 Task: Look for space in Tres Isletas, Argentina from 22nd June, 2023 to 30th June, 2023 for 2 adults in price range Rs.7000 to Rs.15000. Place can be entire place with 1  bedroom having 1 bed and 1 bathroom. Property type can be house, flat, guest house, hotel. Amenities needed are: heating. Booking option can be shelf check-in. Required host language is English.
Action: Mouse moved to (489, 84)
Screenshot: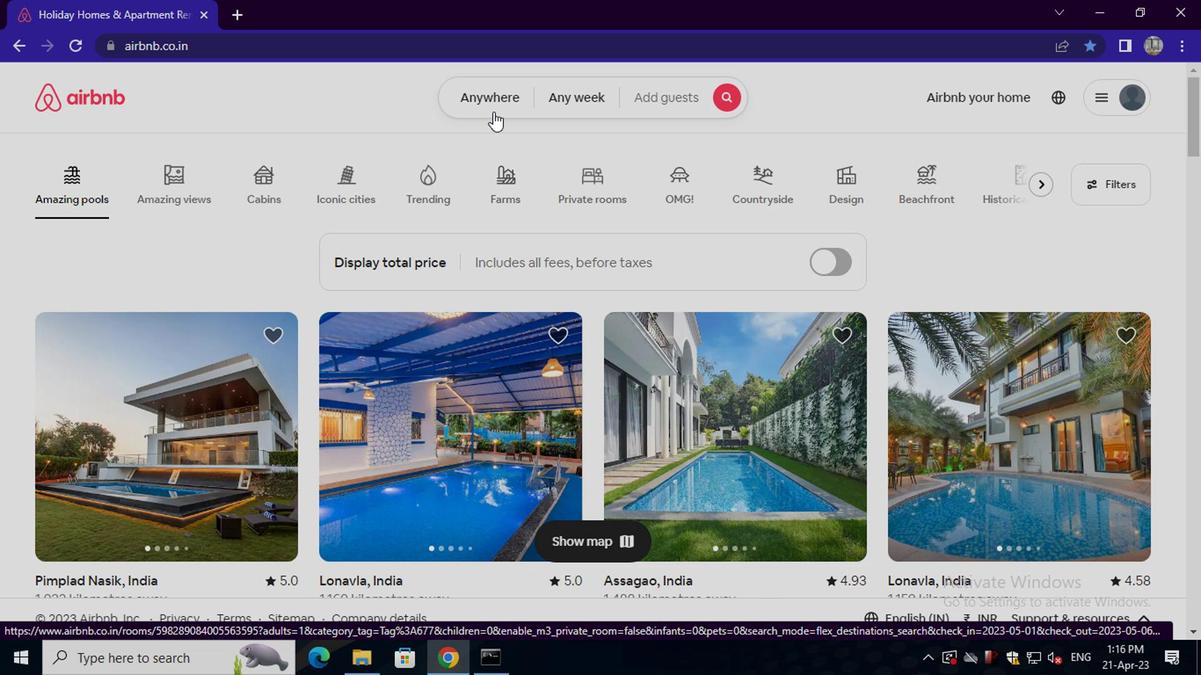 
Action: Mouse pressed left at (489, 84)
Screenshot: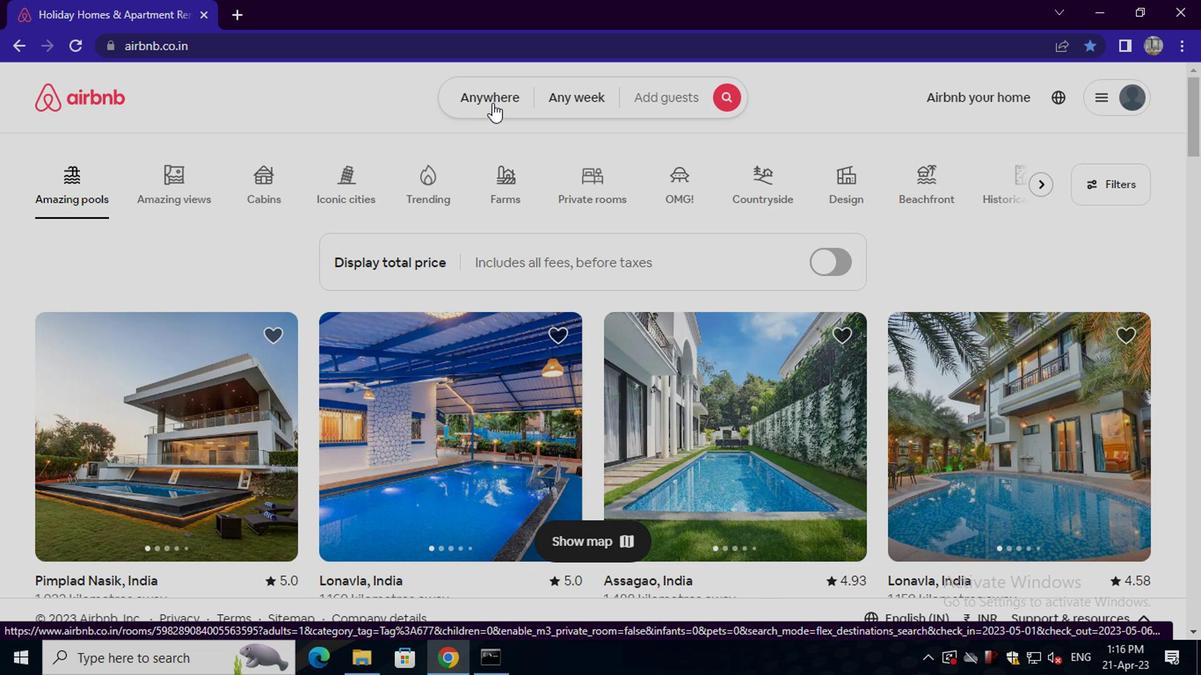 
Action: Mouse moved to (411, 168)
Screenshot: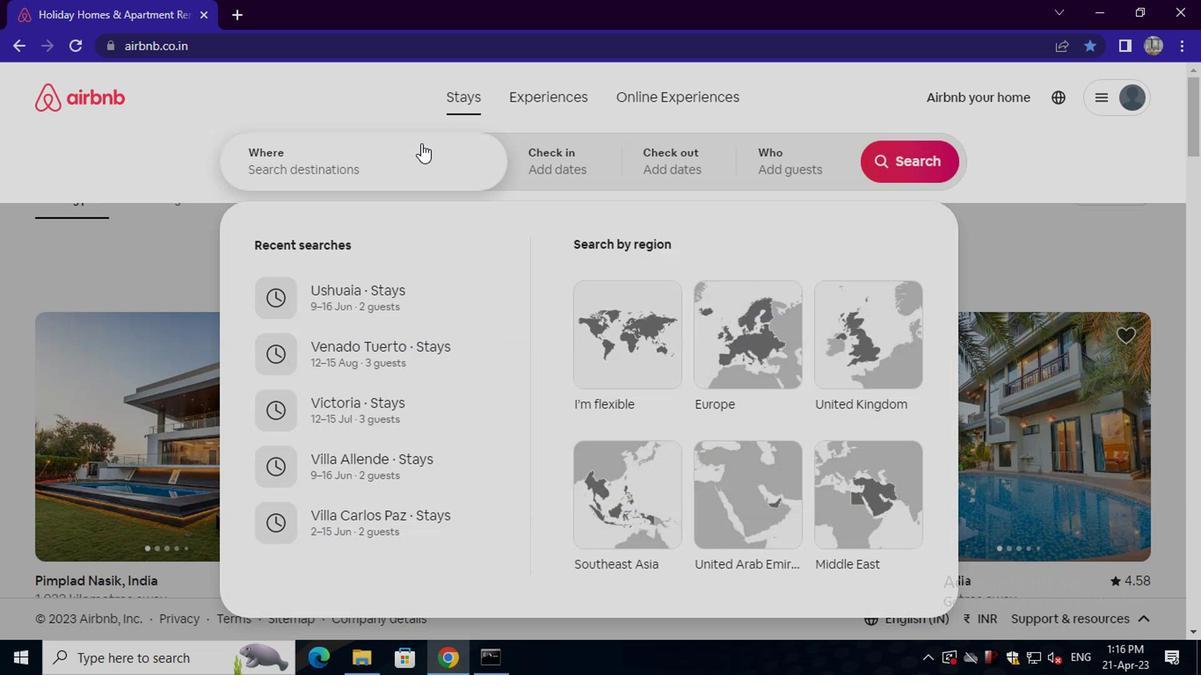 
Action: Mouse pressed left at (411, 168)
Screenshot: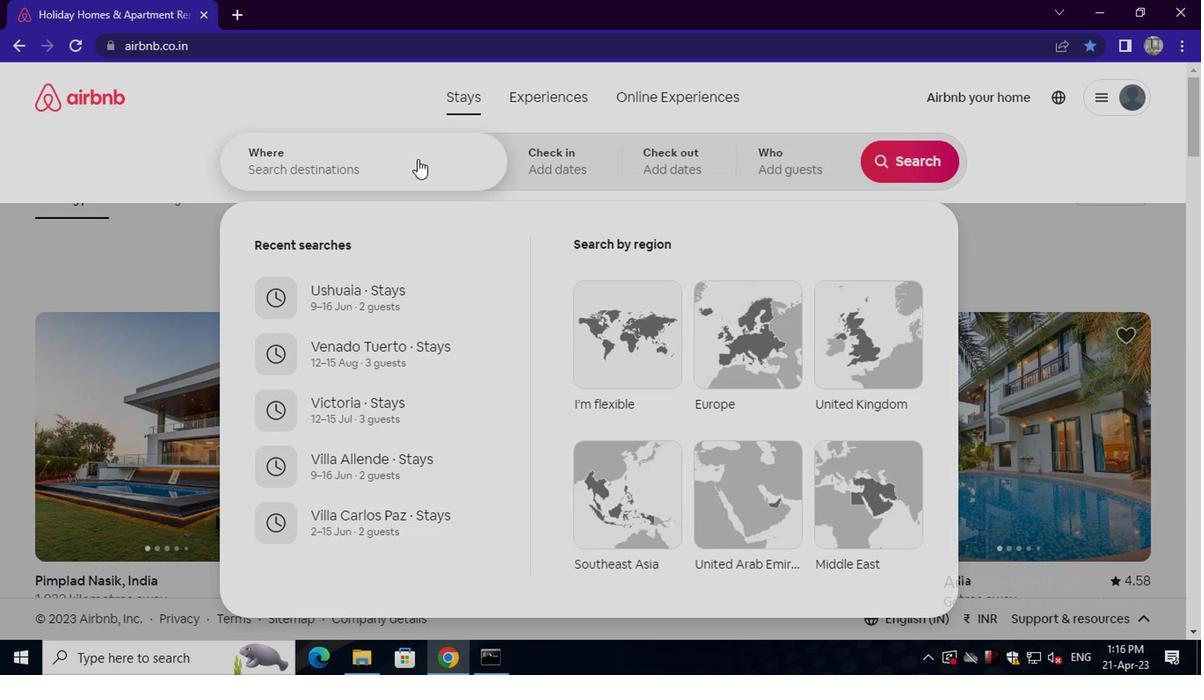 
Action: Key pressed tres<Key.space>isletas,<Key.space>argentina<Key.enter>
Screenshot: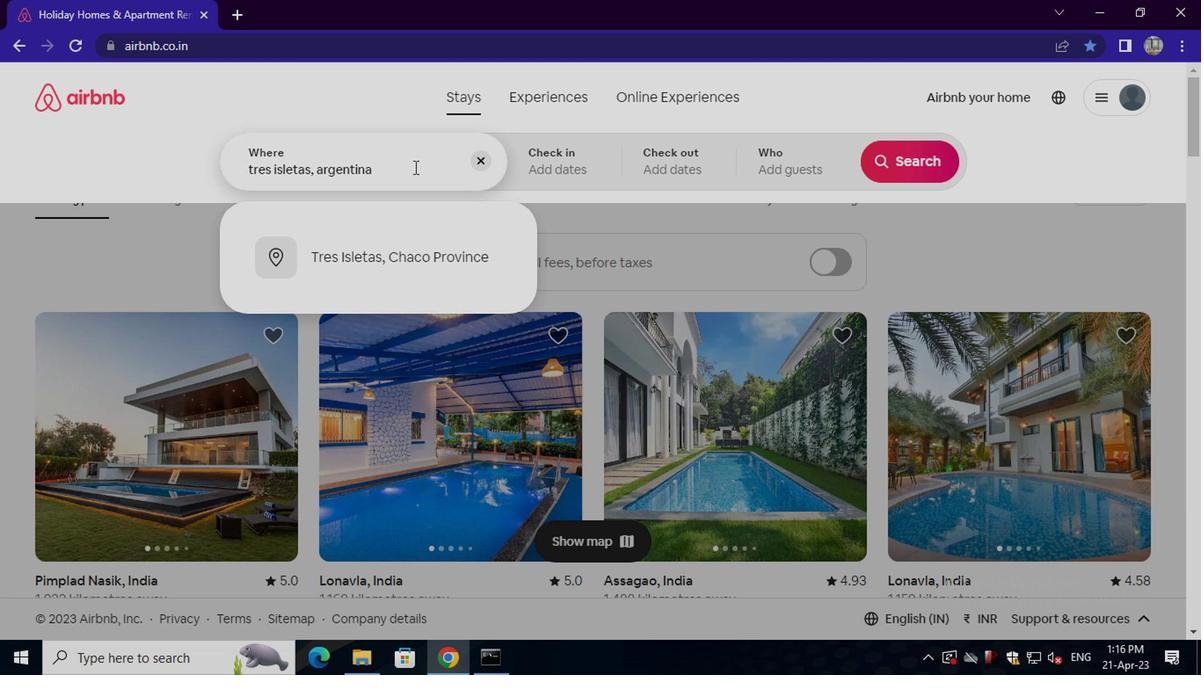 
Action: Mouse moved to (892, 305)
Screenshot: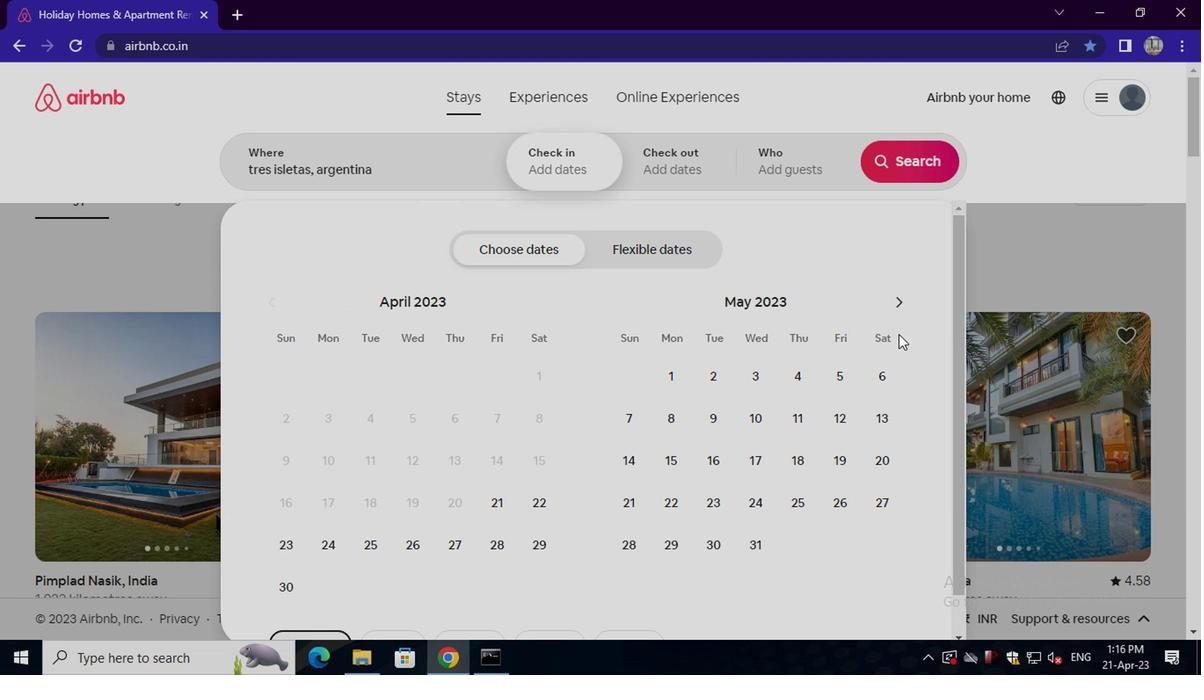 
Action: Mouse pressed left at (892, 305)
Screenshot: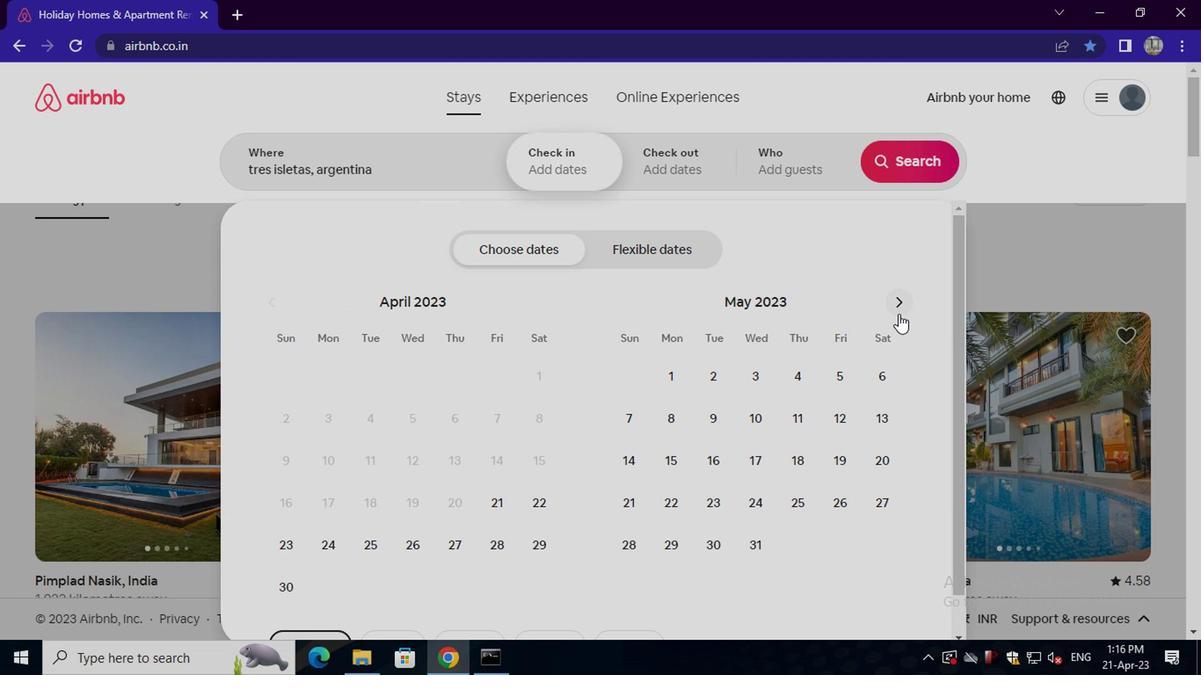 
Action: Mouse moved to (796, 509)
Screenshot: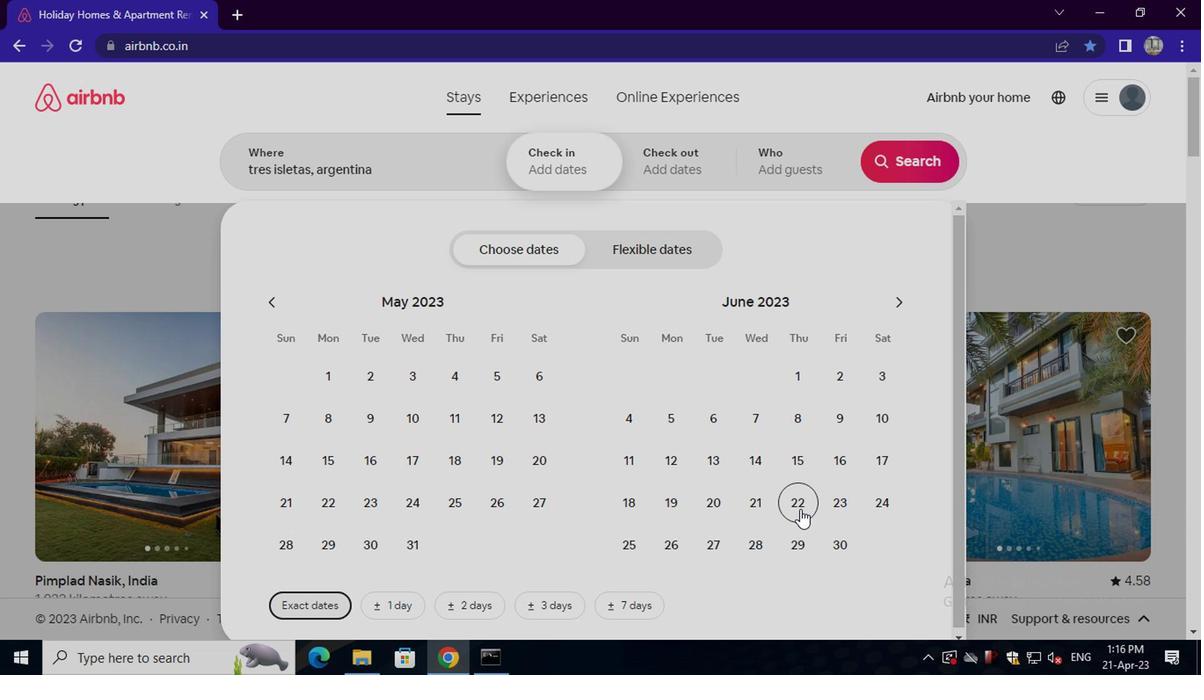 
Action: Mouse pressed left at (796, 509)
Screenshot: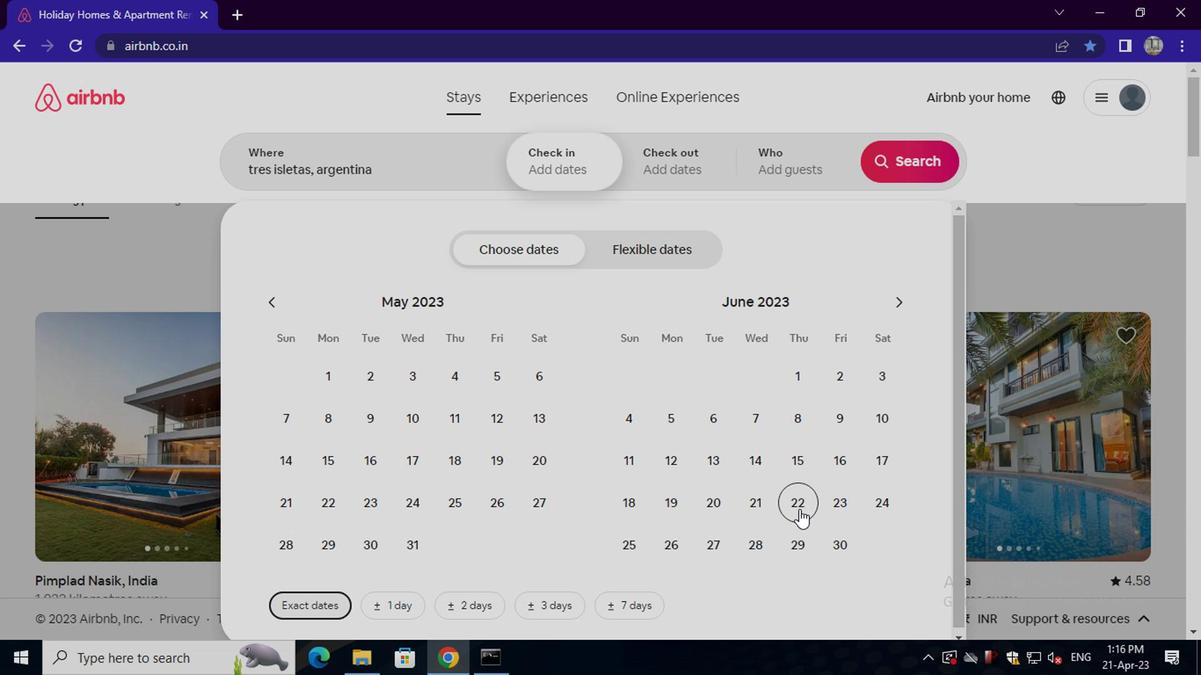 
Action: Mouse moved to (824, 546)
Screenshot: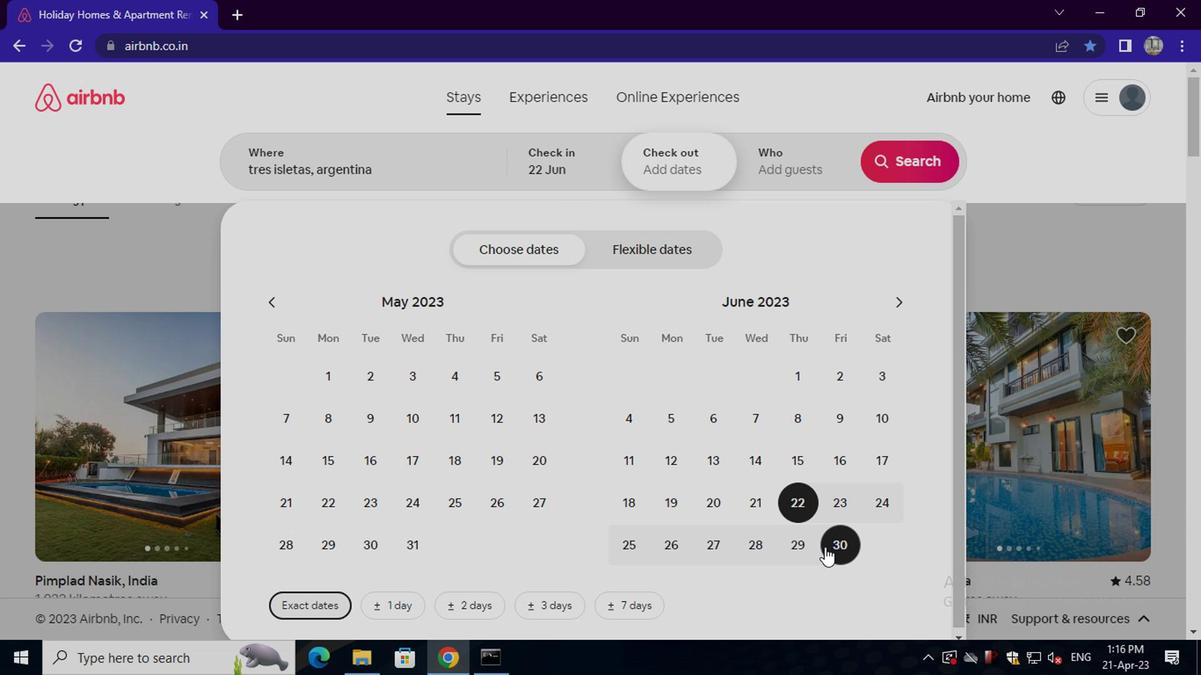 
Action: Mouse pressed left at (824, 546)
Screenshot: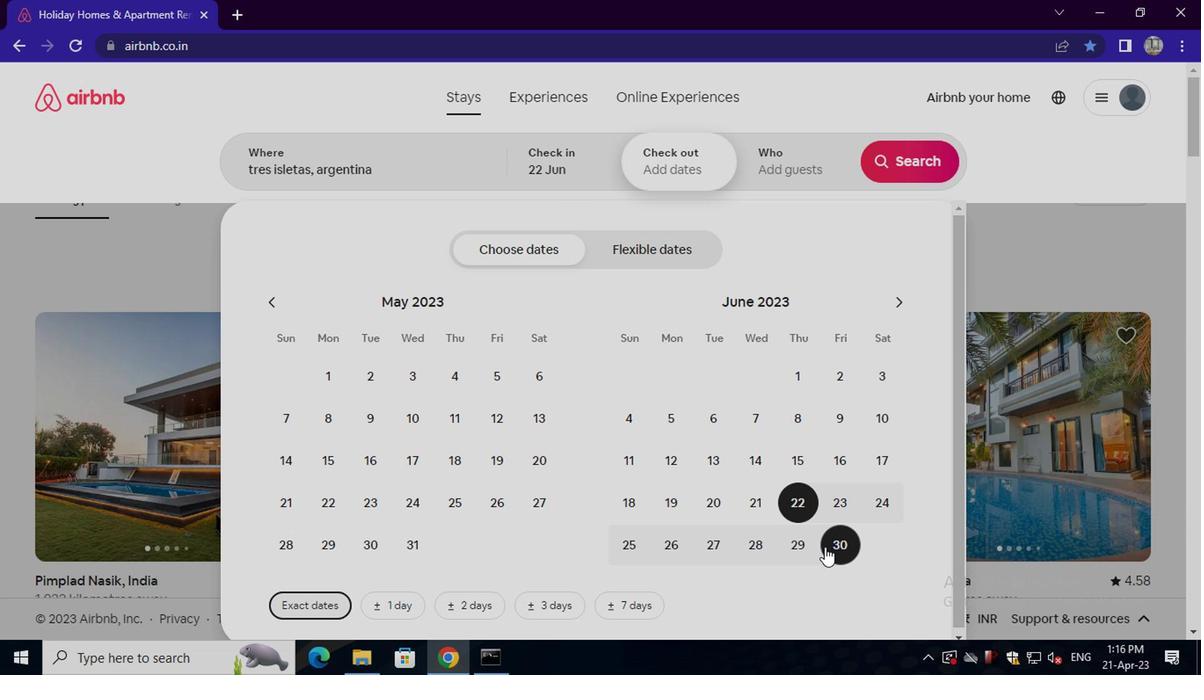
Action: Mouse moved to (805, 167)
Screenshot: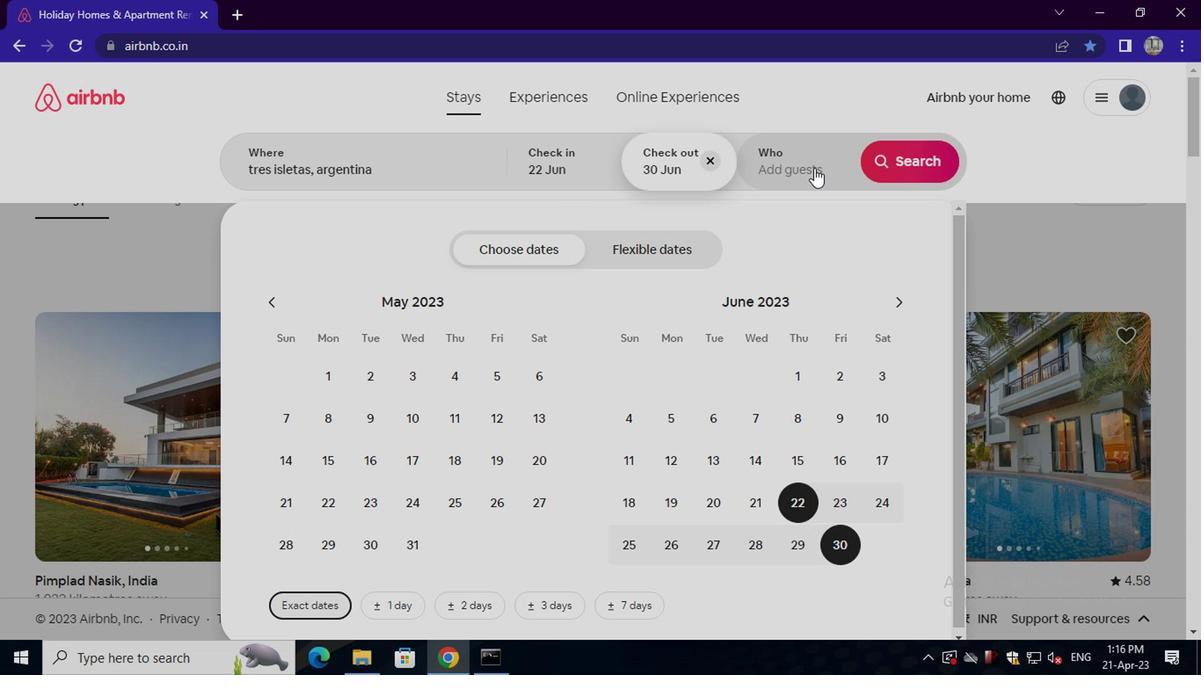
Action: Mouse pressed left at (805, 167)
Screenshot: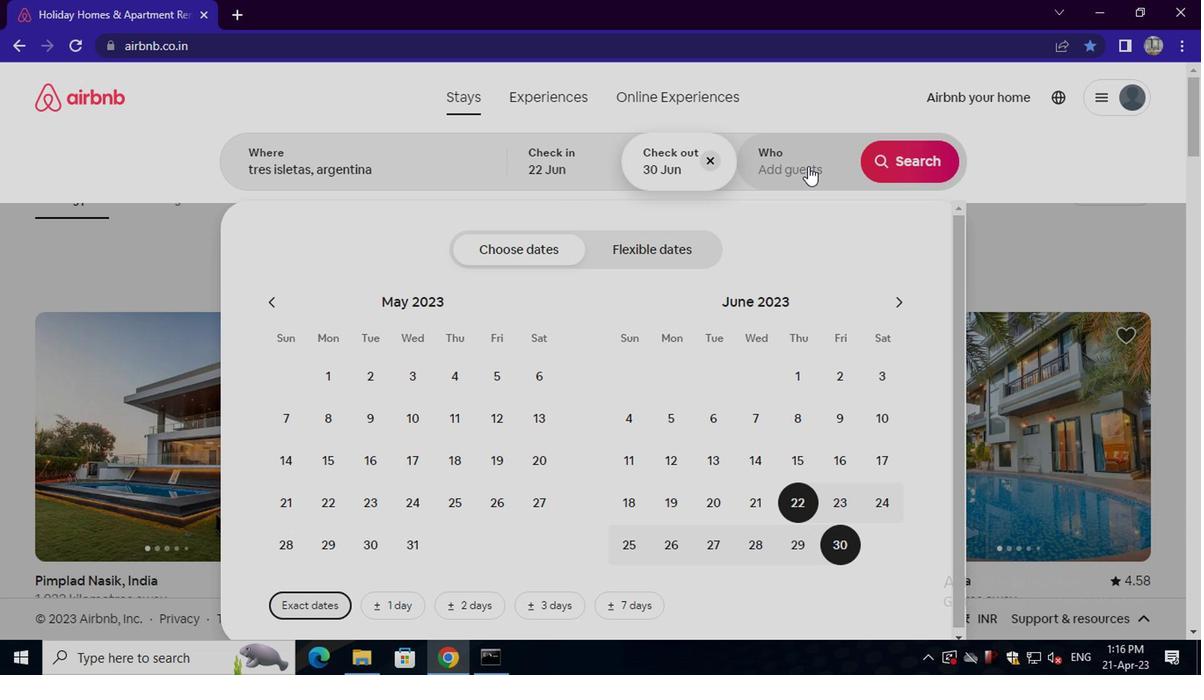 
Action: Mouse moved to (918, 257)
Screenshot: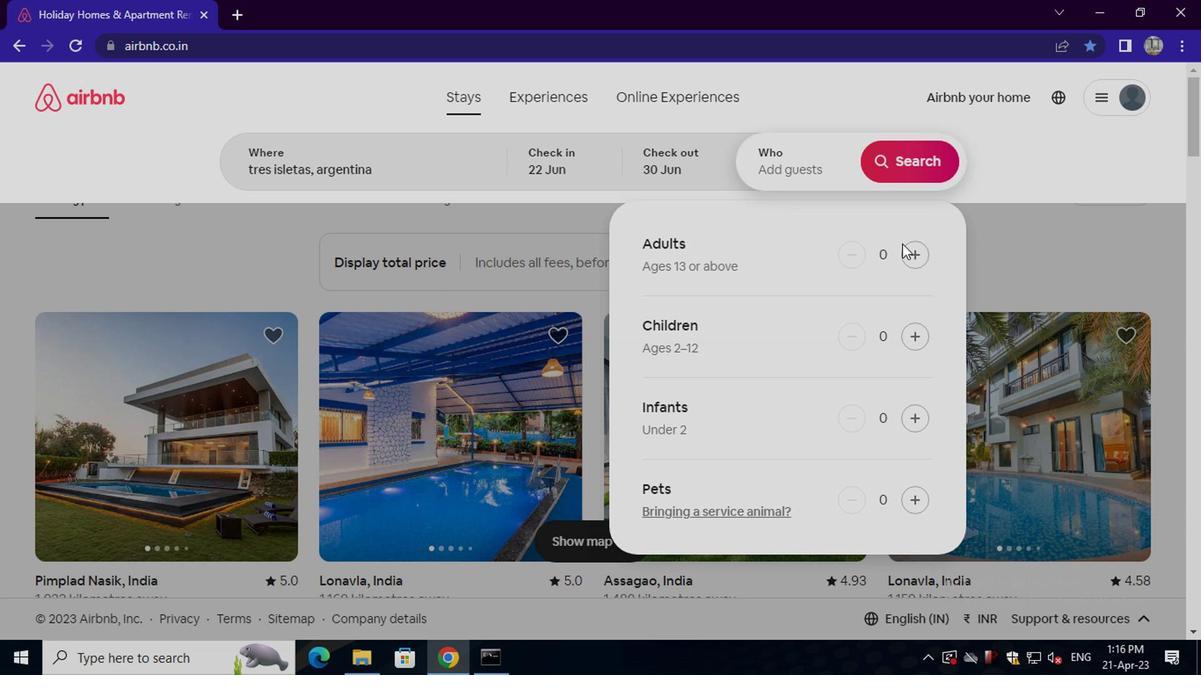 
Action: Mouse pressed left at (918, 257)
Screenshot: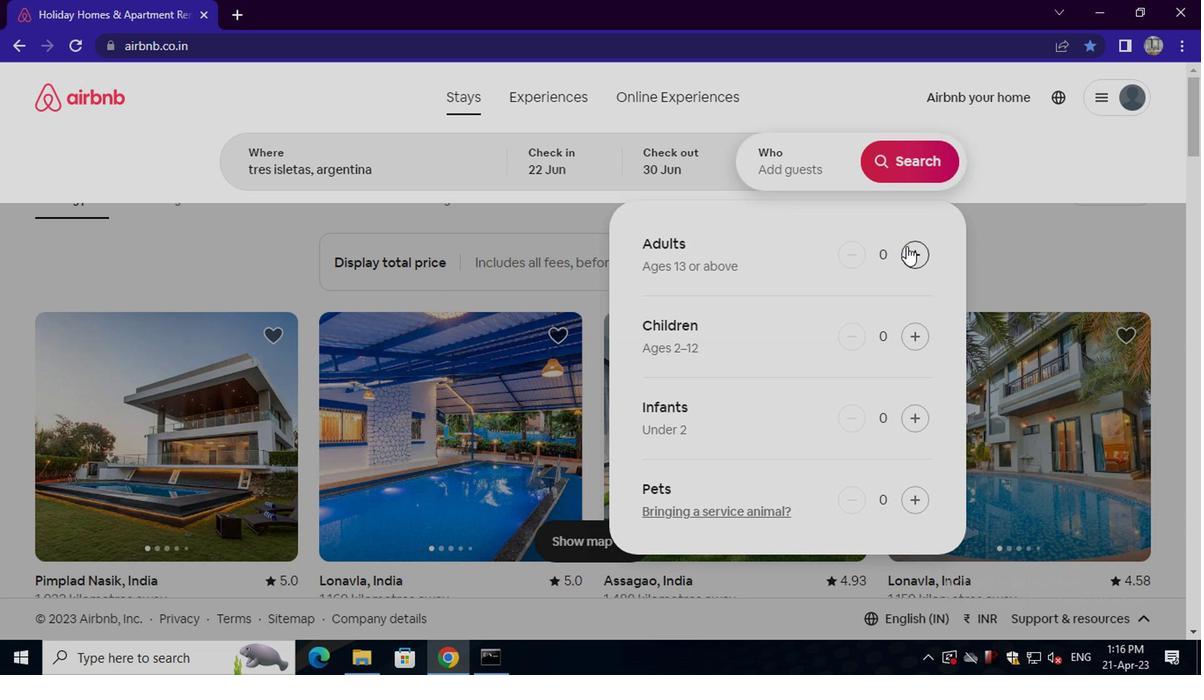 
Action: Mouse pressed left at (918, 257)
Screenshot: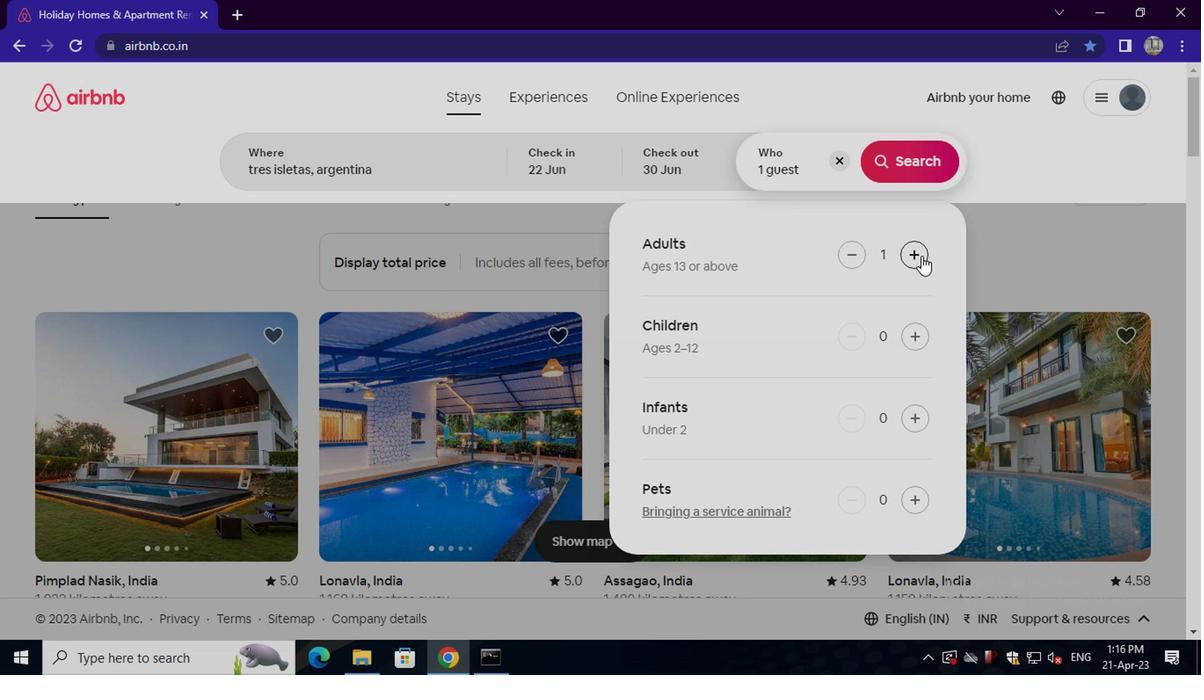 
Action: Mouse moved to (900, 170)
Screenshot: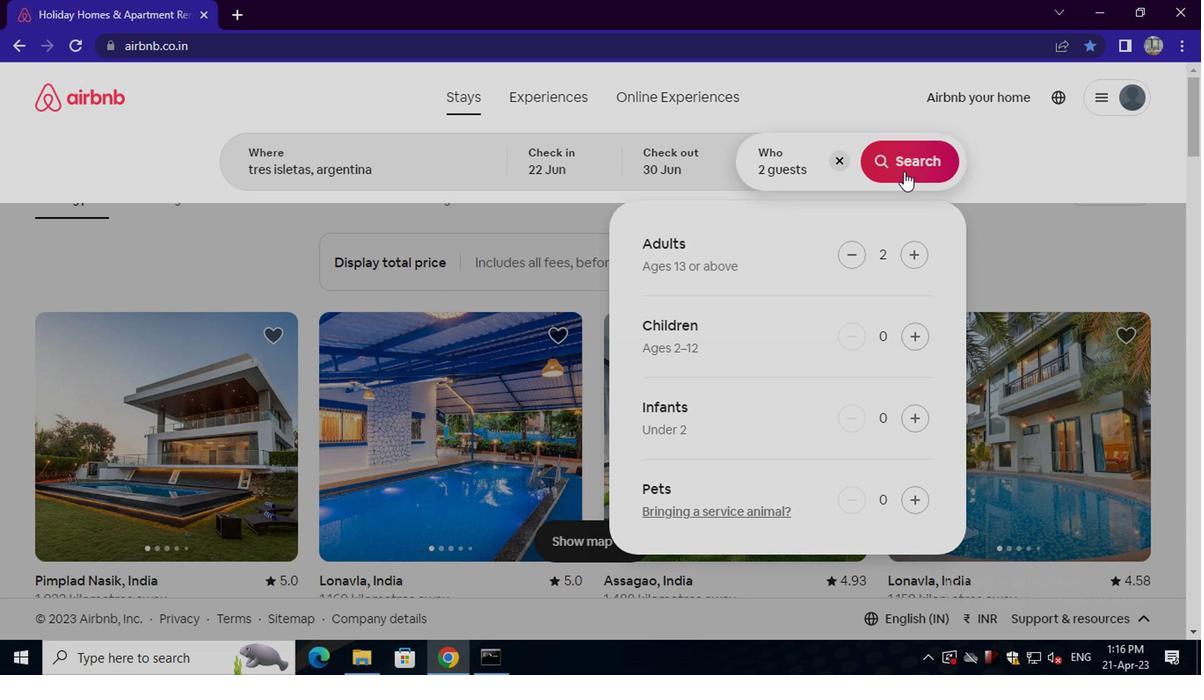 
Action: Mouse pressed left at (900, 170)
Screenshot: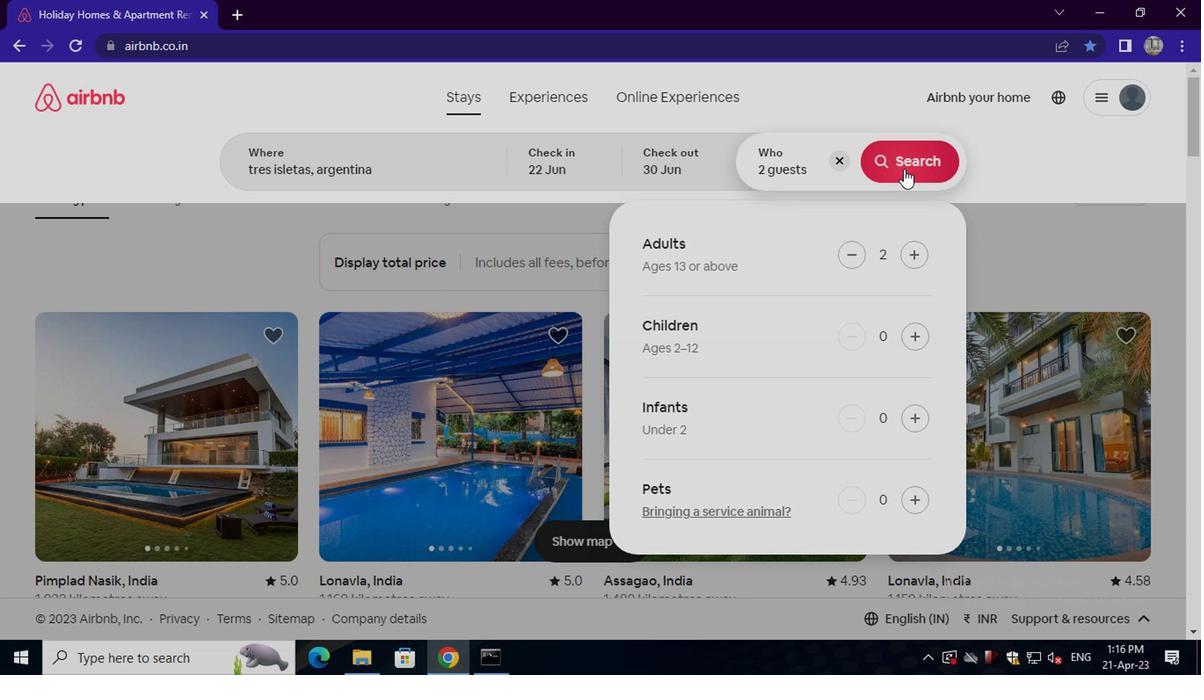 
Action: Mouse moved to (1091, 170)
Screenshot: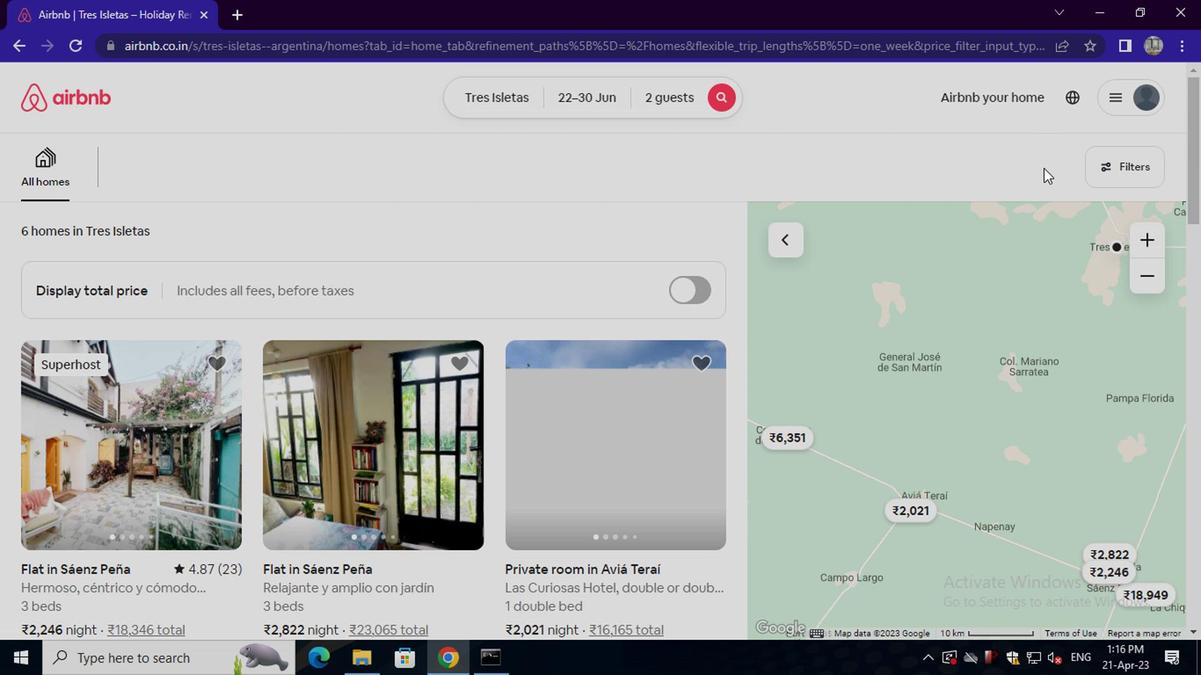 
Action: Mouse pressed left at (1091, 170)
Screenshot: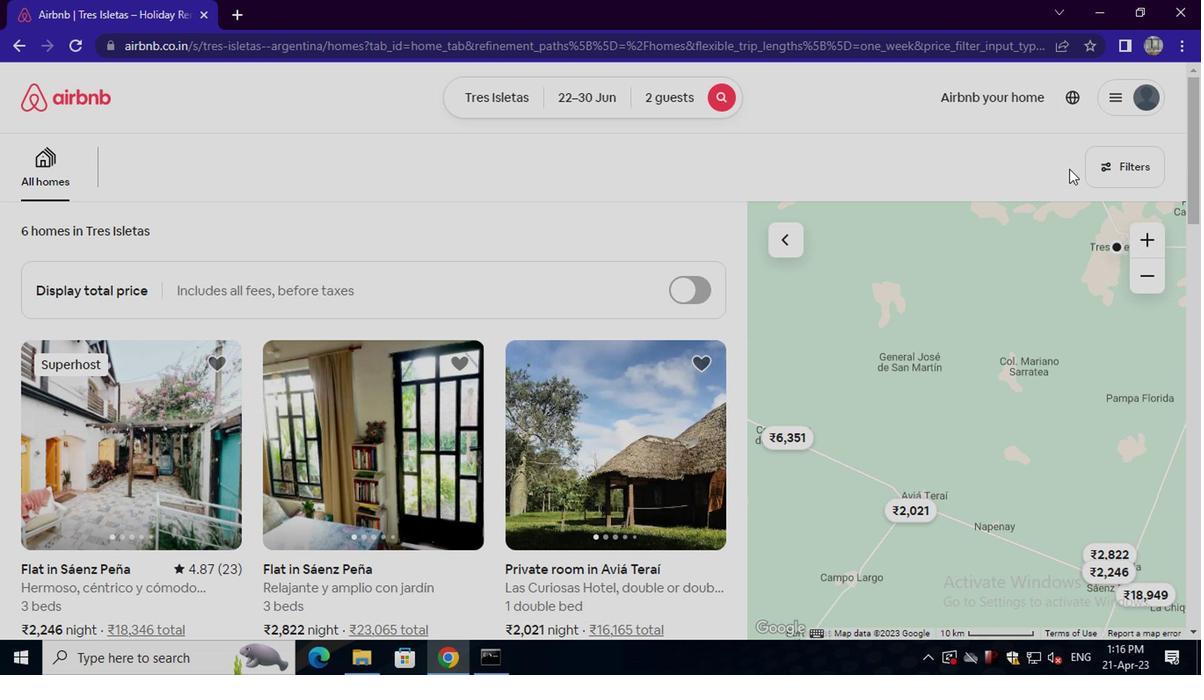 
Action: Mouse moved to (522, 397)
Screenshot: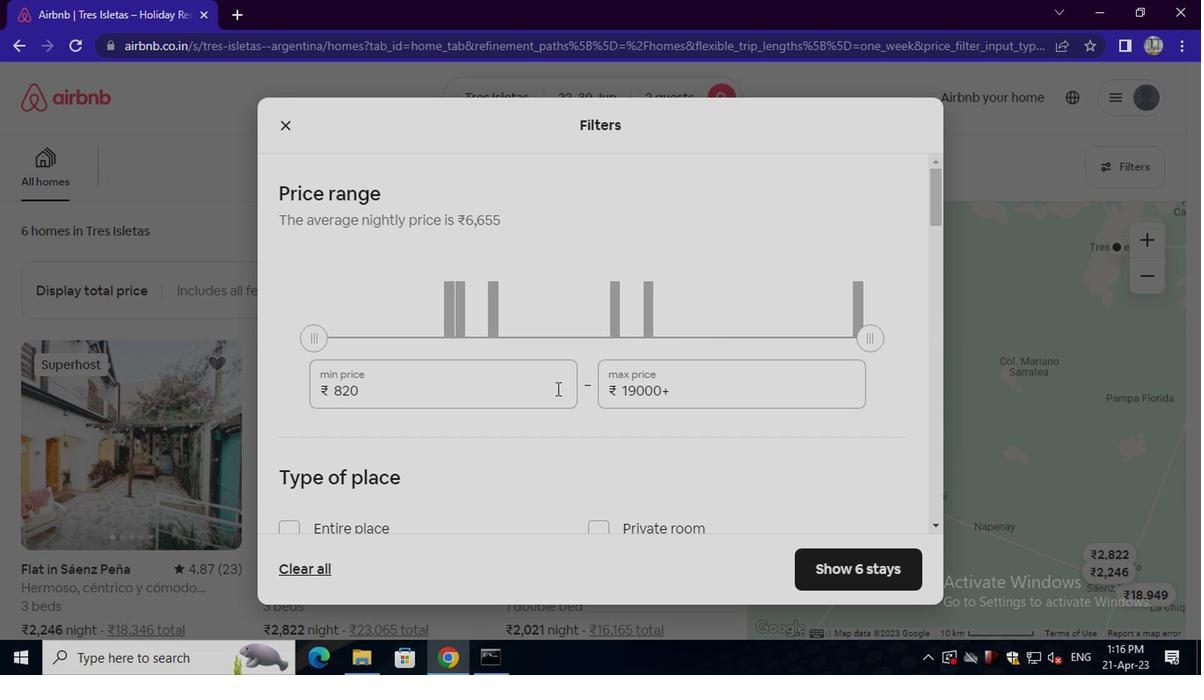 
Action: Mouse pressed left at (522, 397)
Screenshot: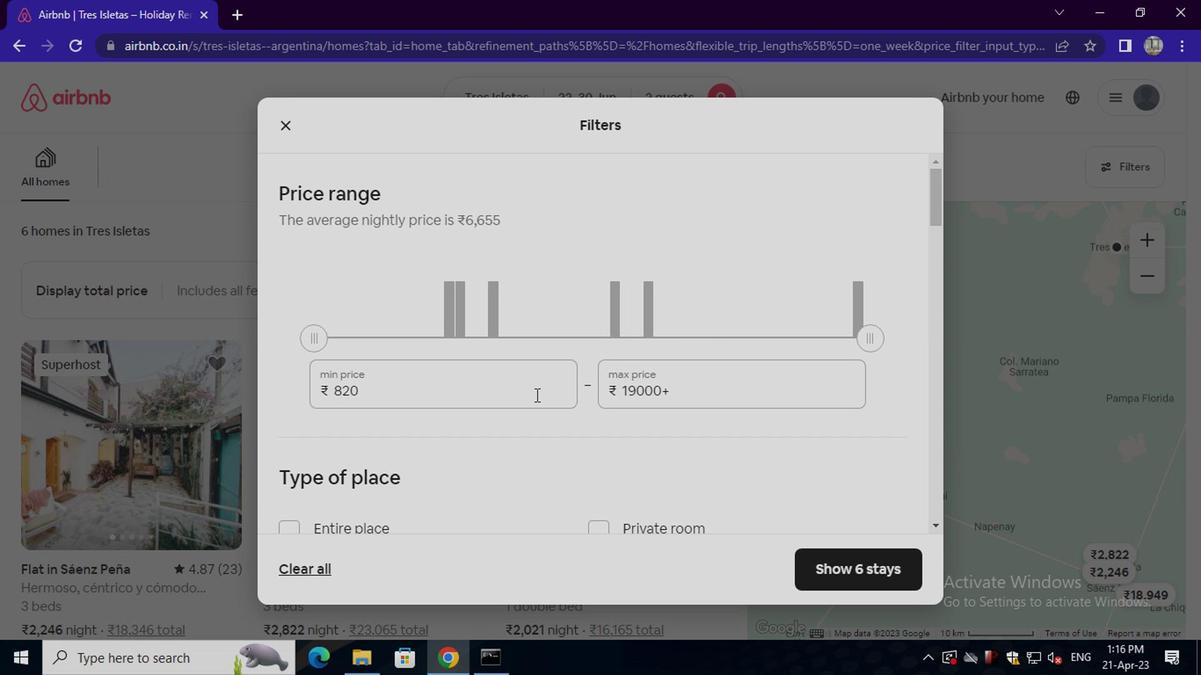 
Action: Key pressed <Key.backspace><Key.backspace><Key.backspace><Key.backspace><Key.backspace><Key.backspace><Key.backspace><Key.backspace><Key.backspace><Key.backspace><Key.backspace>7000
Screenshot: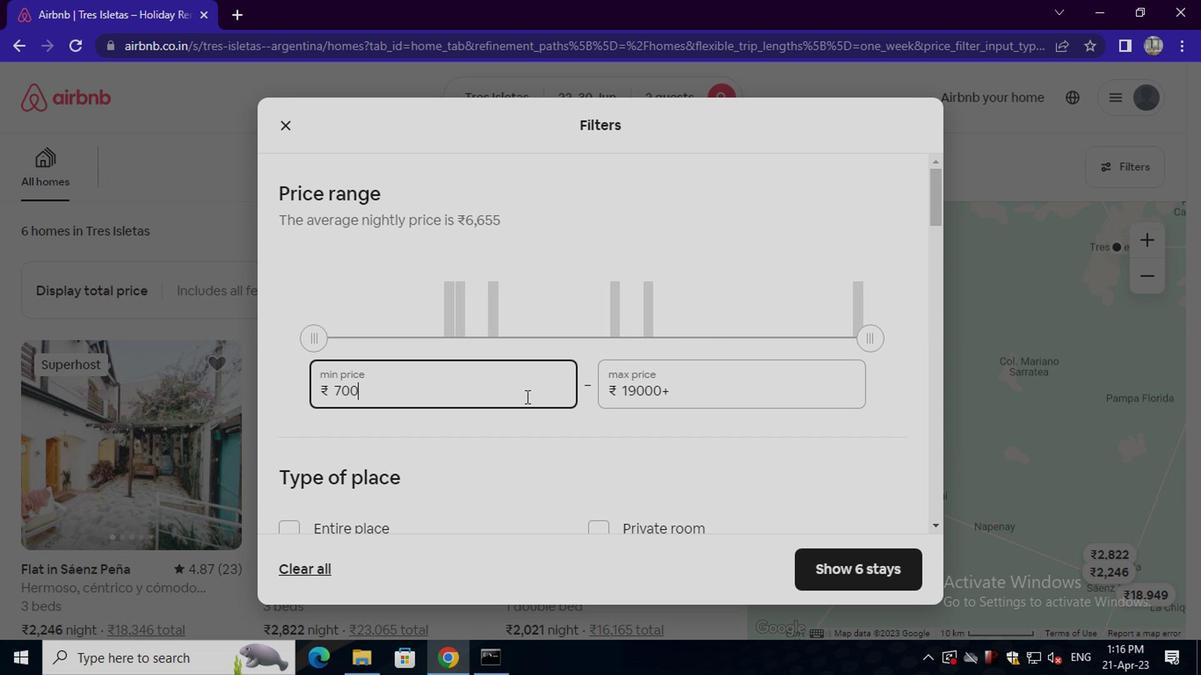 
Action: Mouse moved to (691, 395)
Screenshot: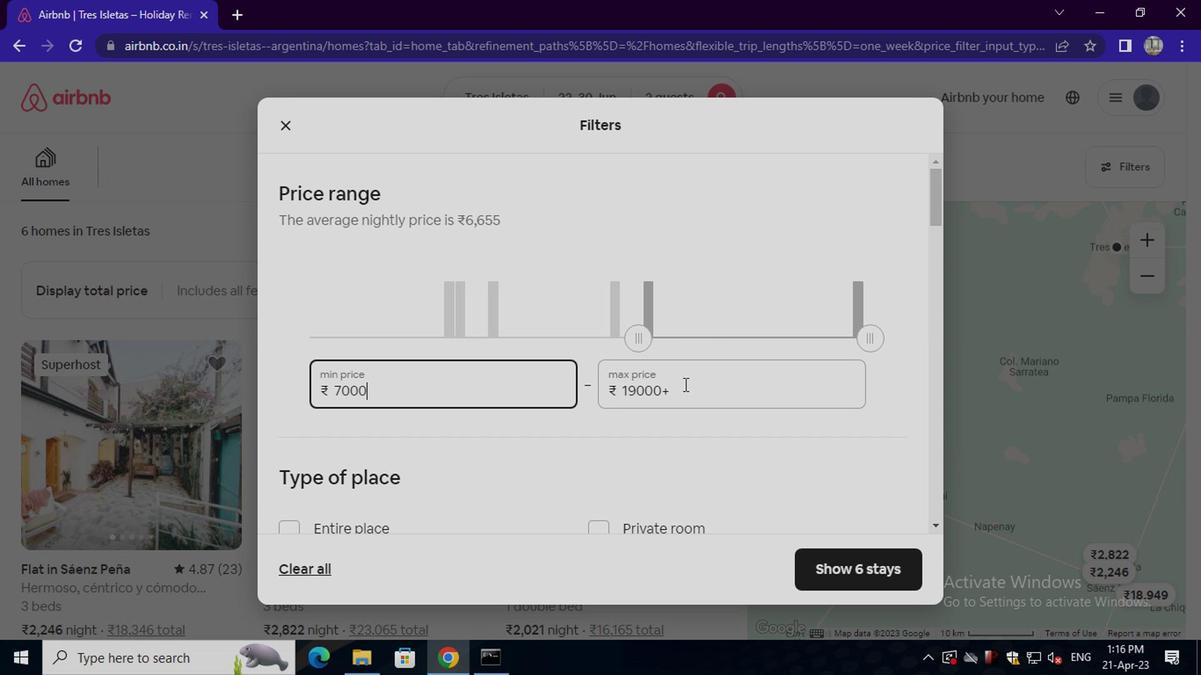 
Action: Mouse pressed left at (691, 395)
Screenshot: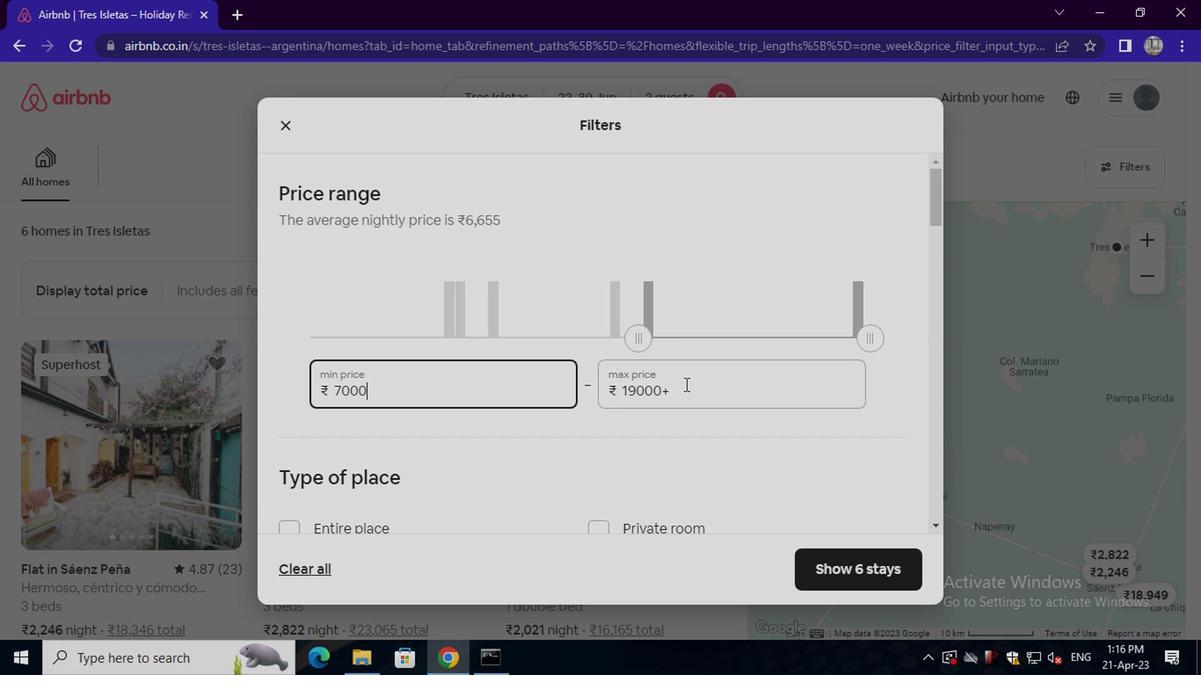
Action: Key pressed <Key.backspace><Key.backspace><Key.backspace><Key.backspace><Key.backspace><Key.backspace><Key.backspace><Key.backspace><Key.backspace><Key.backspace><Key.backspace><Key.backspace>15000
Screenshot: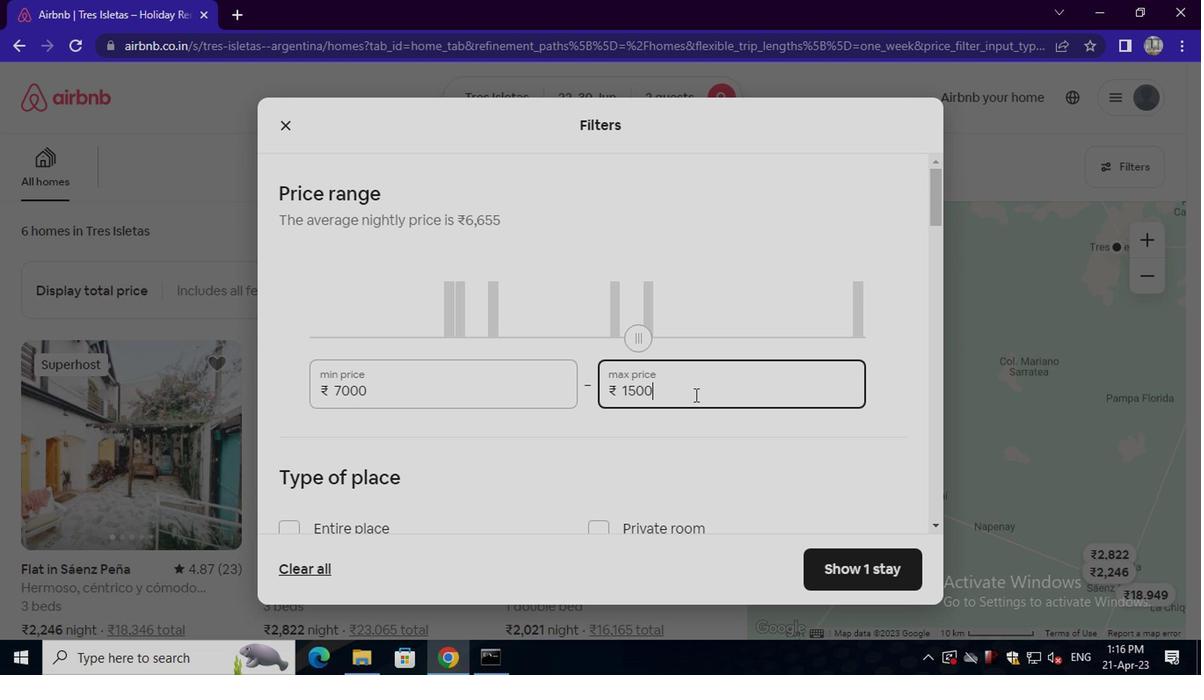 
Action: Mouse moved to (653, 410)
Screenshot: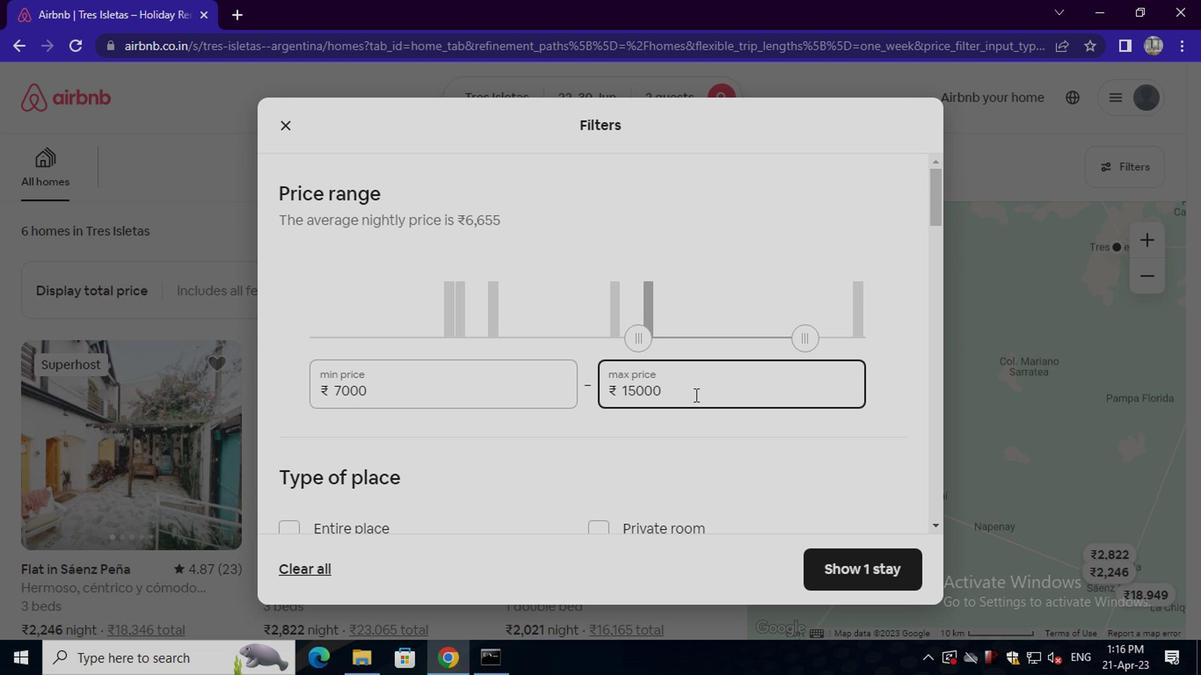 
Action: Mouse scrolled (653, 409) with delta (0, -1)
Screenshot: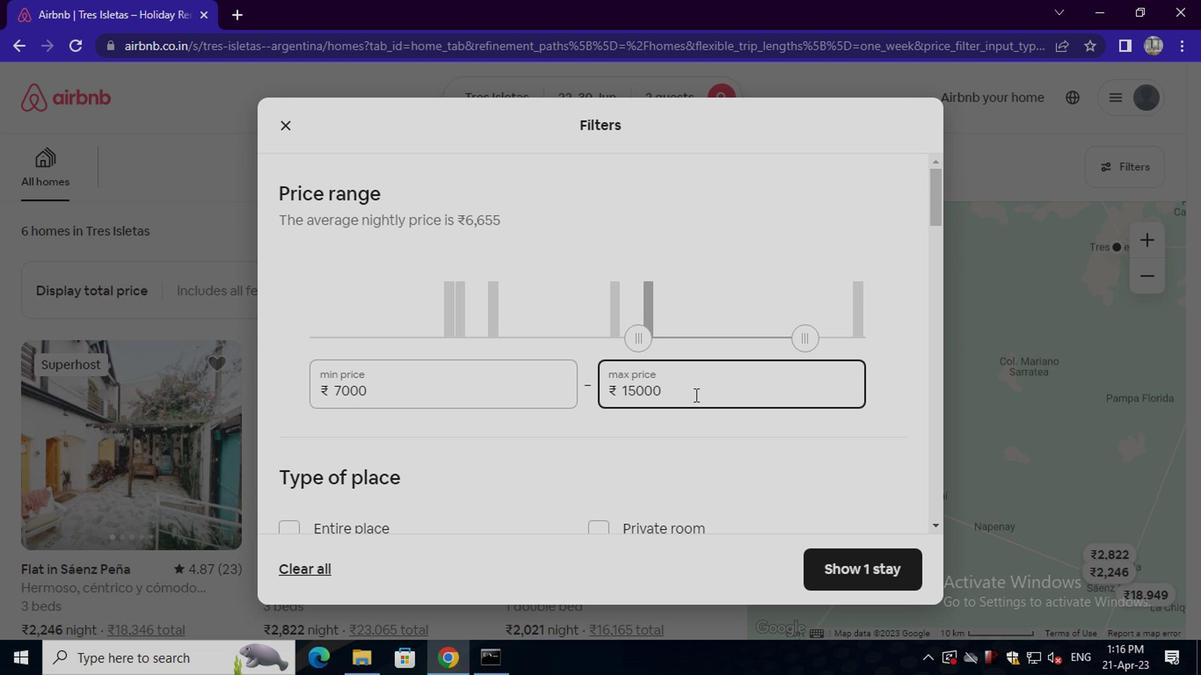 
Action: Mouse moved to (650, 411)
Screenshot: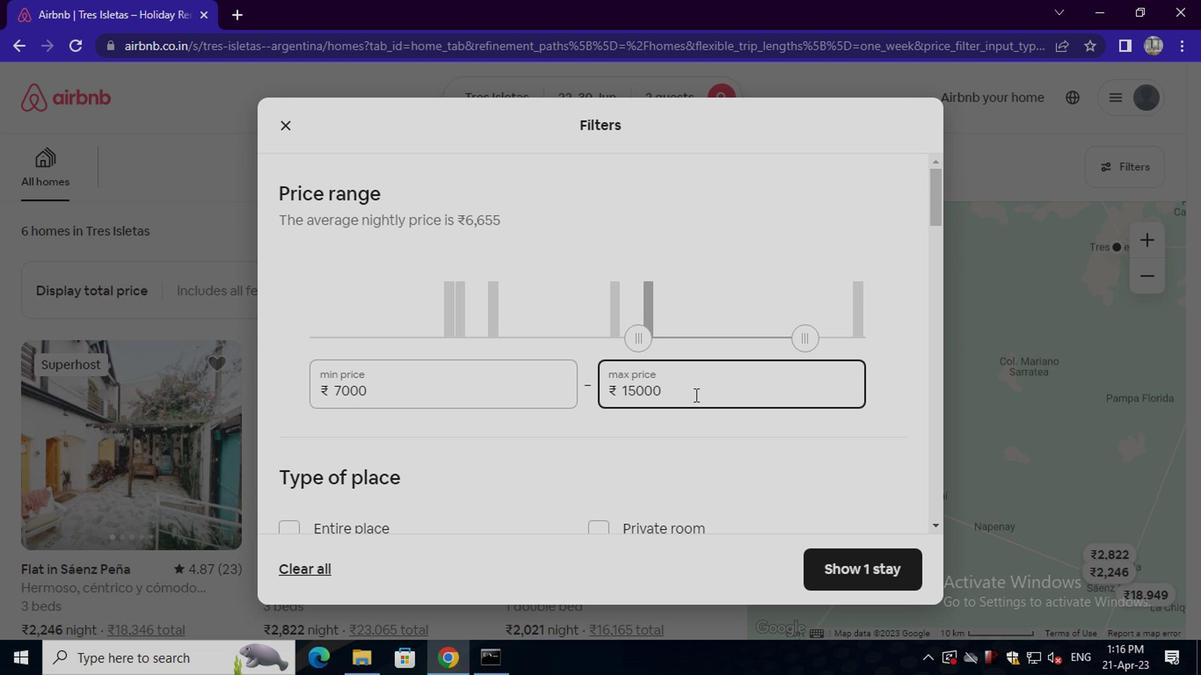 
Action: Mouse scrolled (650, 411) with delta (0, 0)
Screenshot: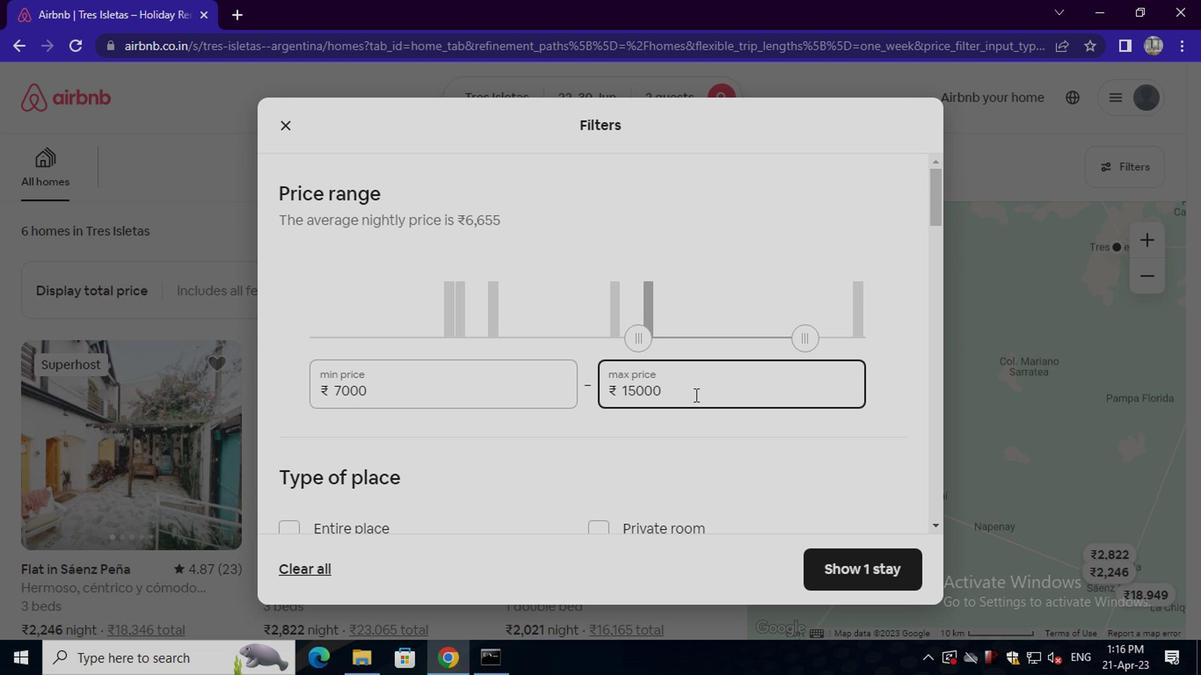 
Action: Mouse moved to (649, 412)
Screenshot: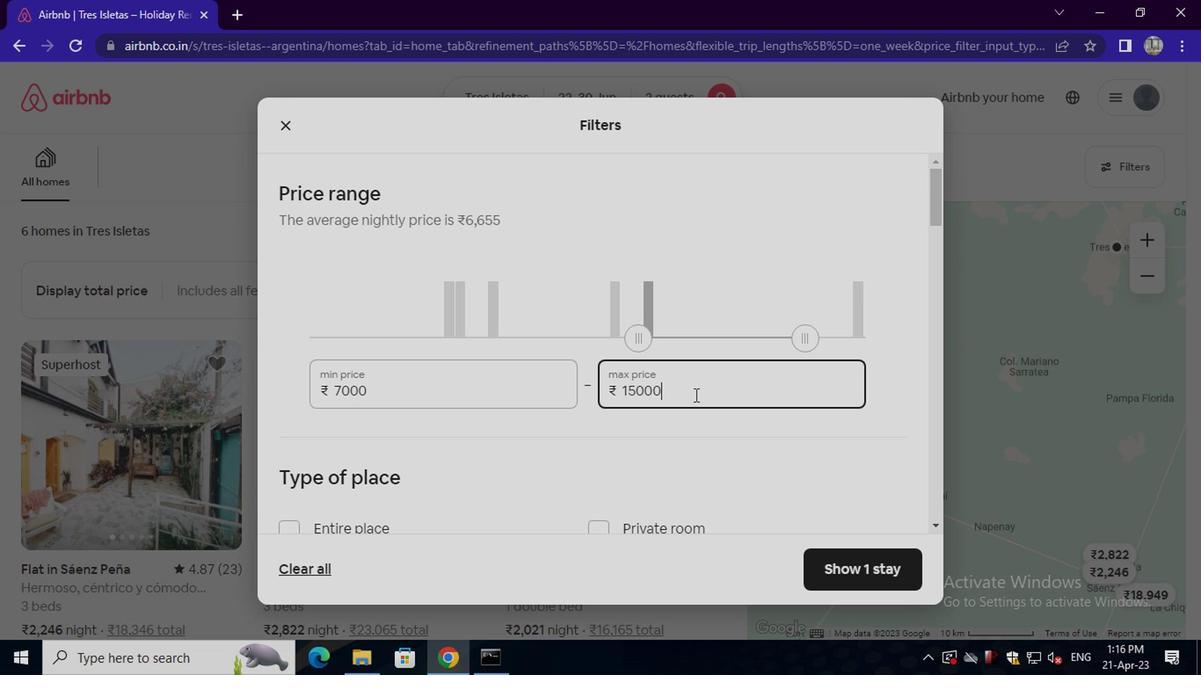 
Action: Mouse scrolled (649, 411) with delta (0, -1)
Screenshot: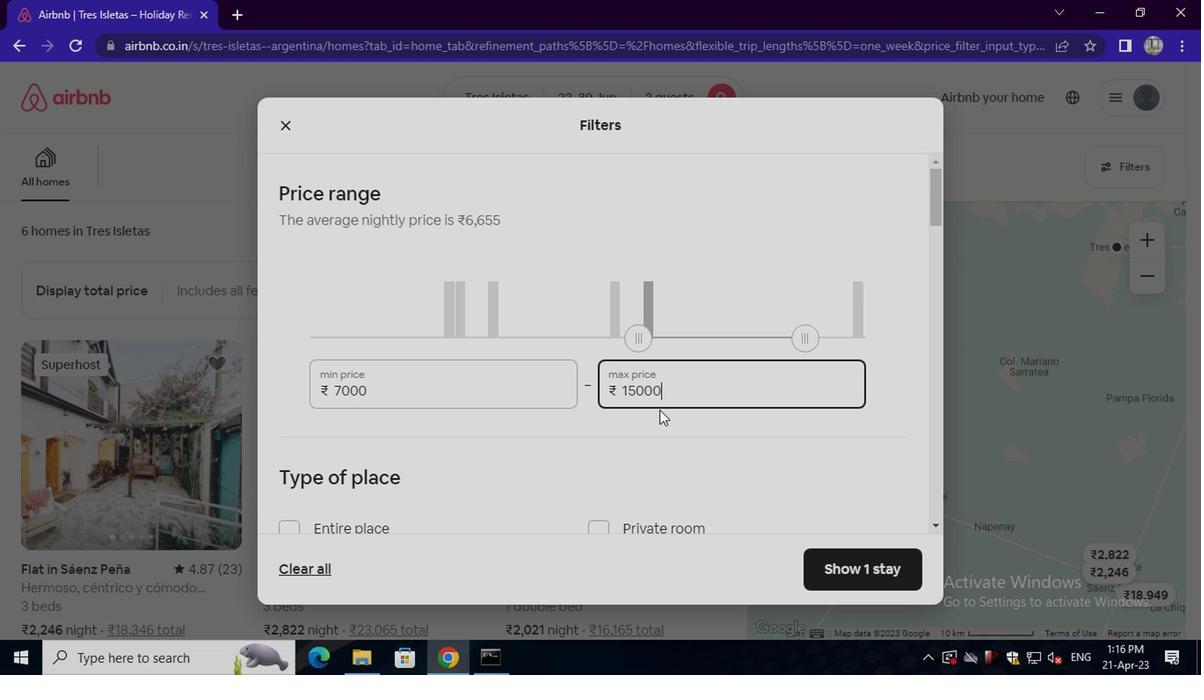 
Action: Mouse moved to (283, 274)
Screenshot: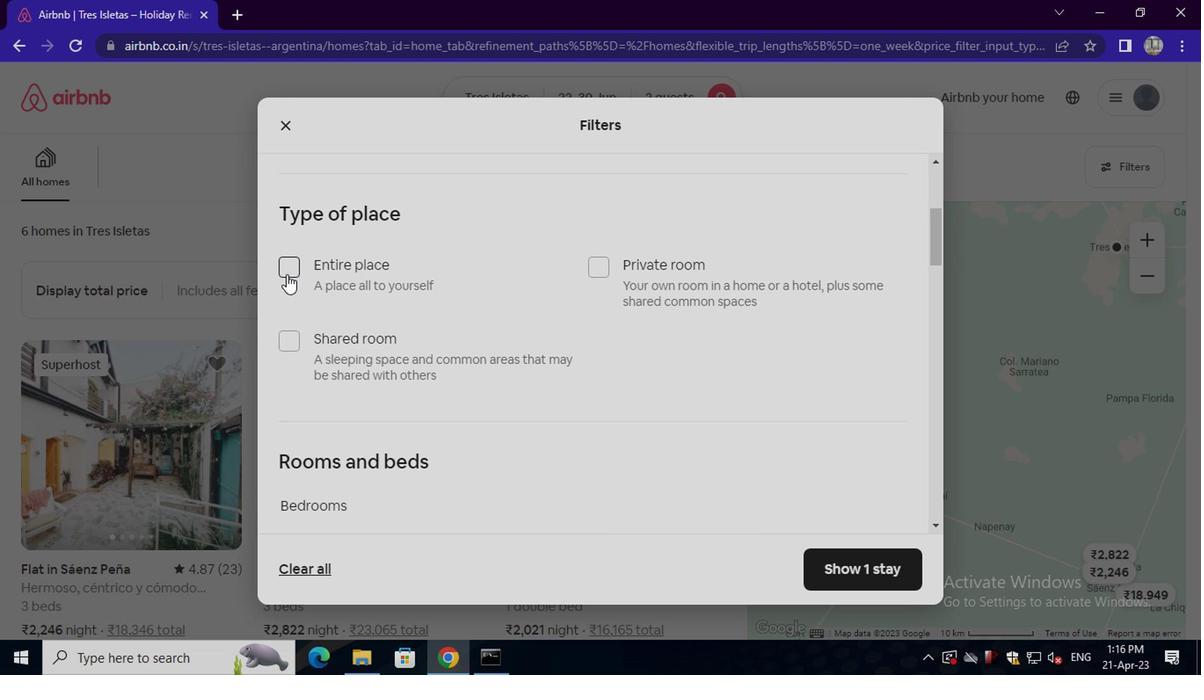 
Action: Mouse pressed left at (283, 274)
Screenshot: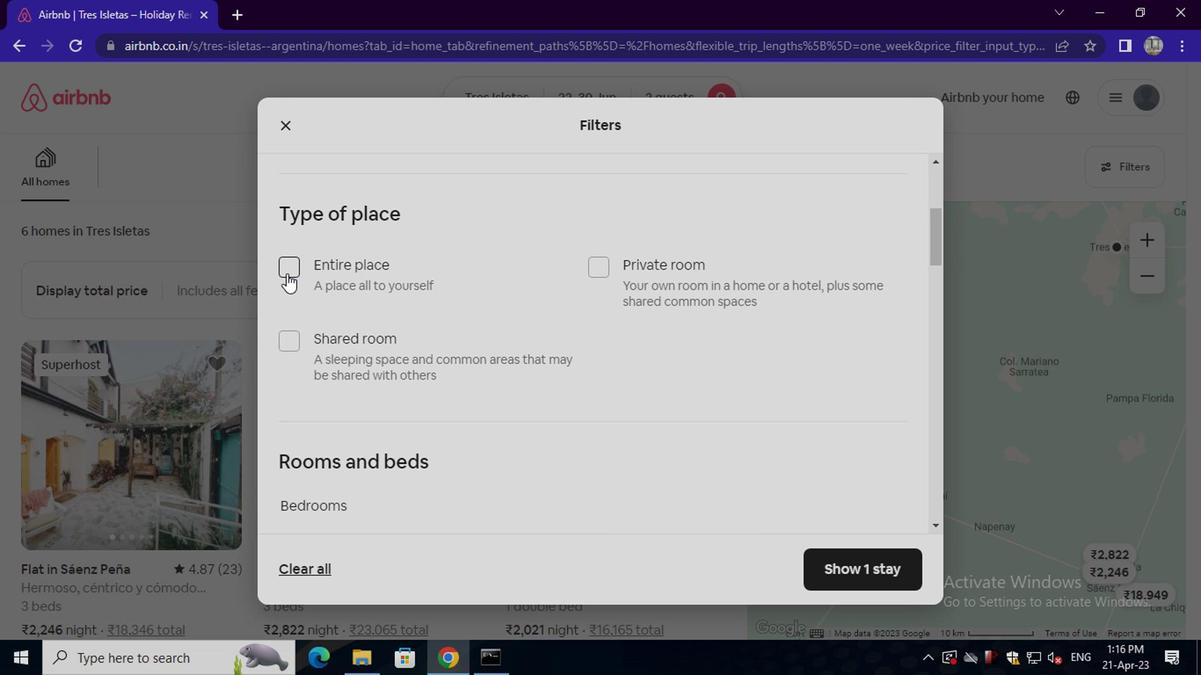 
Action: Mouse moved to (374, 322)
Screenshot: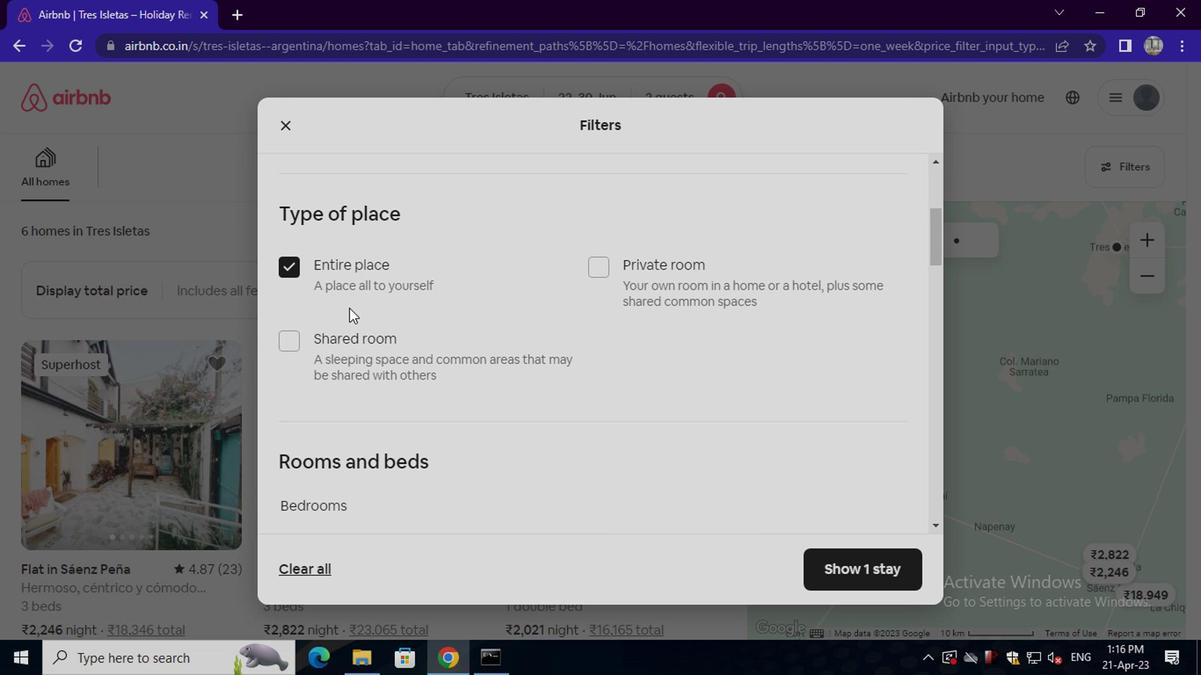 
Action: Mouse scrolled (374, 321) with delta (0, -1)
Screenshot: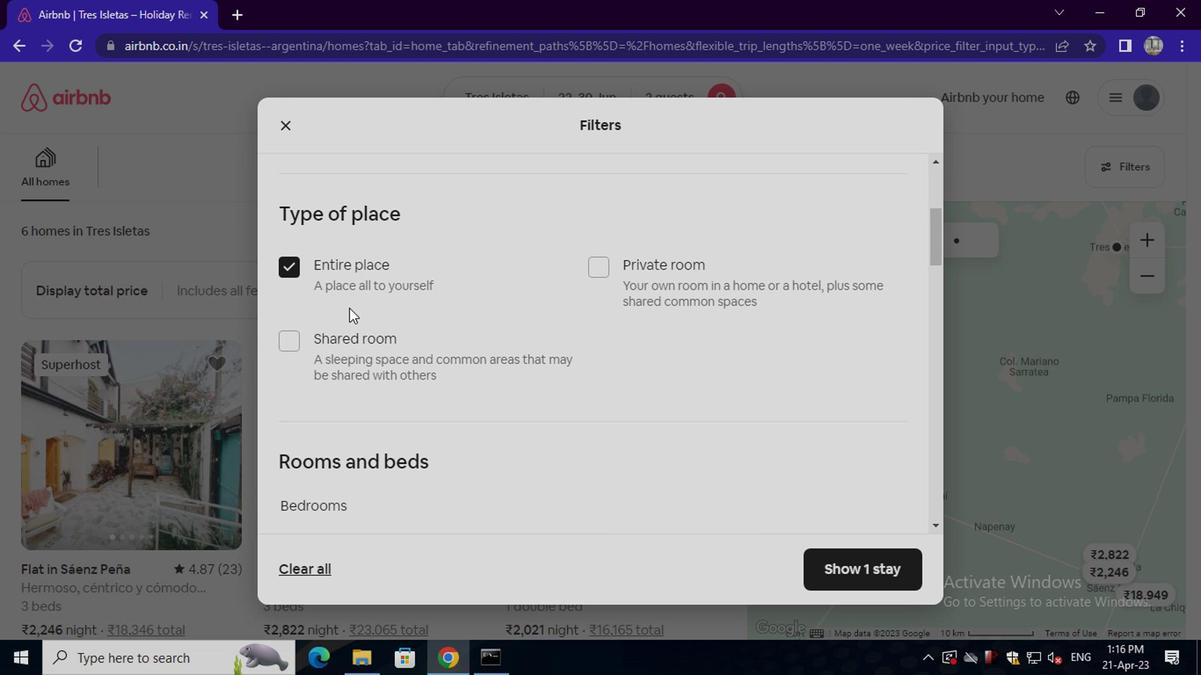 
Action: Mouse moved to (375, 322)
Screenshot: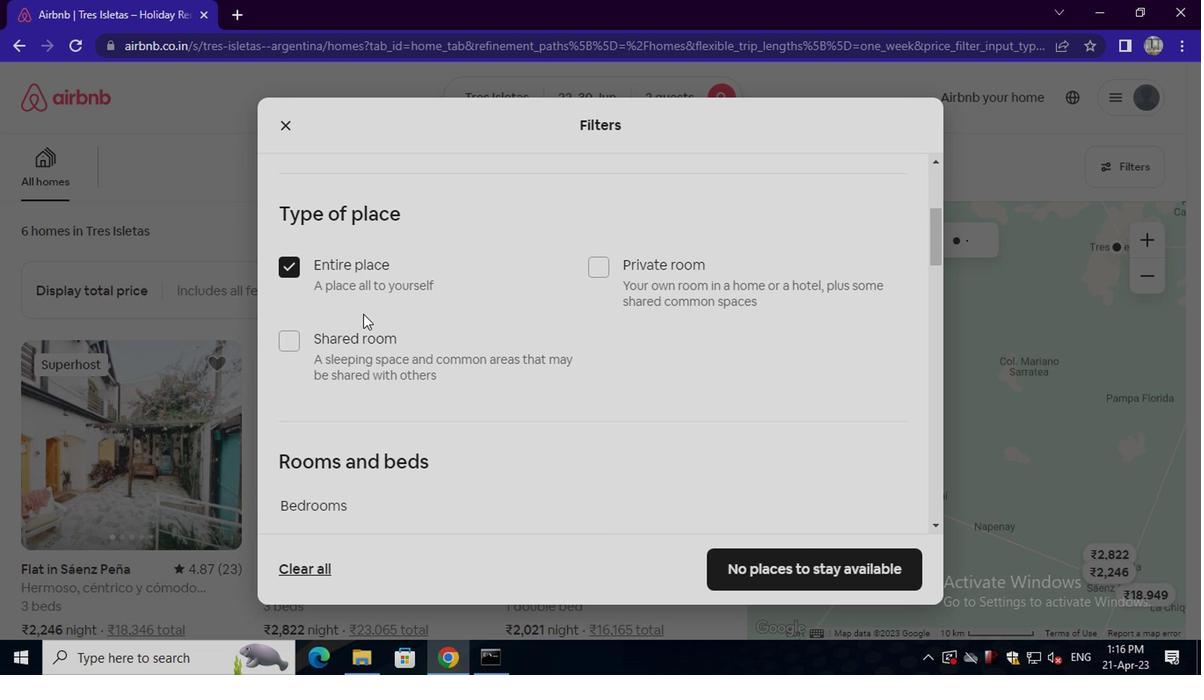 
Action: Mouse scrolled (375, 321) with delta (0, -1)
Screenshot: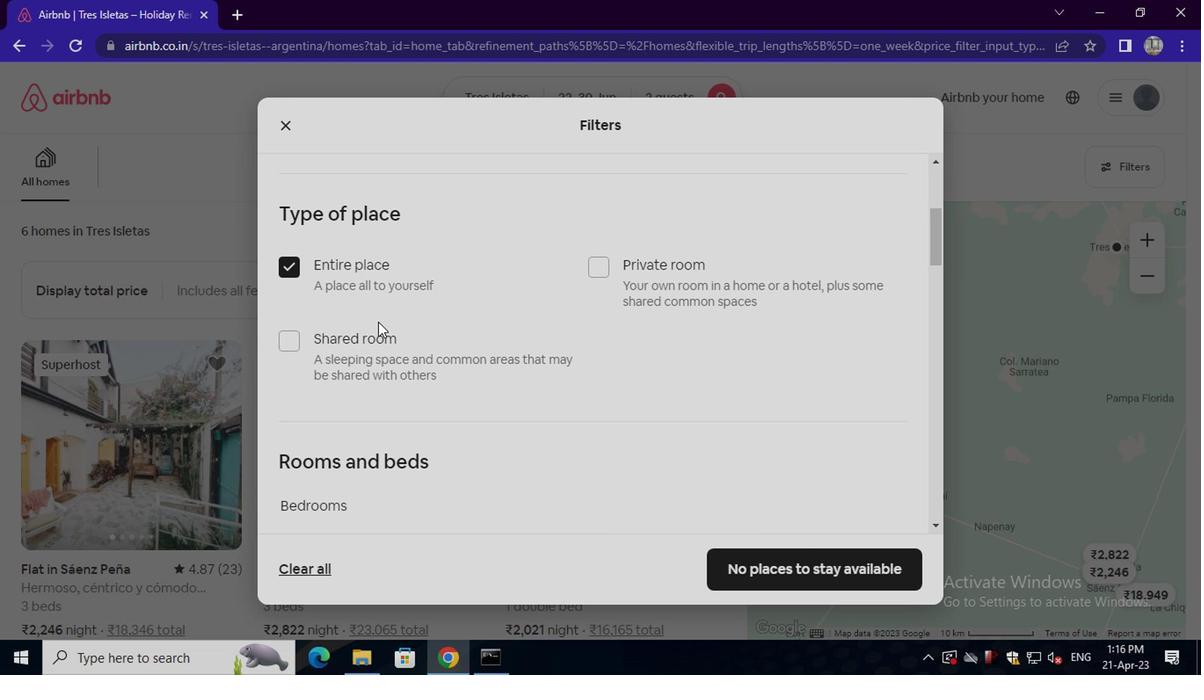 
Action: Mouse moved to (368, 371)
Screenshot: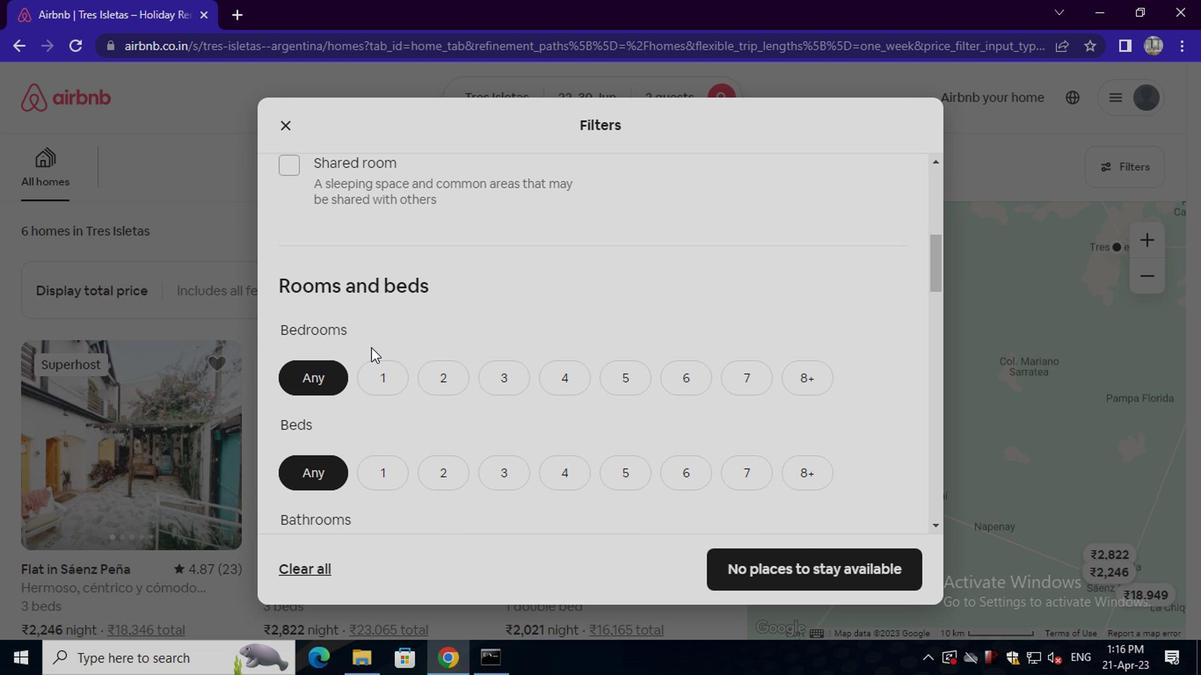 
Action: Mouse pressed left at (368, 371)
Screenshot: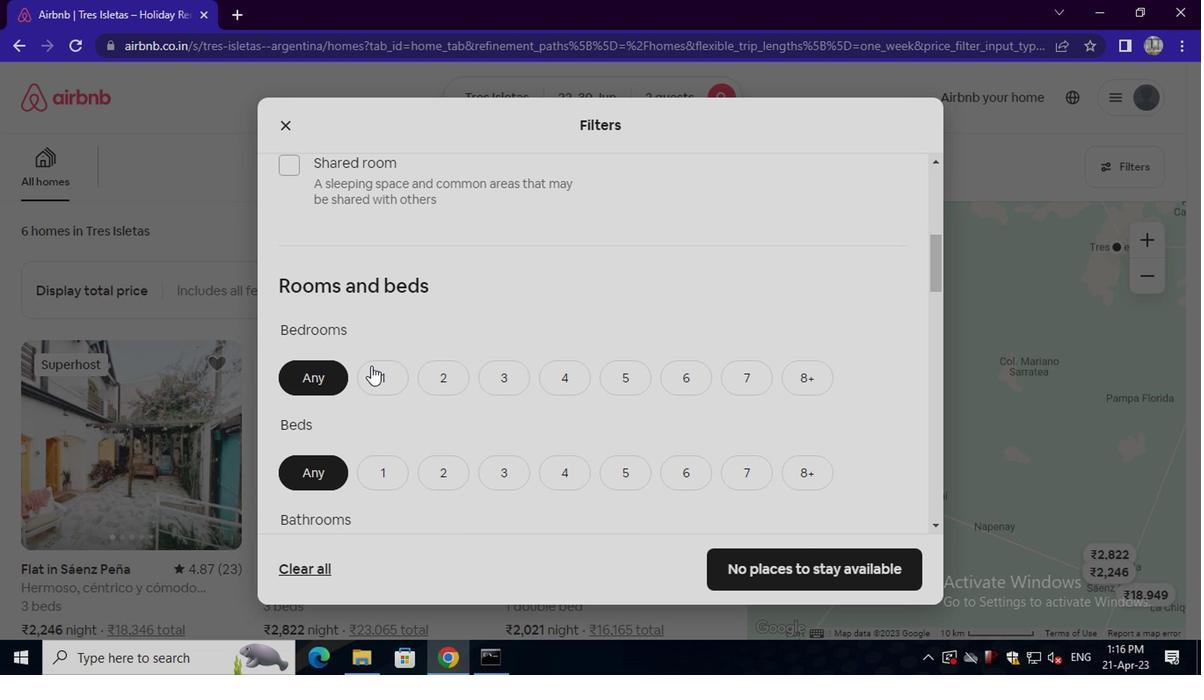 
Action: Mouse moved to (371, 377)
Screenshot: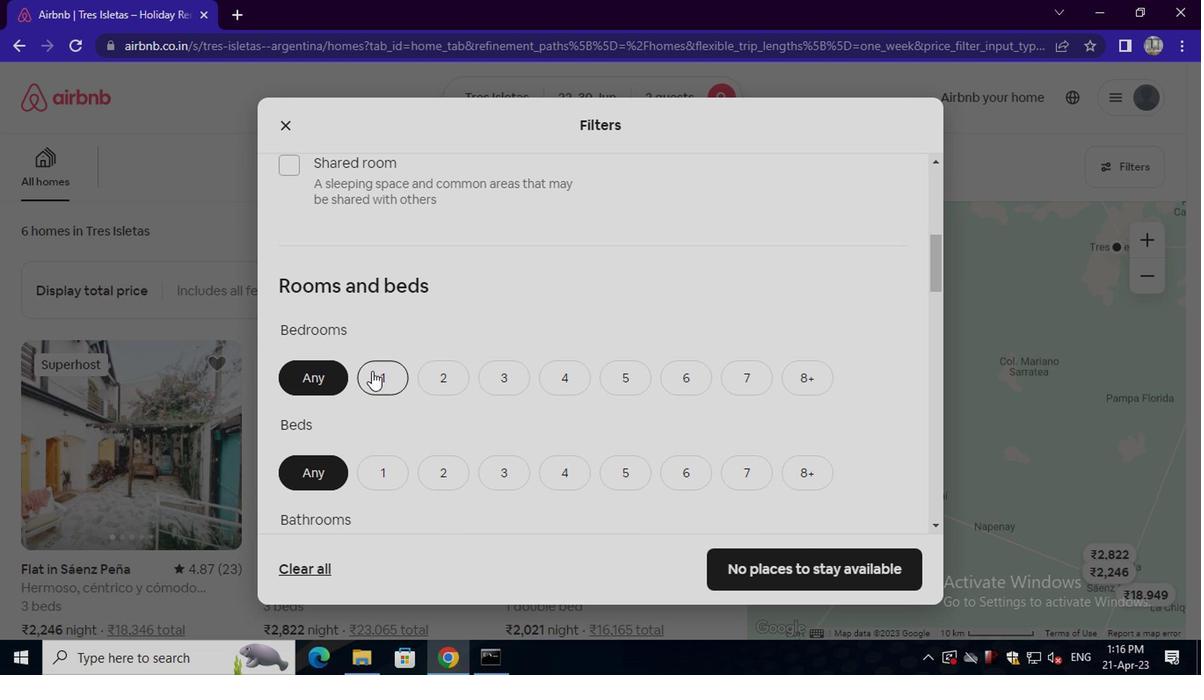 
Action: Mouse scrolled (371, 376) with delta (0, -1)
Screenshot: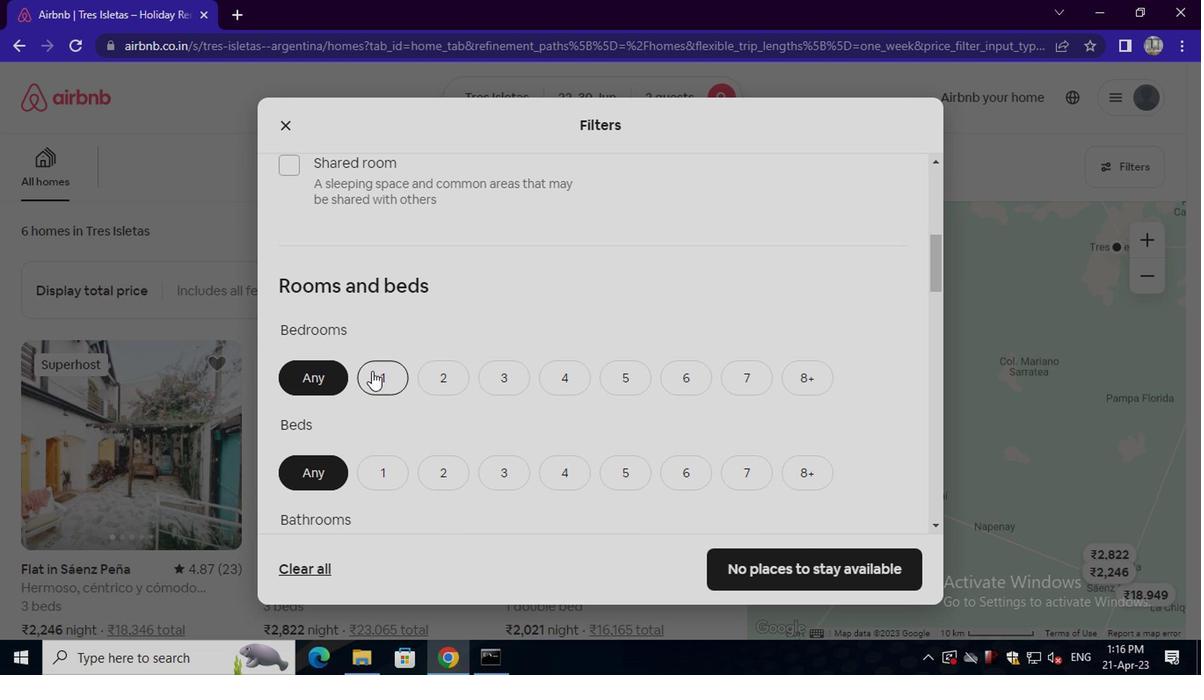 
Action: Mouse scrolled (371, 376) with delta (0, -1)
Screenshot: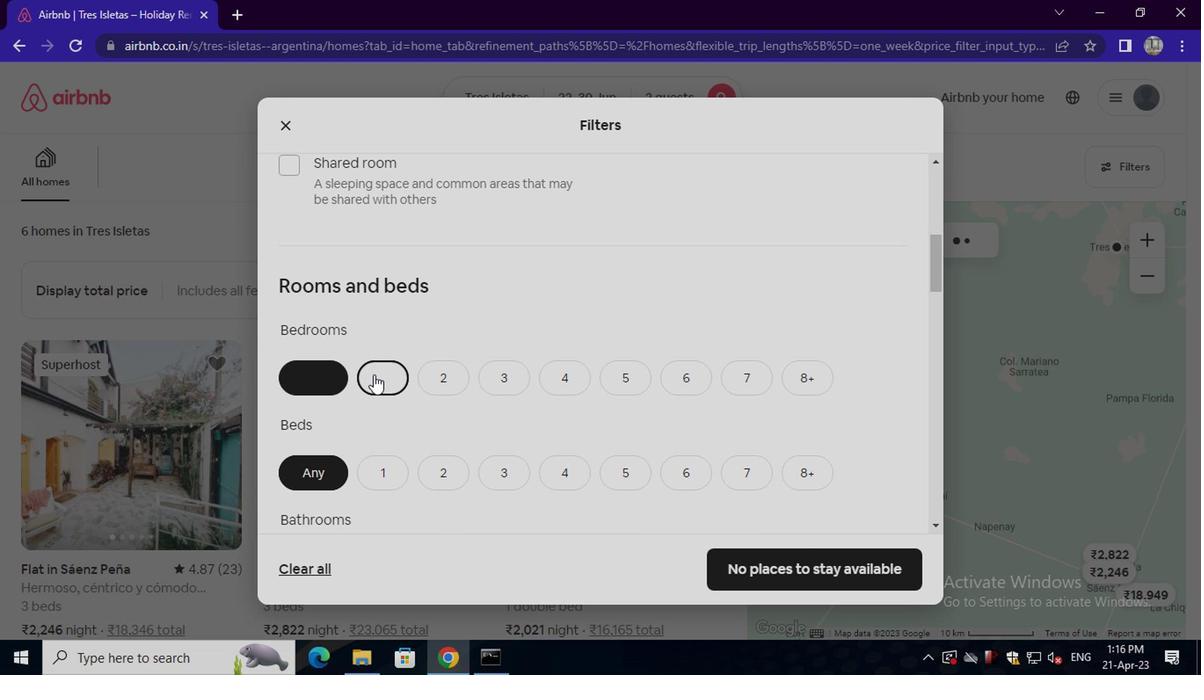 
Action: Mouse moved to (381, 285)
Screenshot: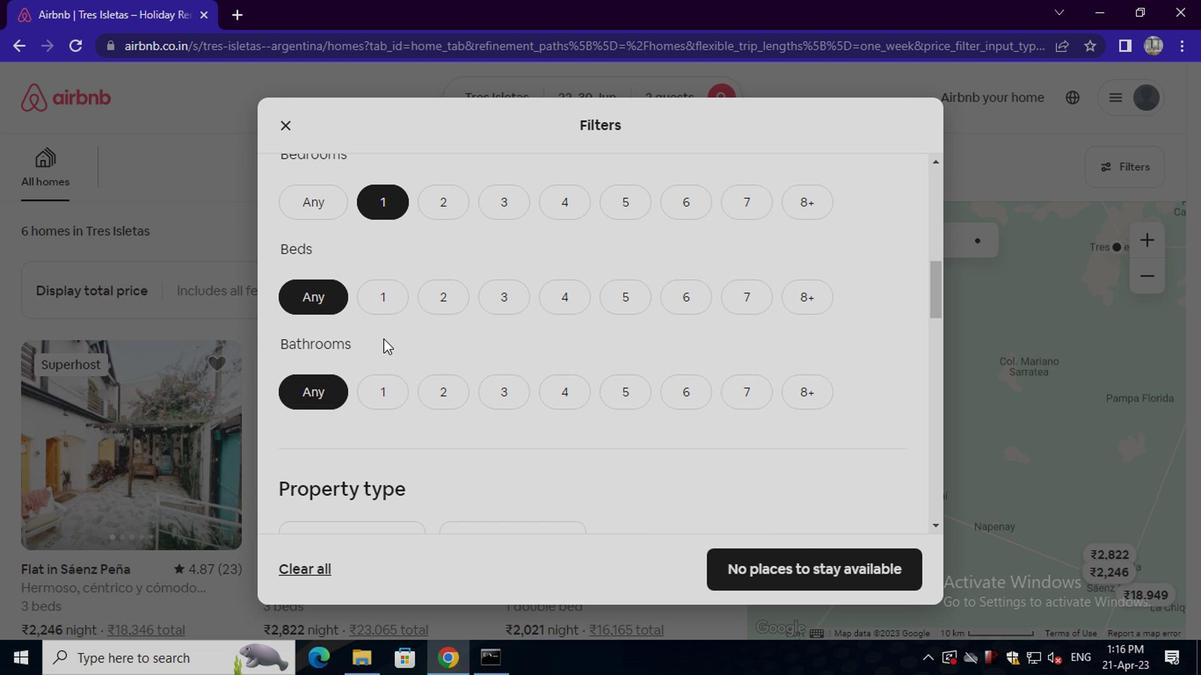 
Action: Mouse pressed left at (381, 285)
Screenshot: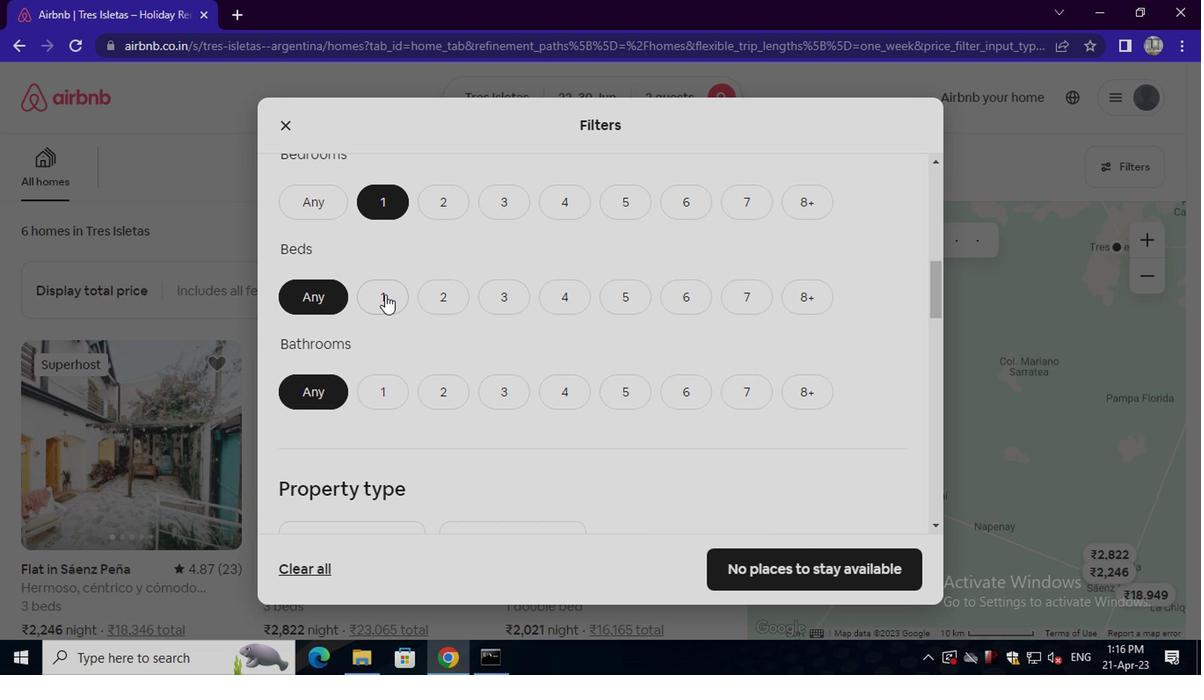 
Action: Mouse moved to (385, 387)
Screenshot: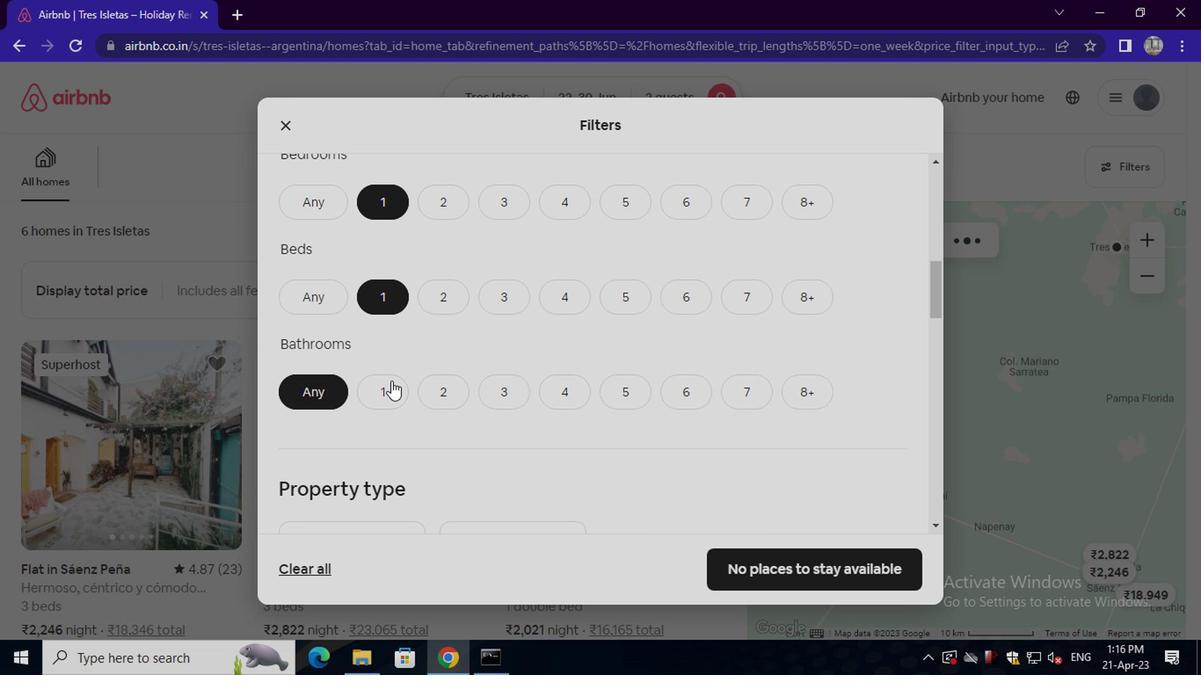 
Action: Mouse pressed left at (385, 387)
Screenshot: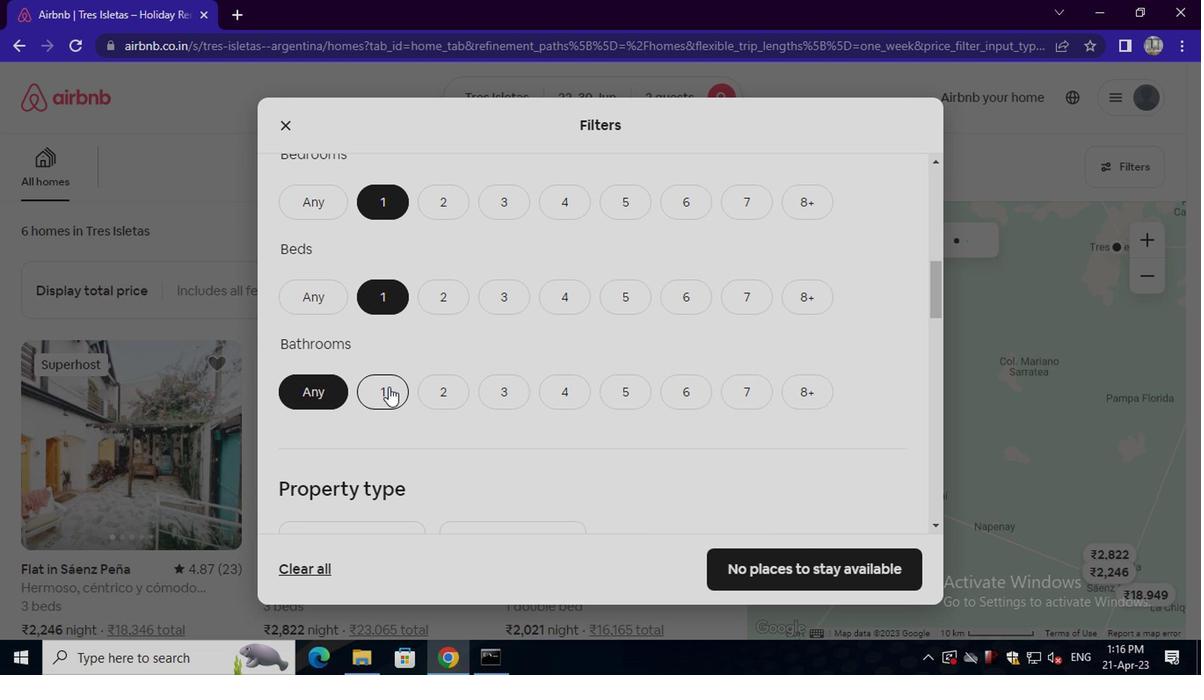 
Action: Mouse scrolled (385, 386) with delta (0, 0)
Screenshot: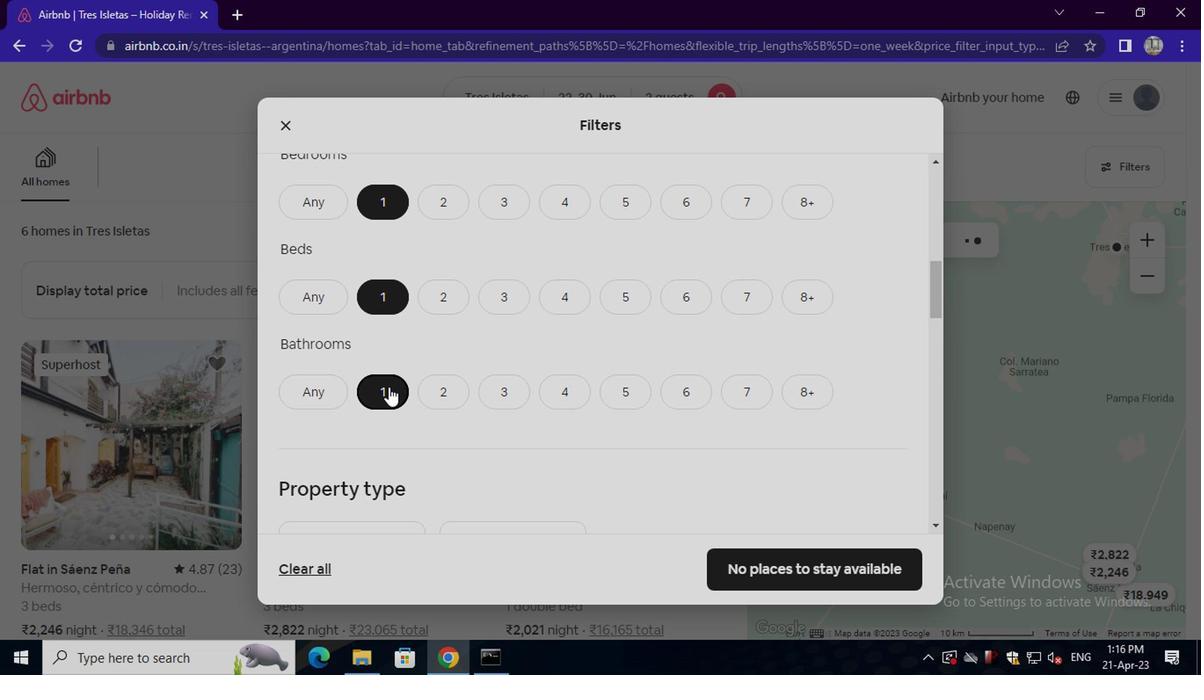 
Action: Mouse scrolled (385, 386) with delta (0, 0)
Screenshot: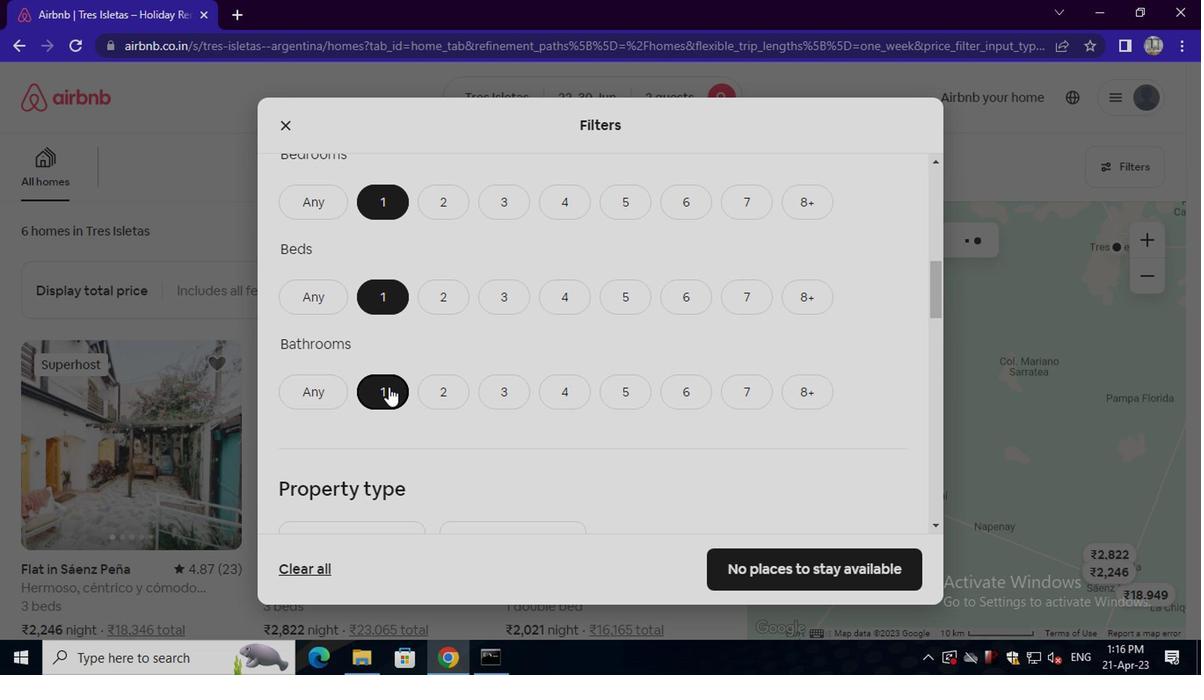 
Action: Mouse scrolled (385, 386) with delta (0, 0)
Screenshot: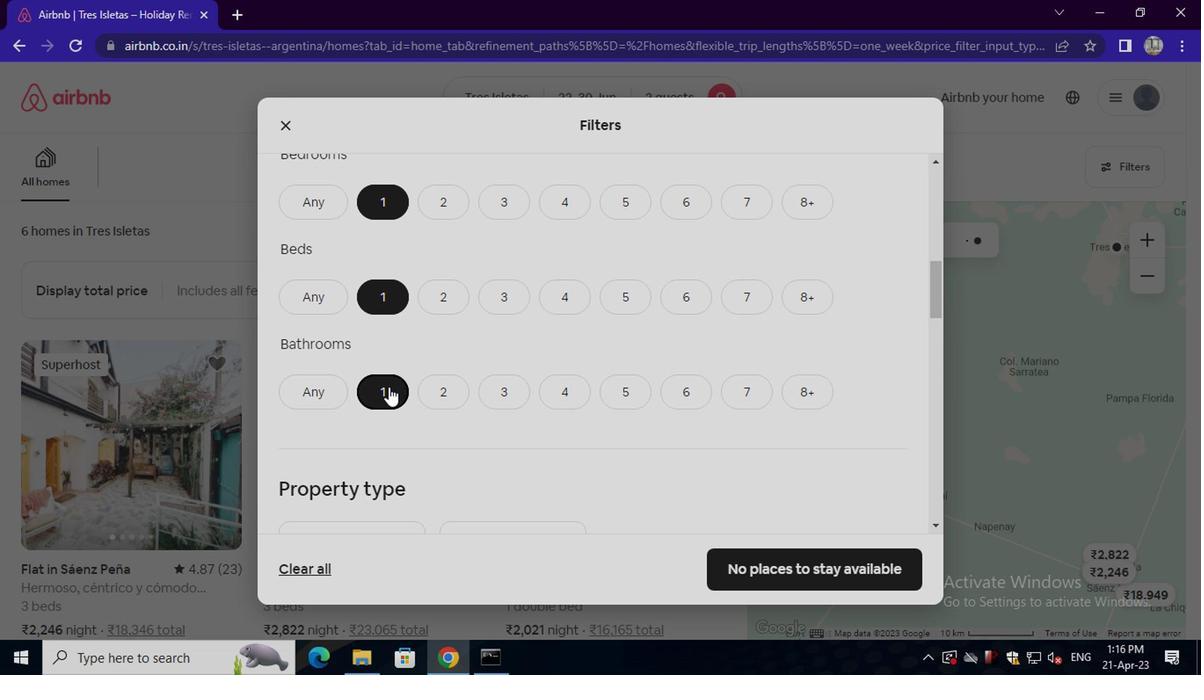 
Action: Mouse moved to (351, 345)
Screenshot: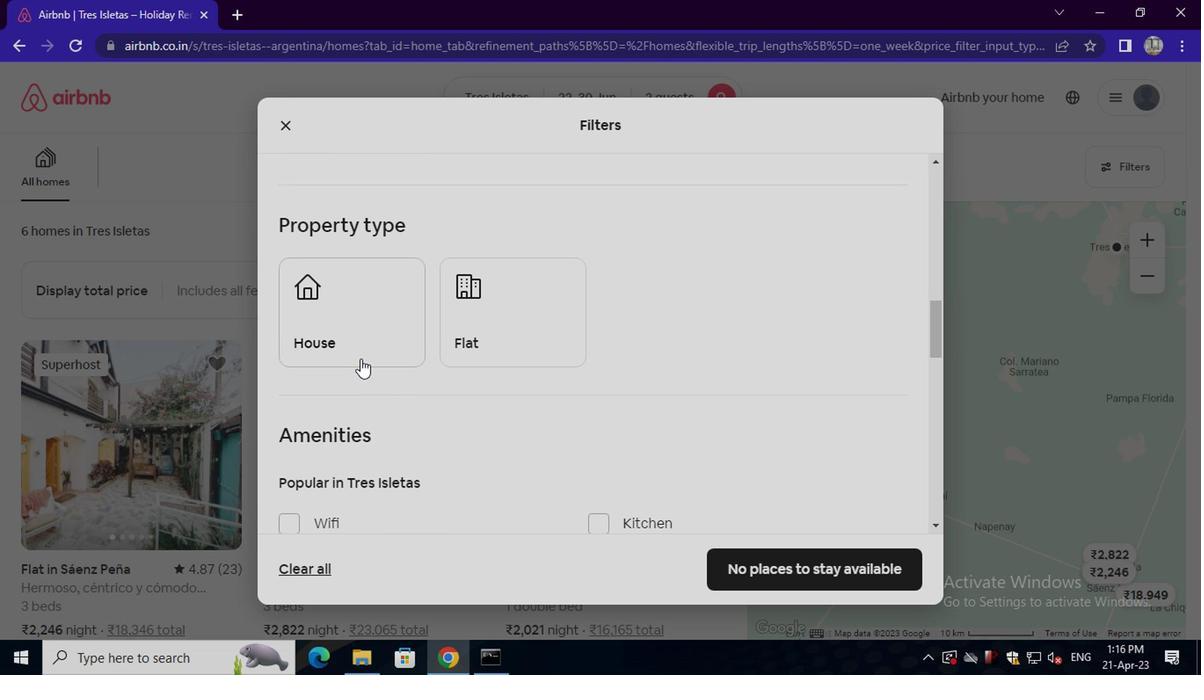 
Action: Mouse pressed left at (351, 345)
Screenshot: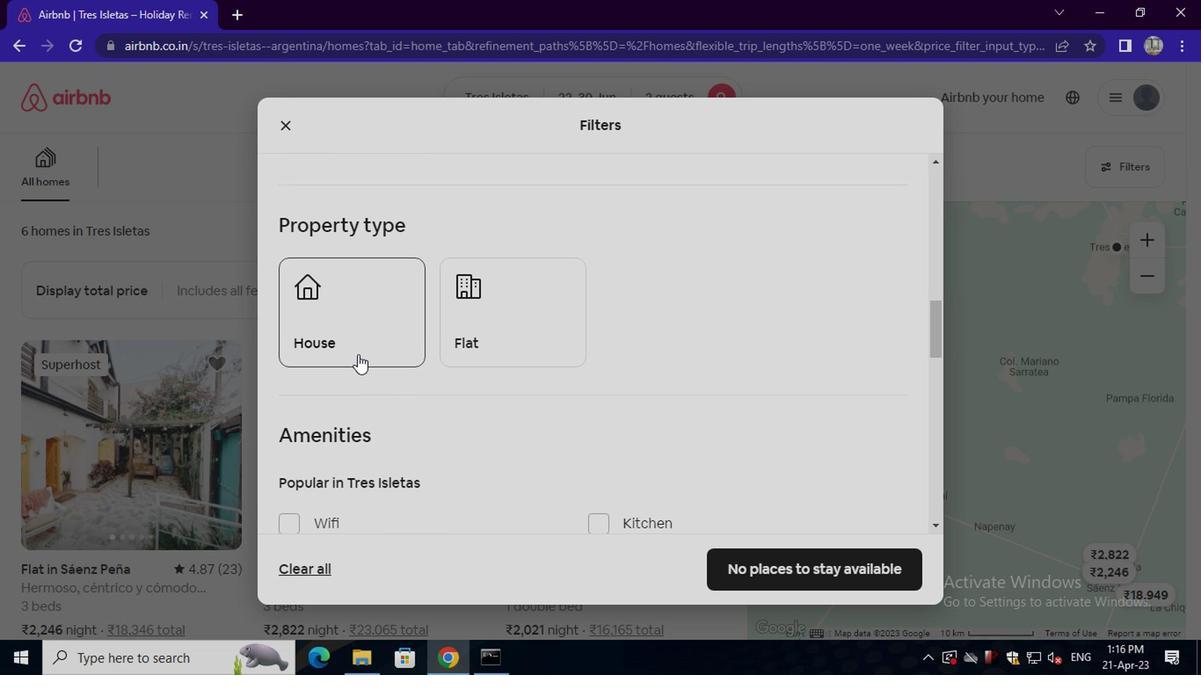 
Action: Mouse moved to (470, 340)
Screenshot: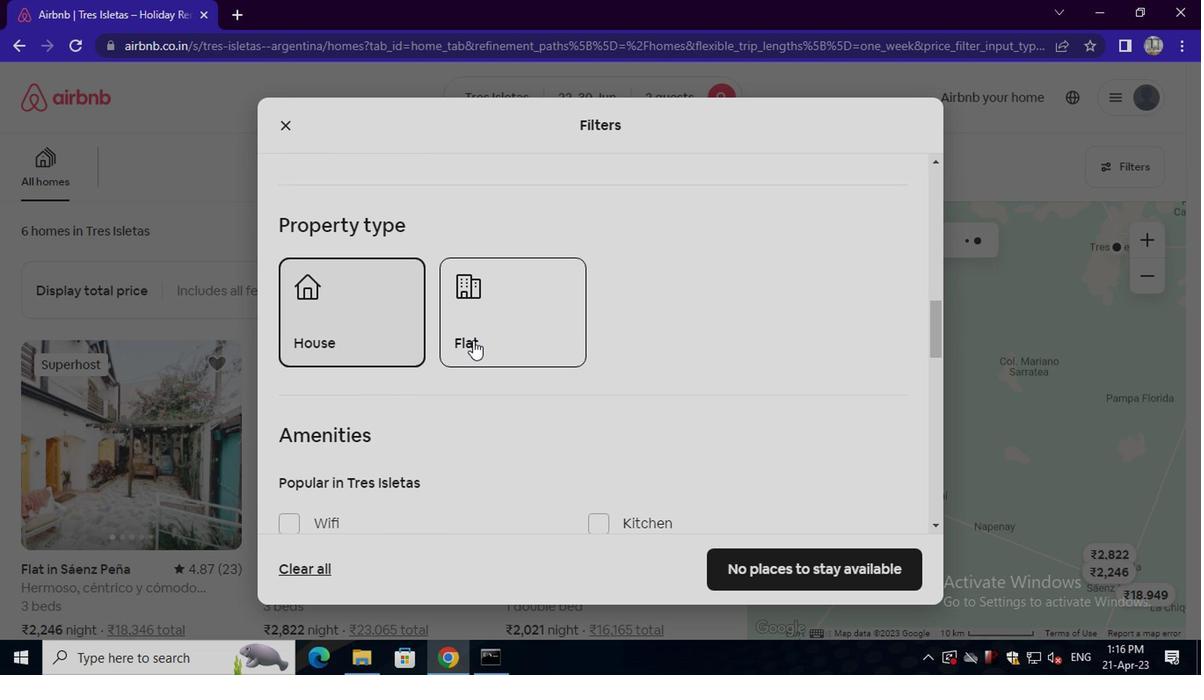 
Action: Mouse pressed left at (470, 340)
Screenshot: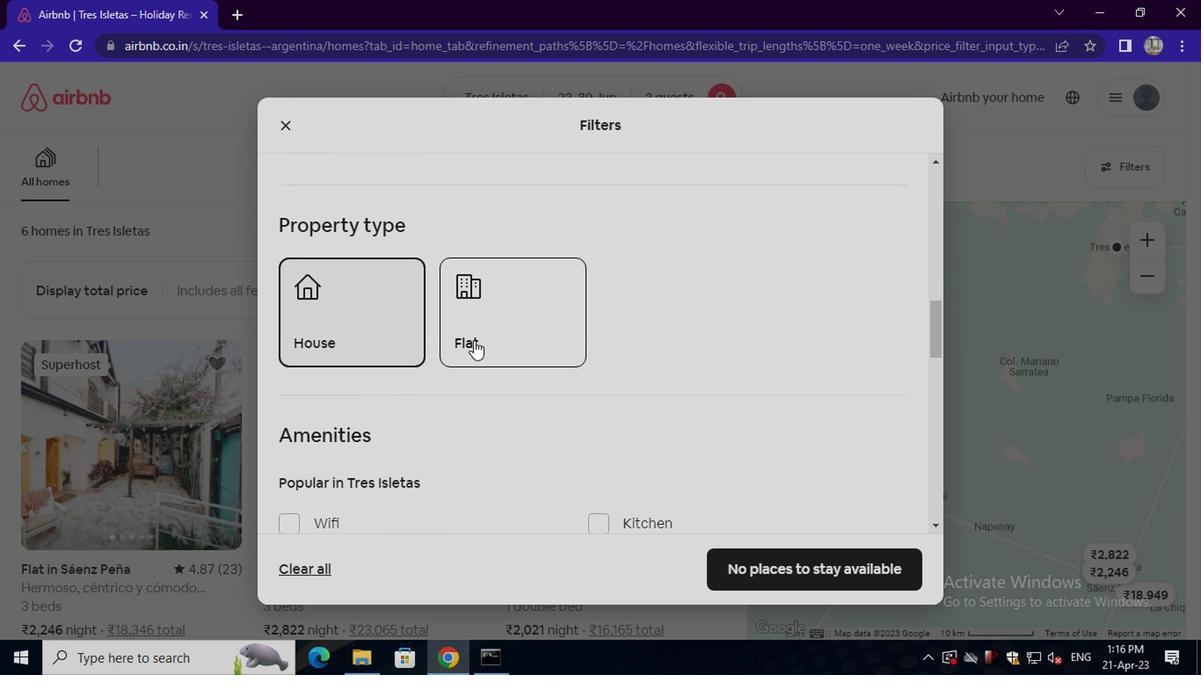 
Action: Mouse scrolled (470, 340) with delta (0, 0)
Screenshot: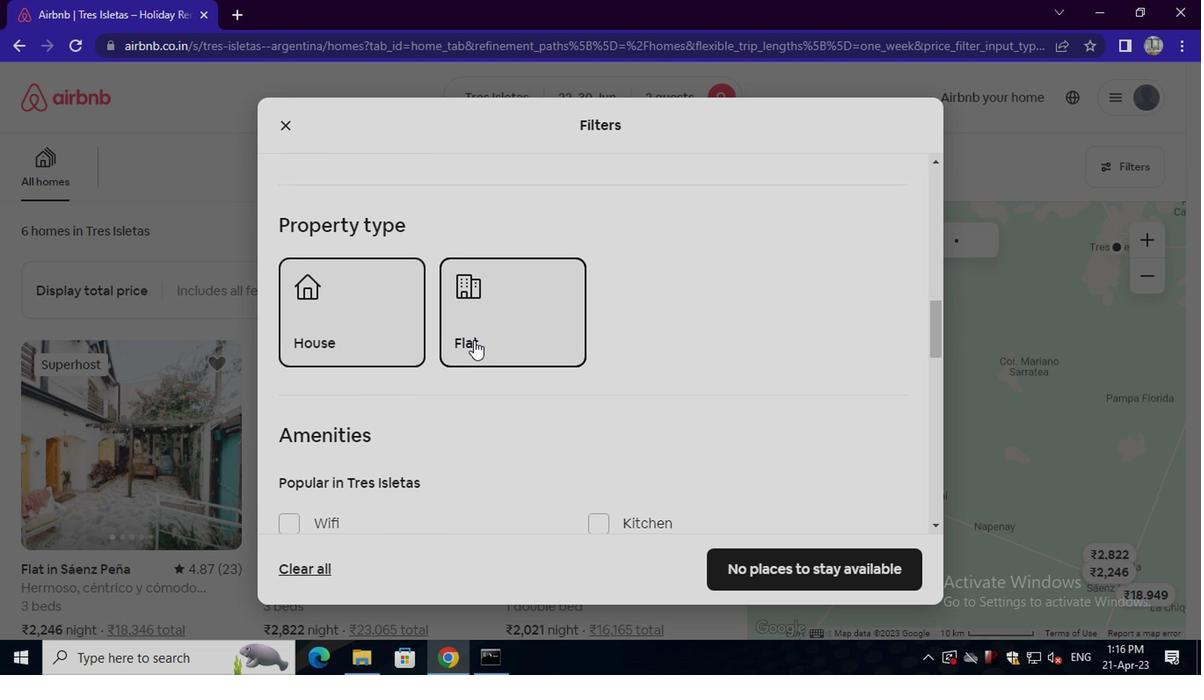 
Action: Mouse scrolled (470, 340) with delta (0, 0)
Screenshot: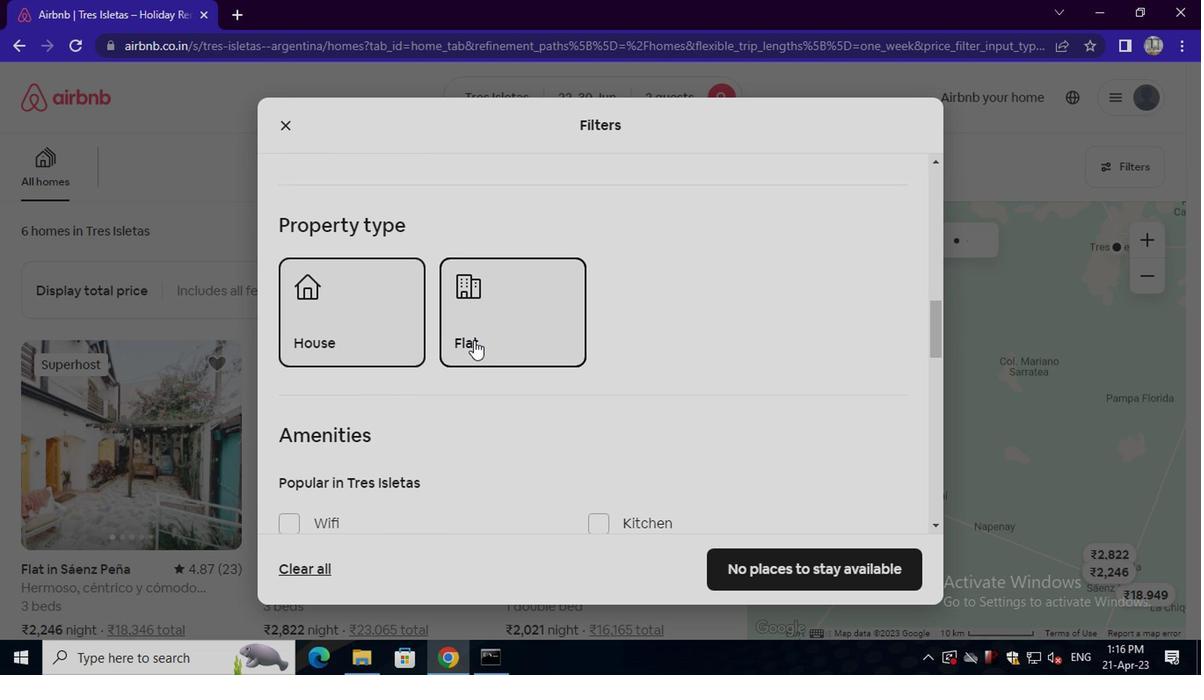 
Action: Mouse scrolled (470, 340) with delta (0, 0)
Screenshot: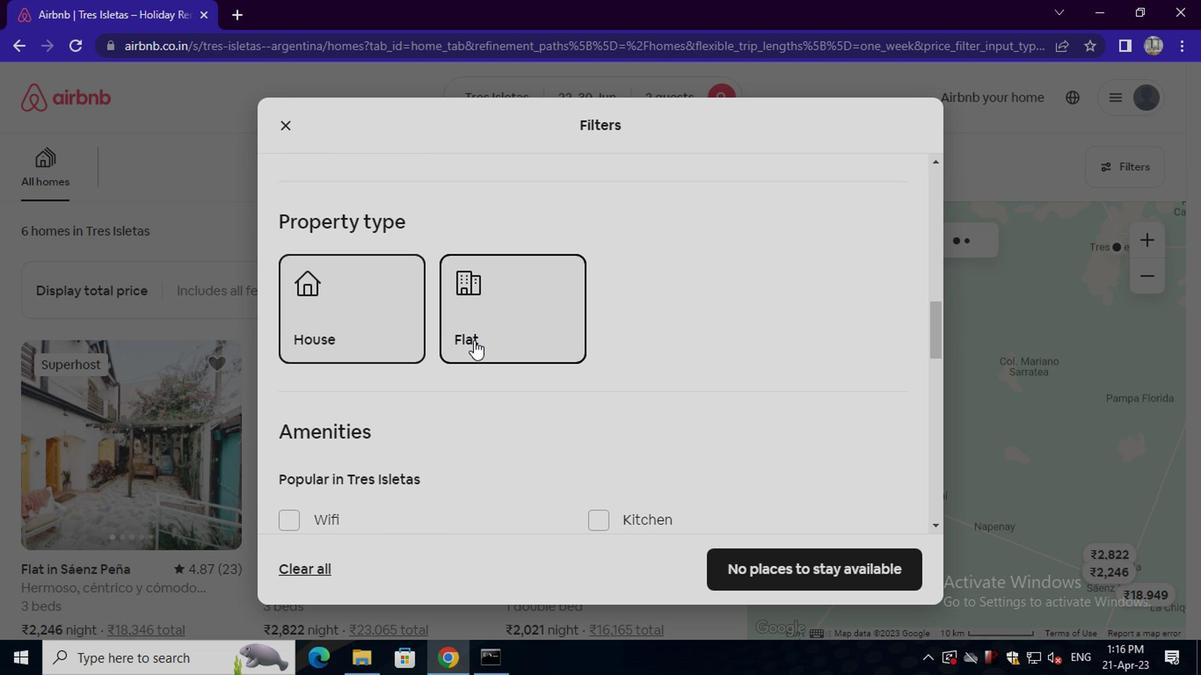 
Action: Mouse moved to (340, 379)
Screenshot: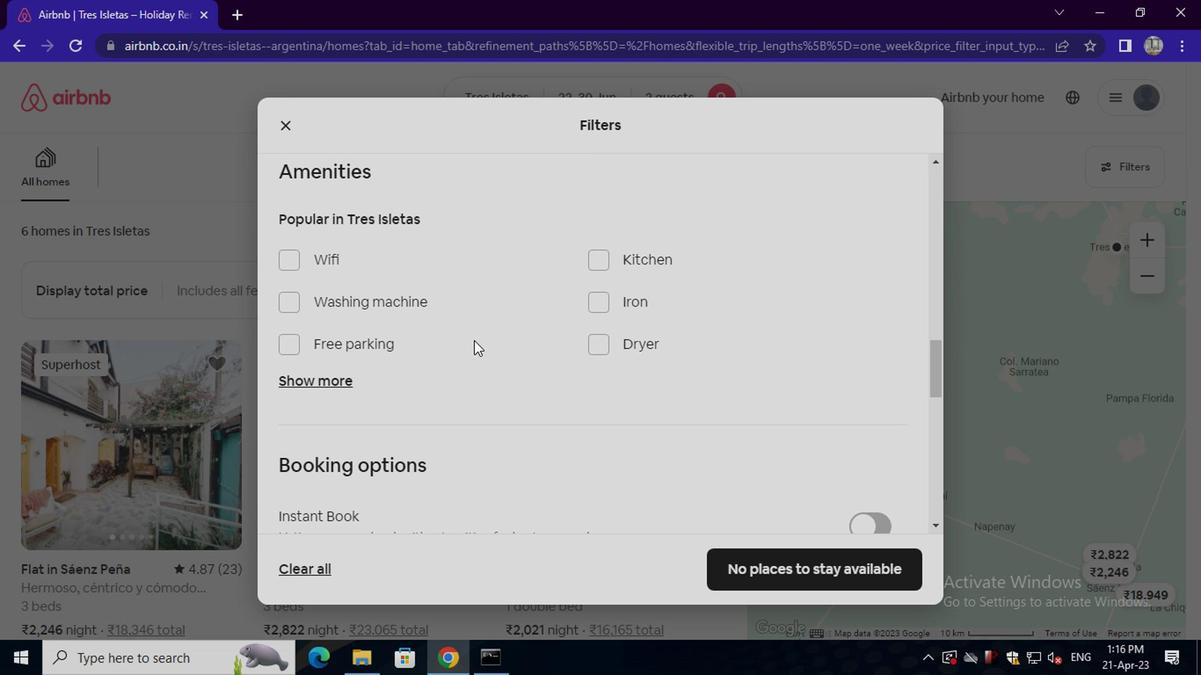 
Action: Mouse pressed left at (340, 379)
Screenshot: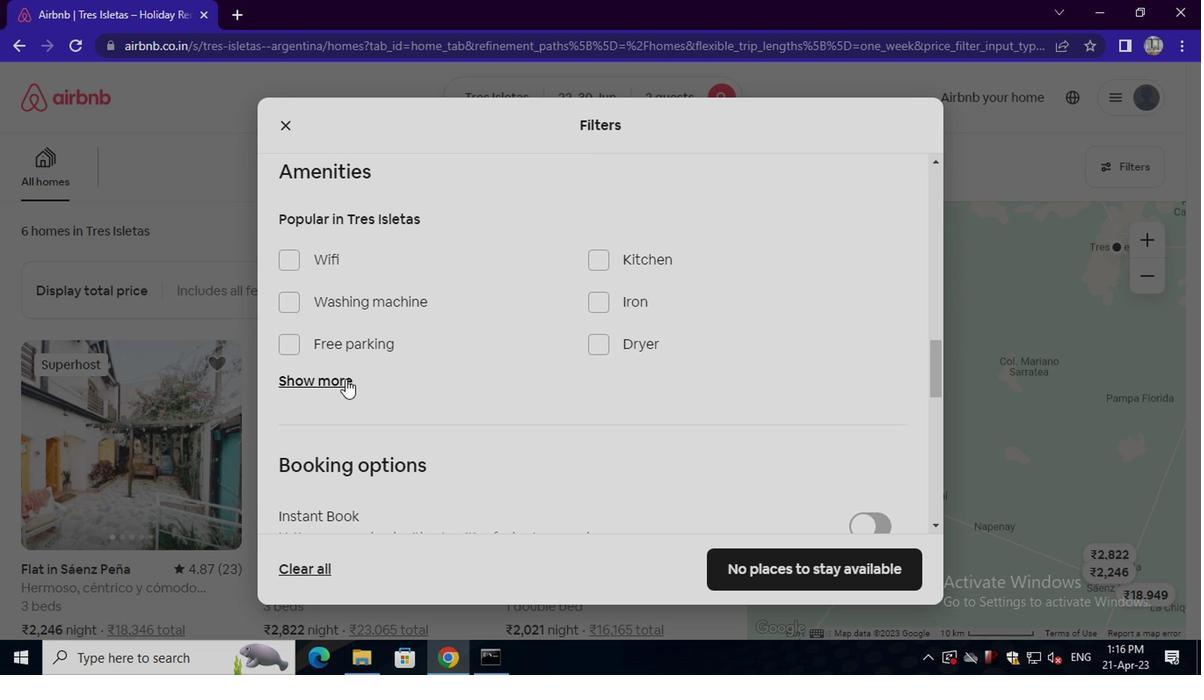 
Action: Mouse moved to (483, 360)
Screenshot: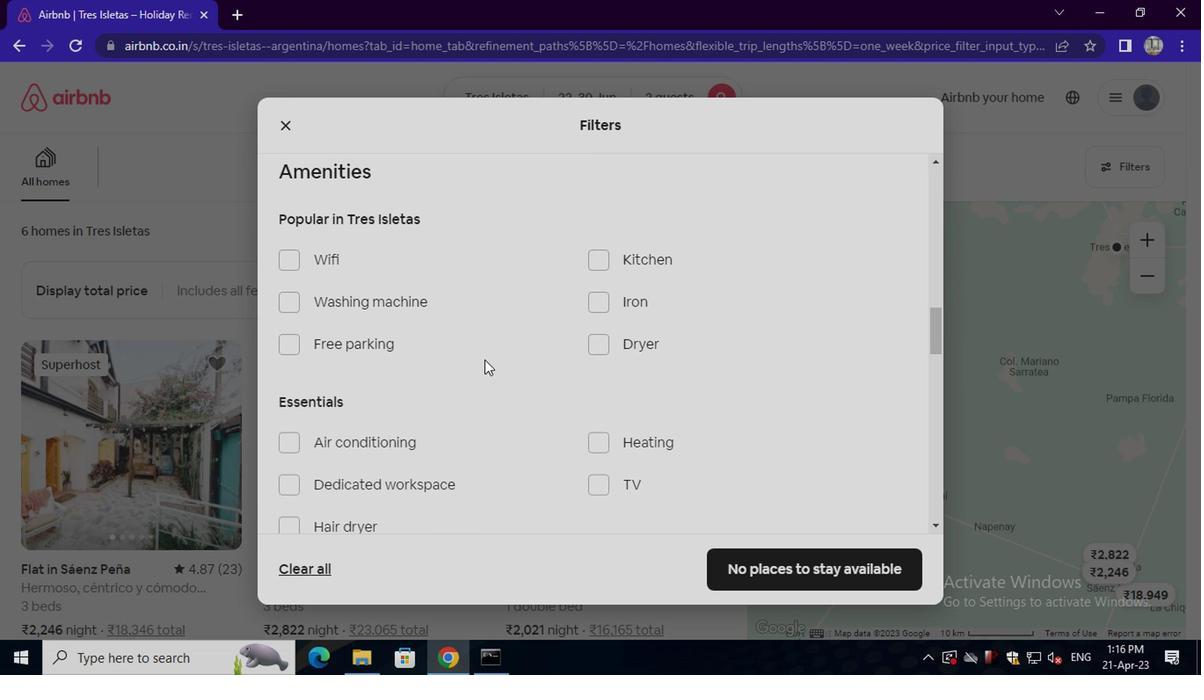 
Action: Mouse scrolled (483, 359) with delta (0, 0)
Screenshot: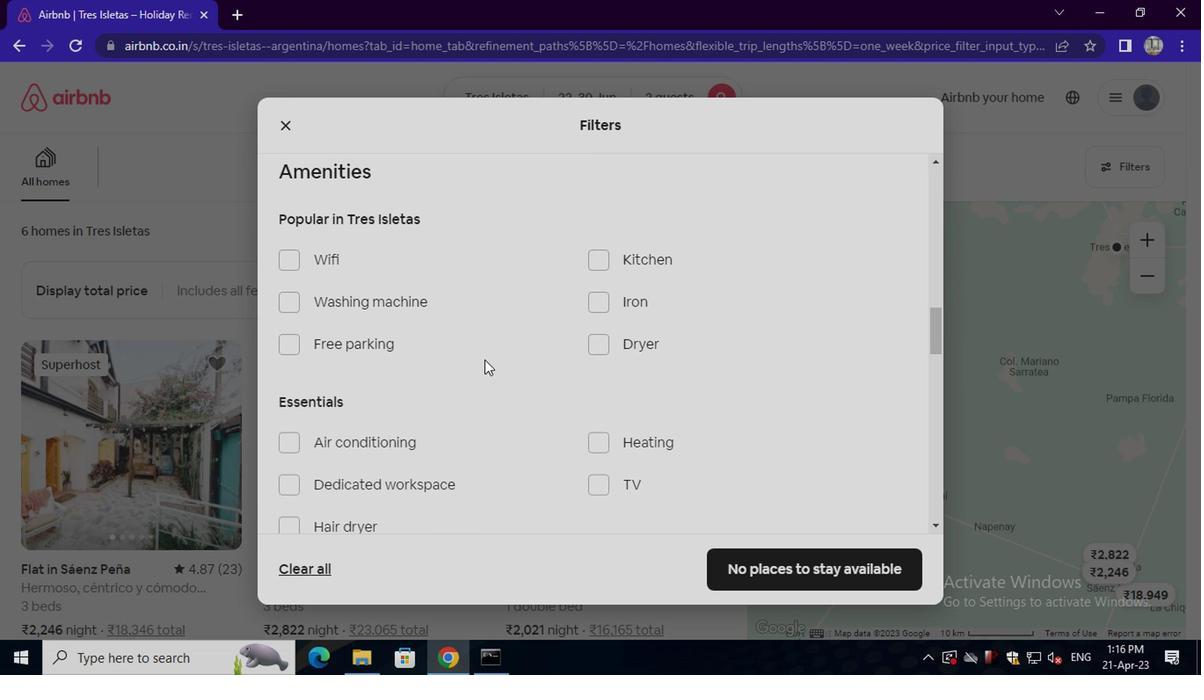 
Action: Mouse scrolled (483, 359) with delta (0, 0)
Screenshot: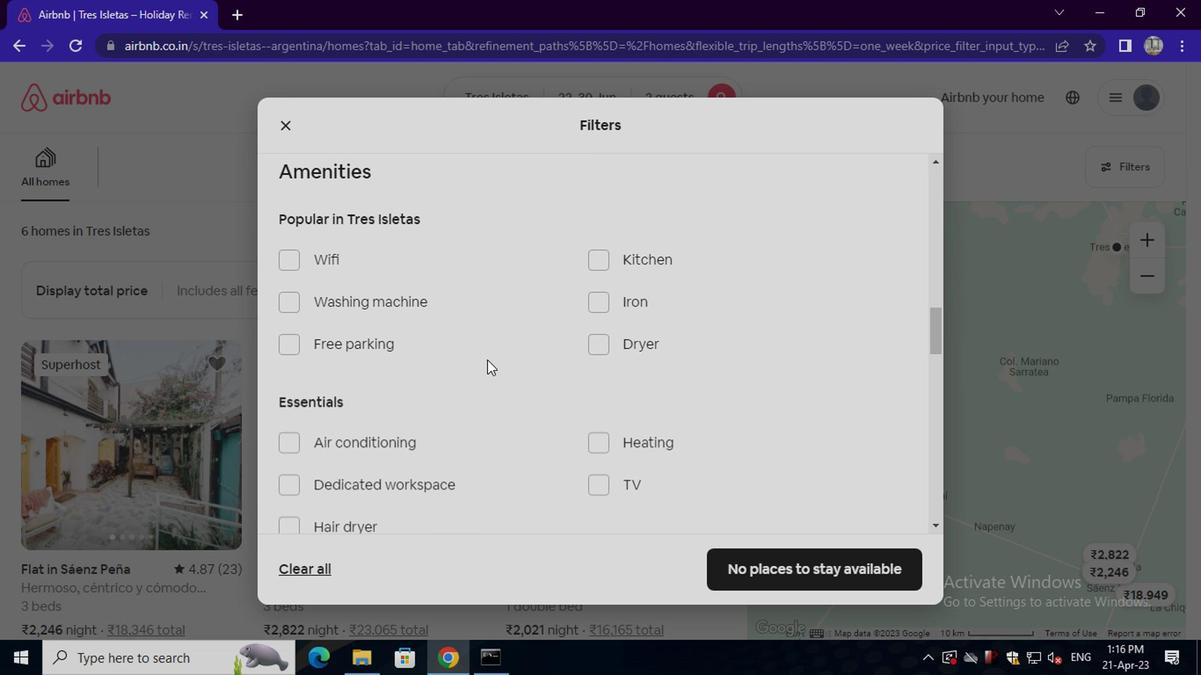 
Action: Mouse moved to (594, 270)
Screenshot: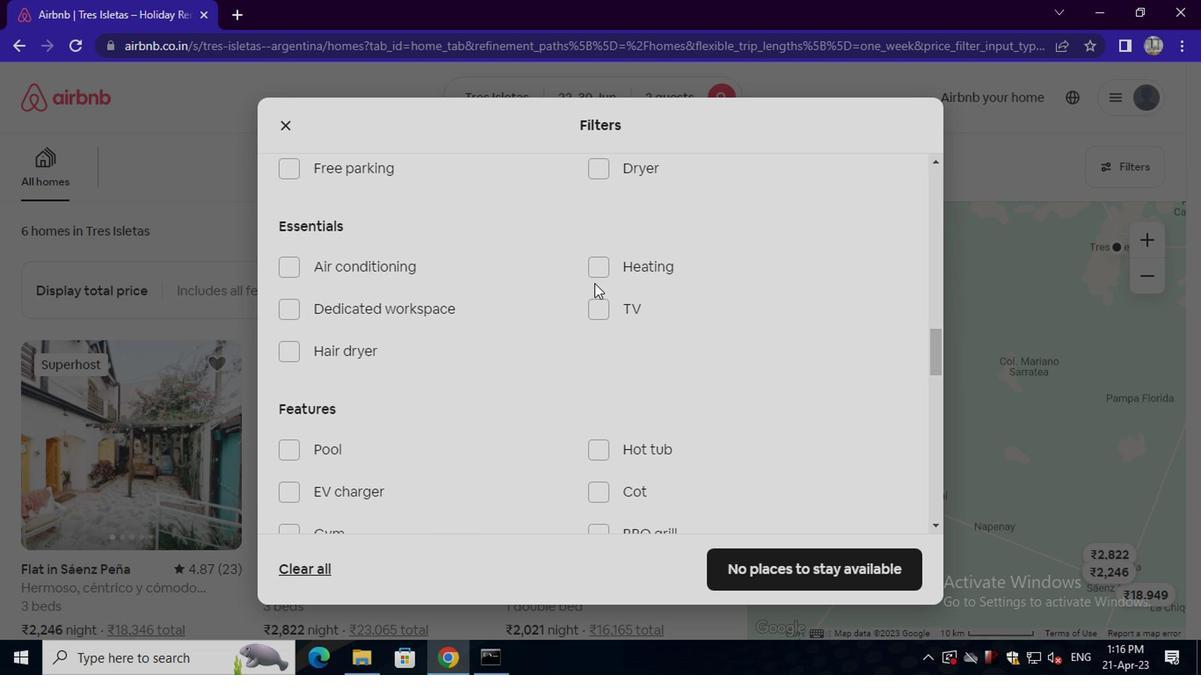 
Action: Mouse pressed left at (594, 270)
Screenshot: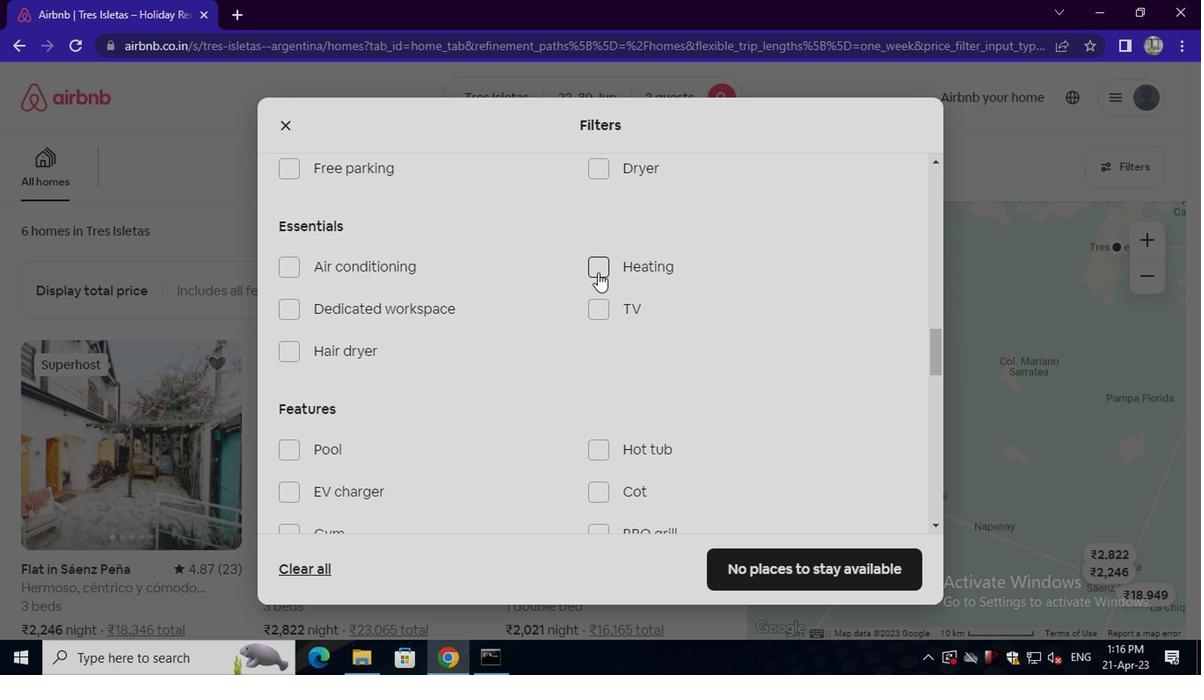 
Action: Mouse moved to (474, 343)
Screenshot: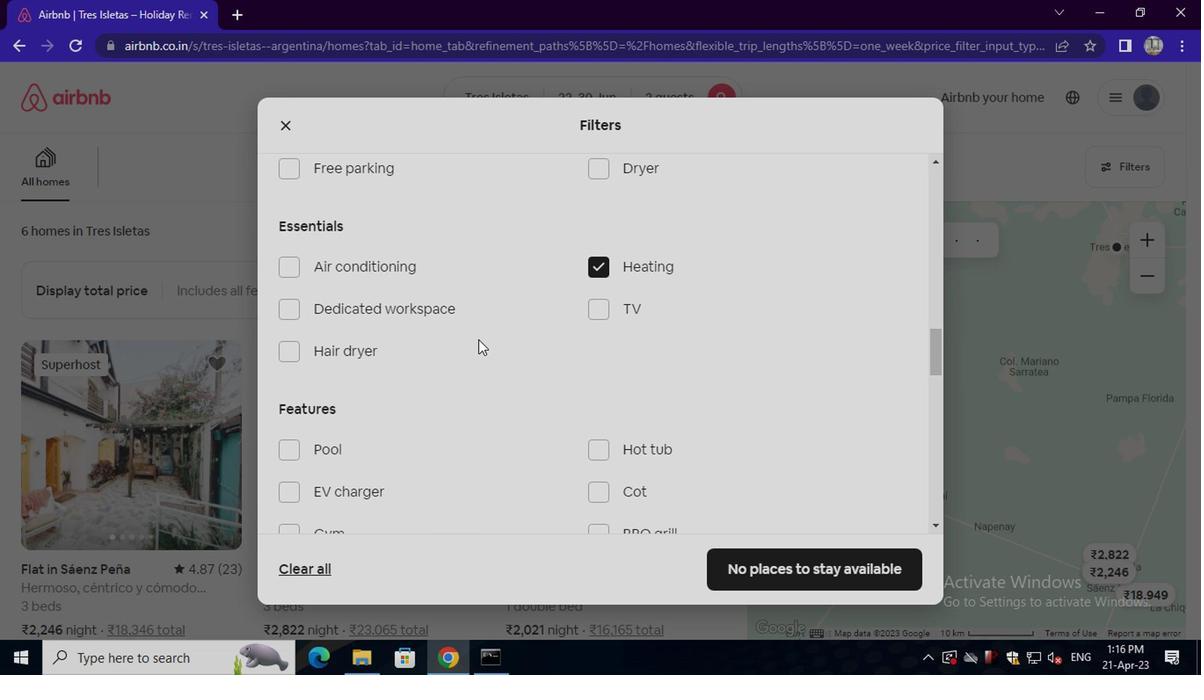 
Action: Mouse scrolled (474, 342) with delta (0, 0)
Screenshot: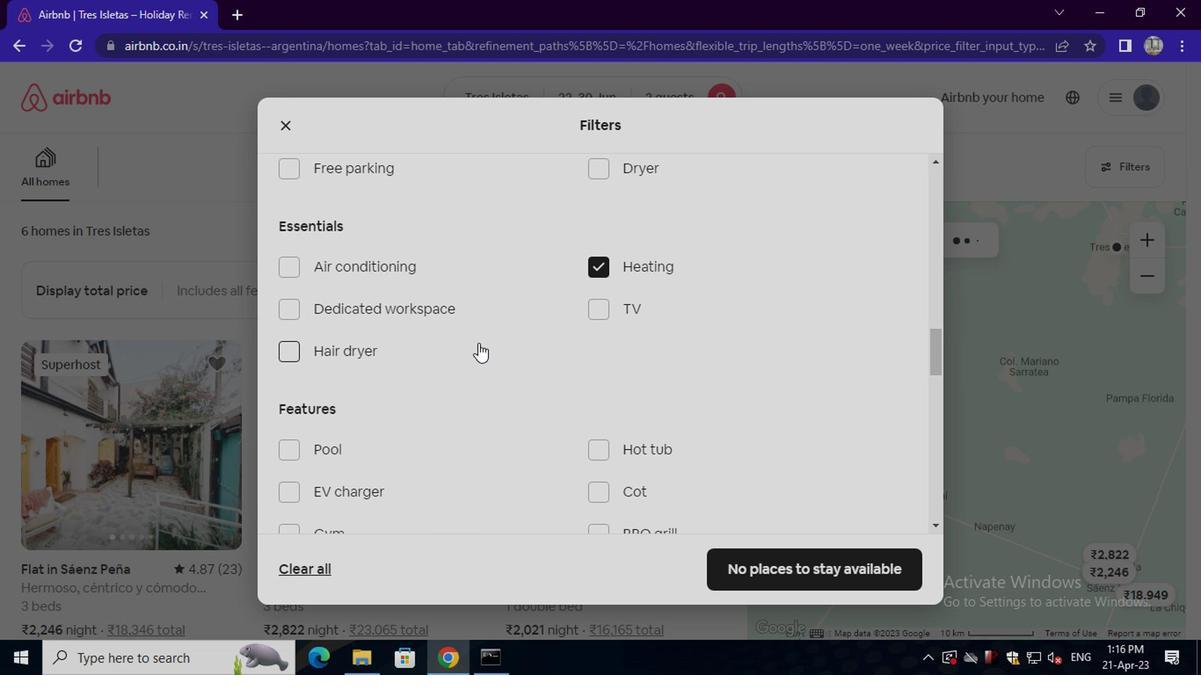 
Action: Mouse scrolled (474, 342) with delta (0, 0)
Screenshot: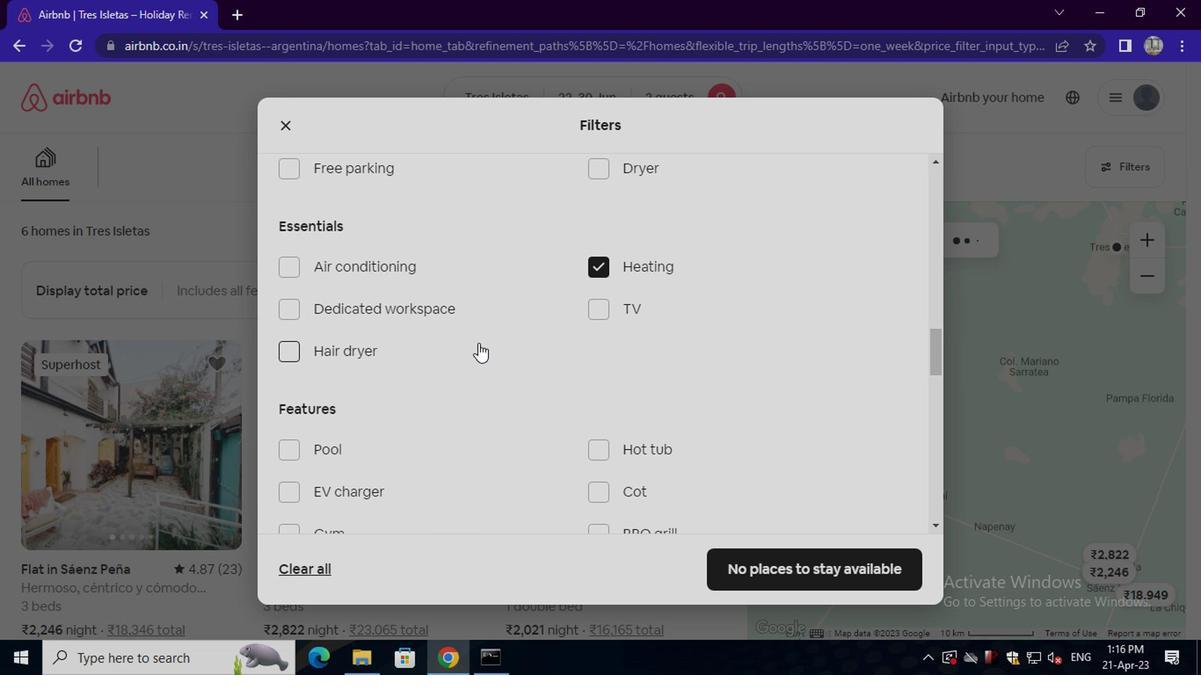 
Action: Mouse scrolled (474, 342) with delta (0, 0)
Screenshot: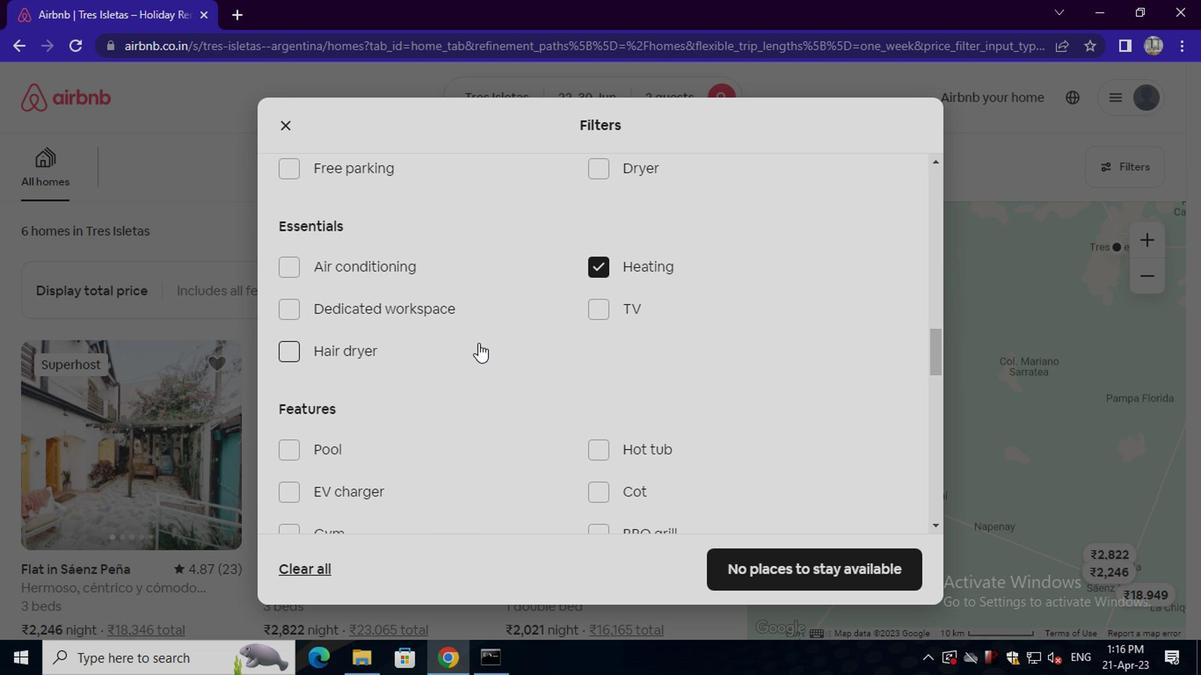 
Action: Mouse scrolled (474, 342) with delta (0, 0)
Screenshot: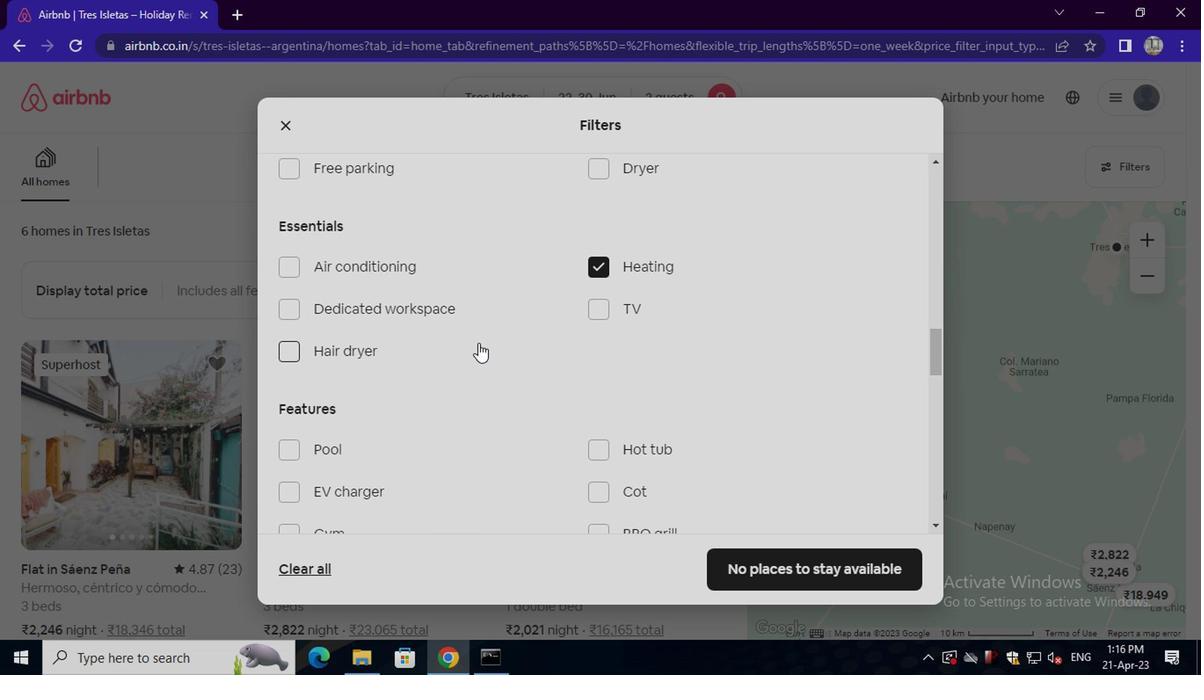 
Action: Mouse moved to (474, 344)
Screenshot: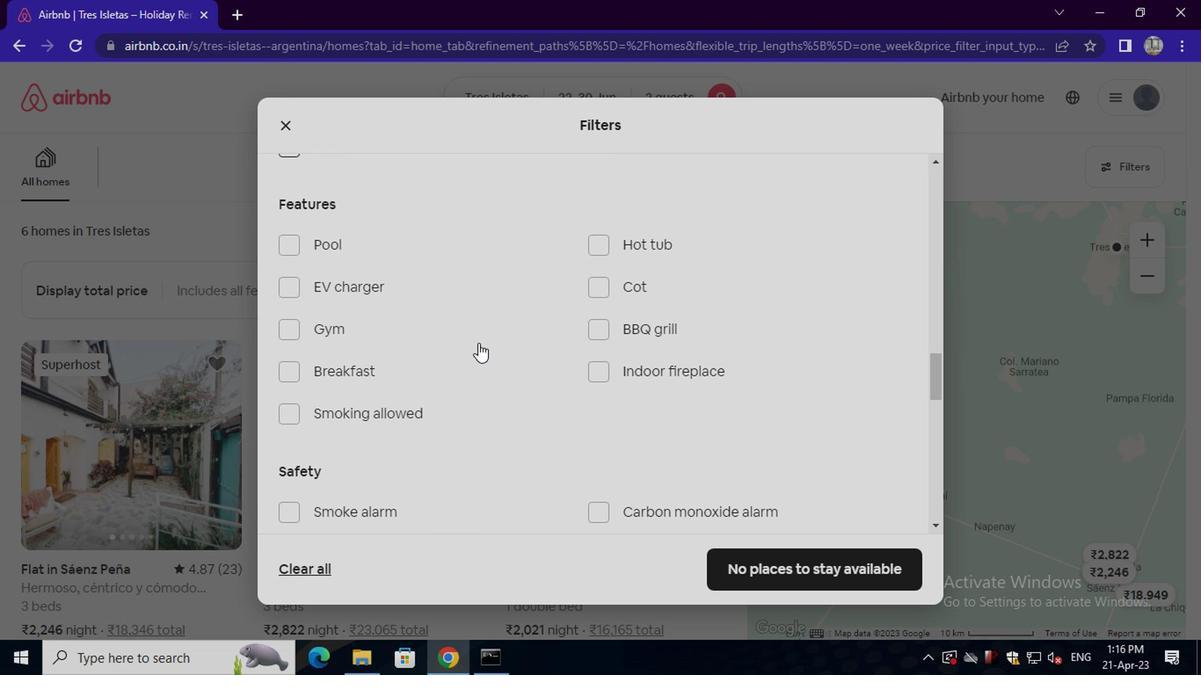 
Action: Mouse scrolled (474, 343) with delta (0, -1)
Screenshot: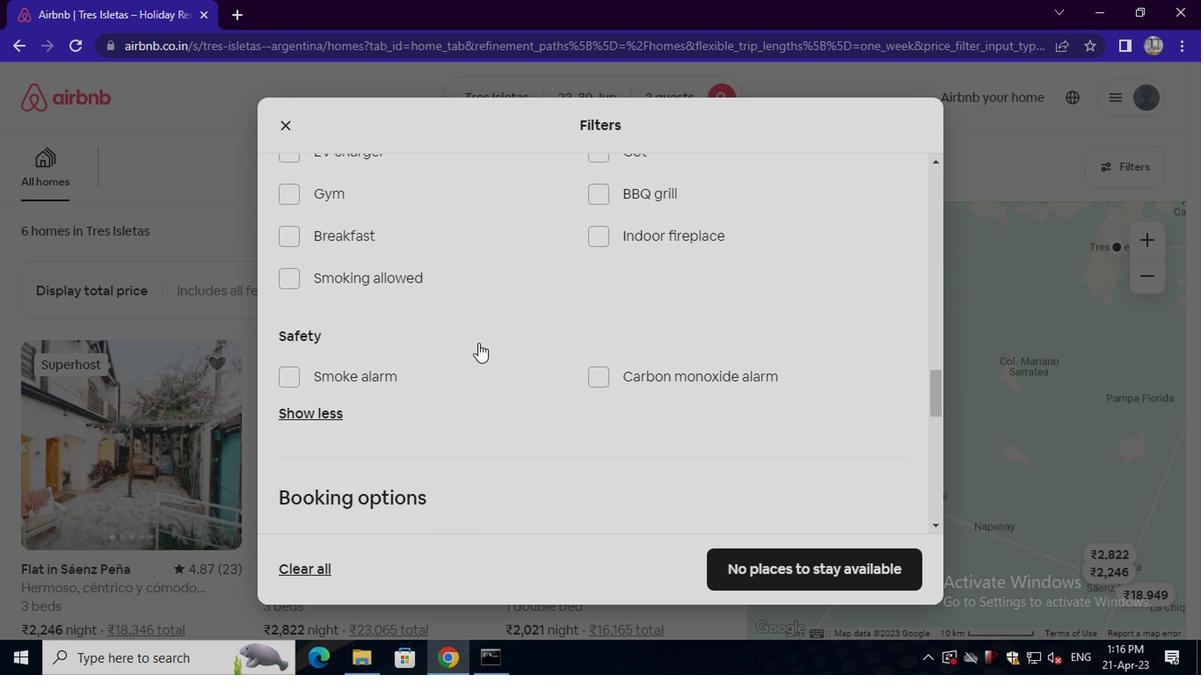
Action: Mouse scrolled (474, 343) with delta (0, -1)
Screenshot: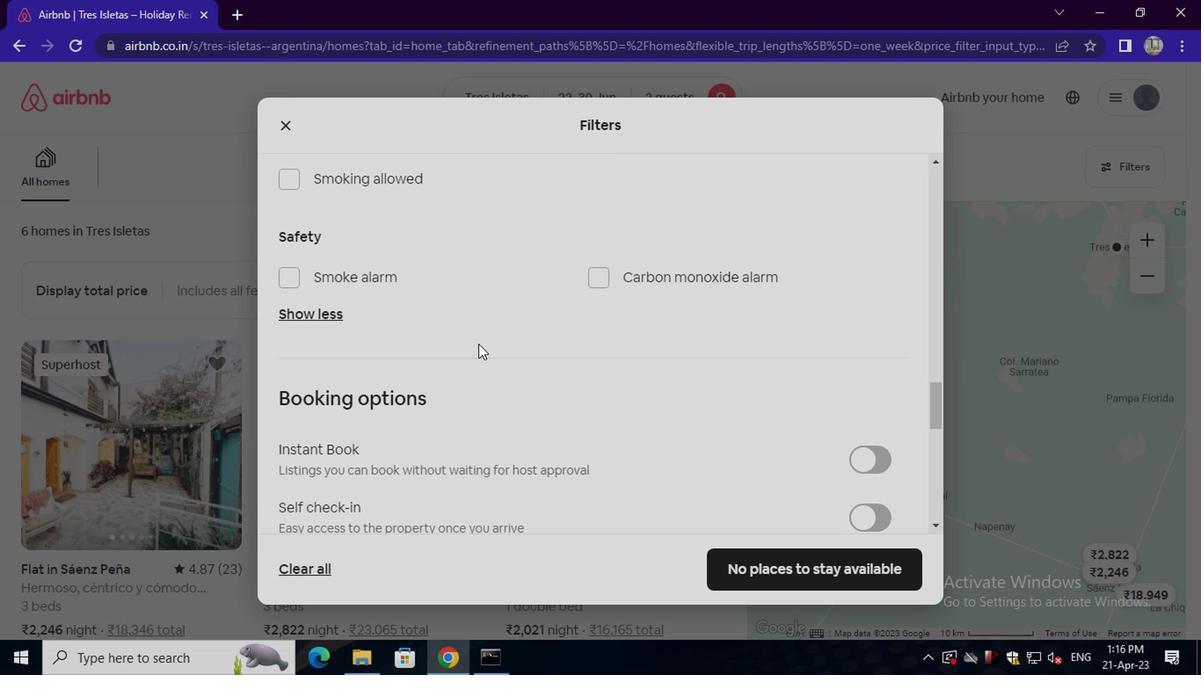 
Action: Mouse scrolled (474, 343) with delta (0, -1)
Screenshot: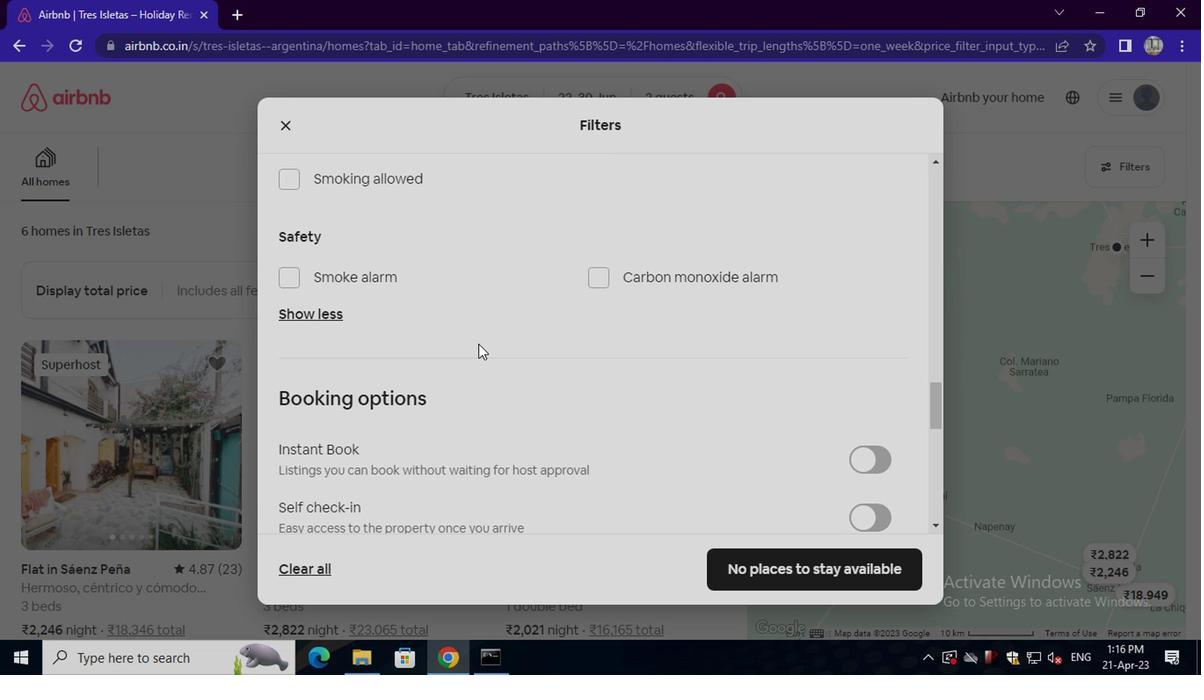 
Action: Mouse moved to (853, 344)
Screenshot: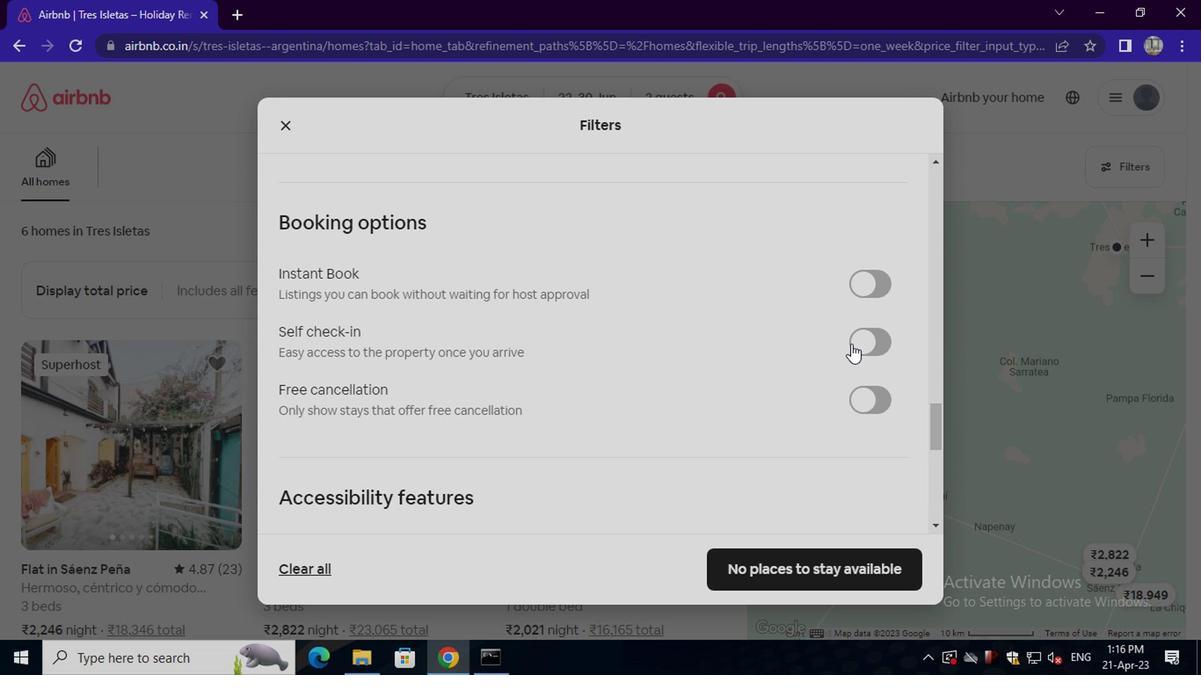 
Action: Mouse pressed left at (853, 344)
Screenshot: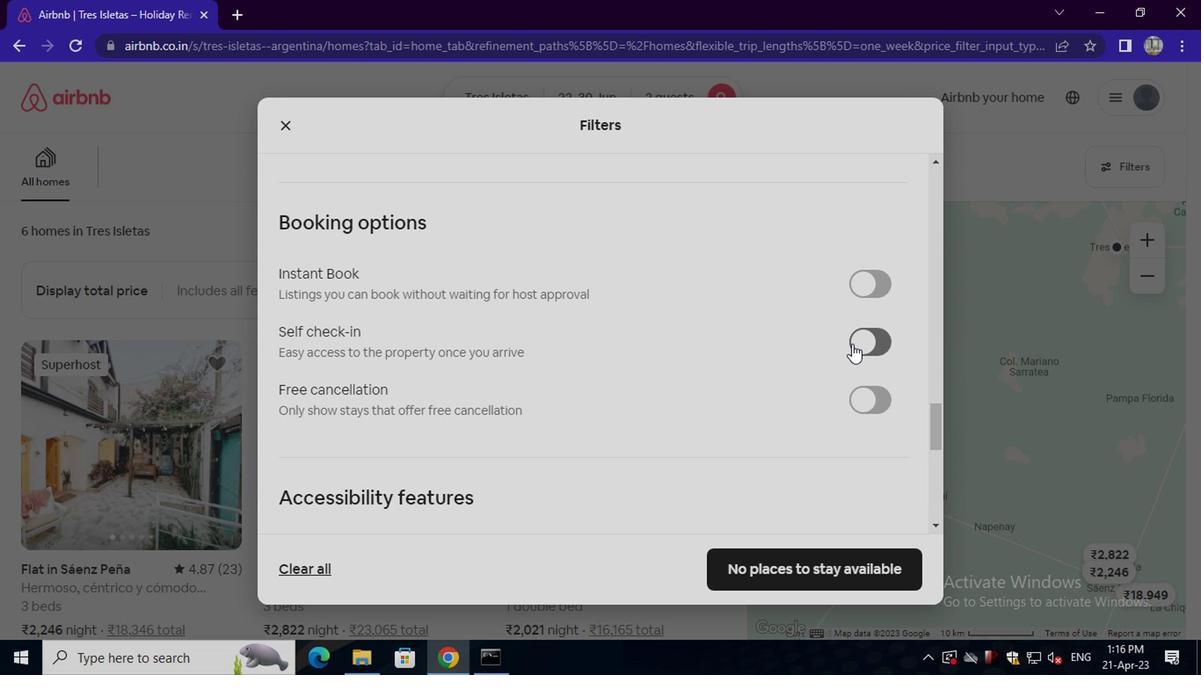 
Action: Mouse moved to (473, 355)
Screenshot: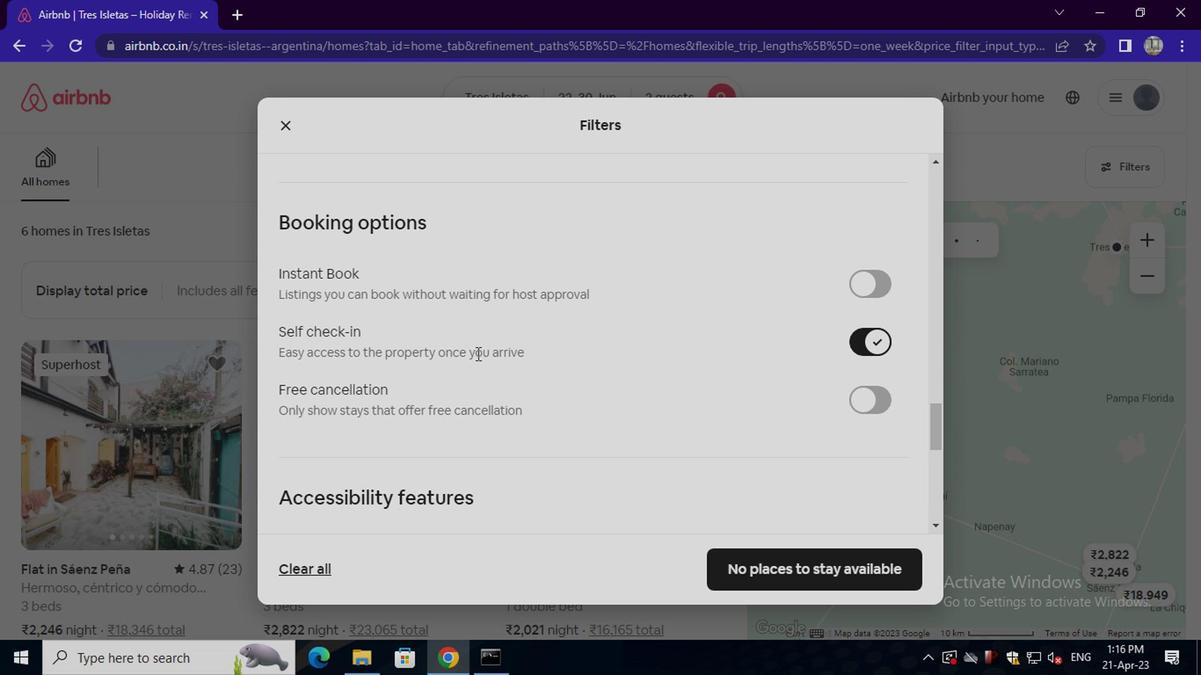 
Action: Mouse scrolled (473, 355) with delta (0, 0)
Screenshot: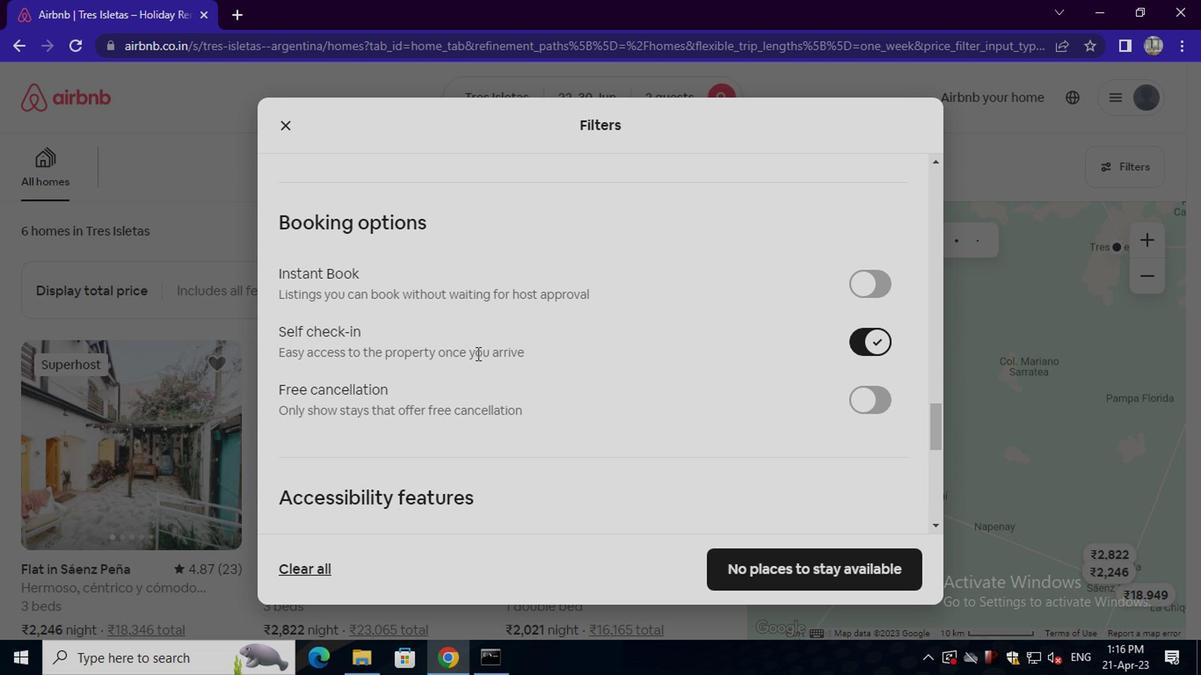 
Action: Mouse scrolled (473, 355) with delta (0, 0)
Screenshot: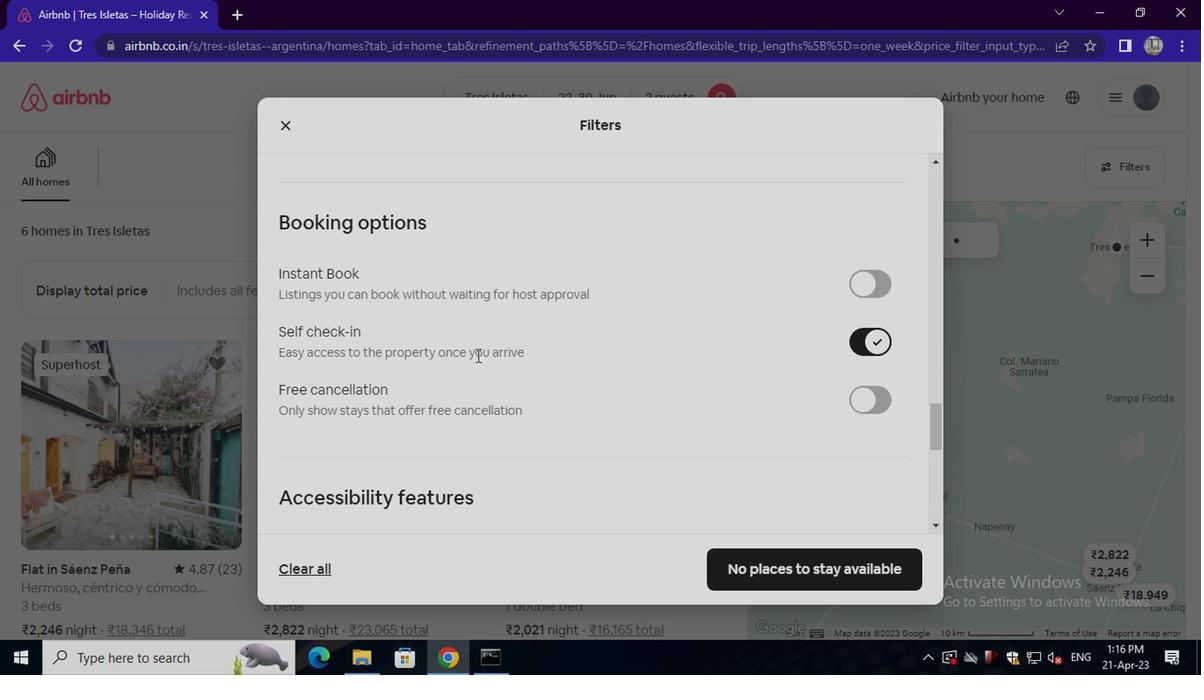 
Action: Mouse scrolled (473, 355) with delta (0, 0)
Screenshot: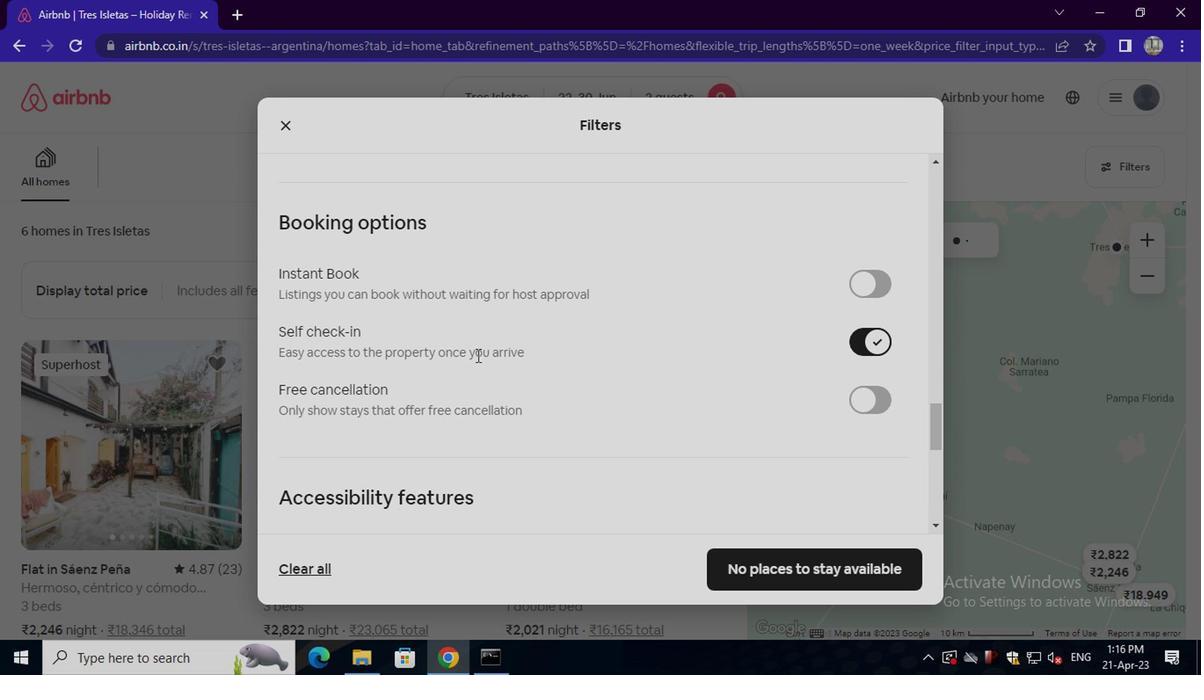 
Action: Mouse scrolled (473, 355) with delta (0, 0)
Screenshot: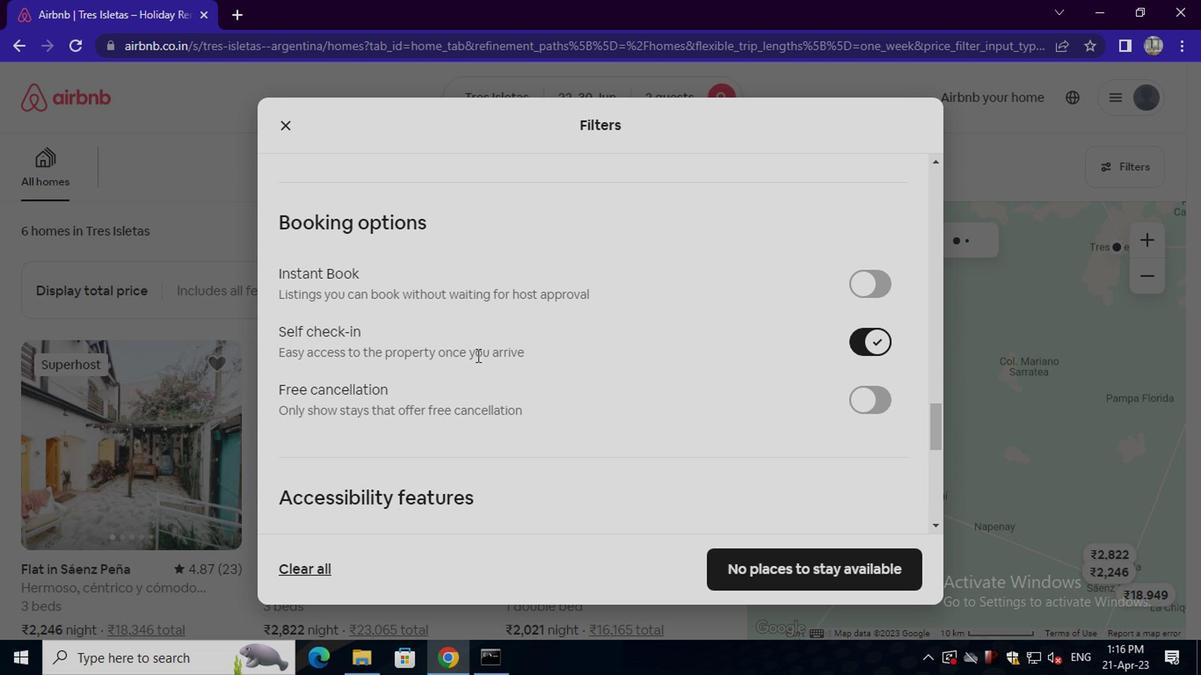 
Action: Mouse scrolled (473, 355) with delta (0, 0)
Screenshot: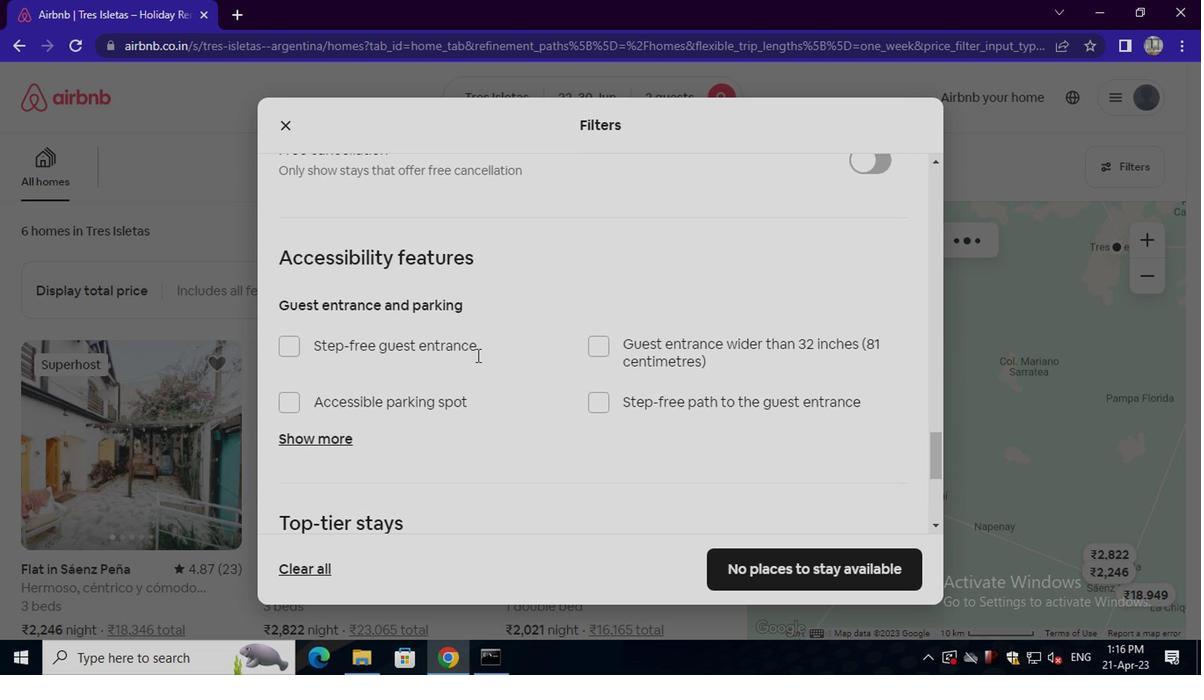 
Action: Mouse scrolled (473, 355) with delta (0, 0)
Screenshot: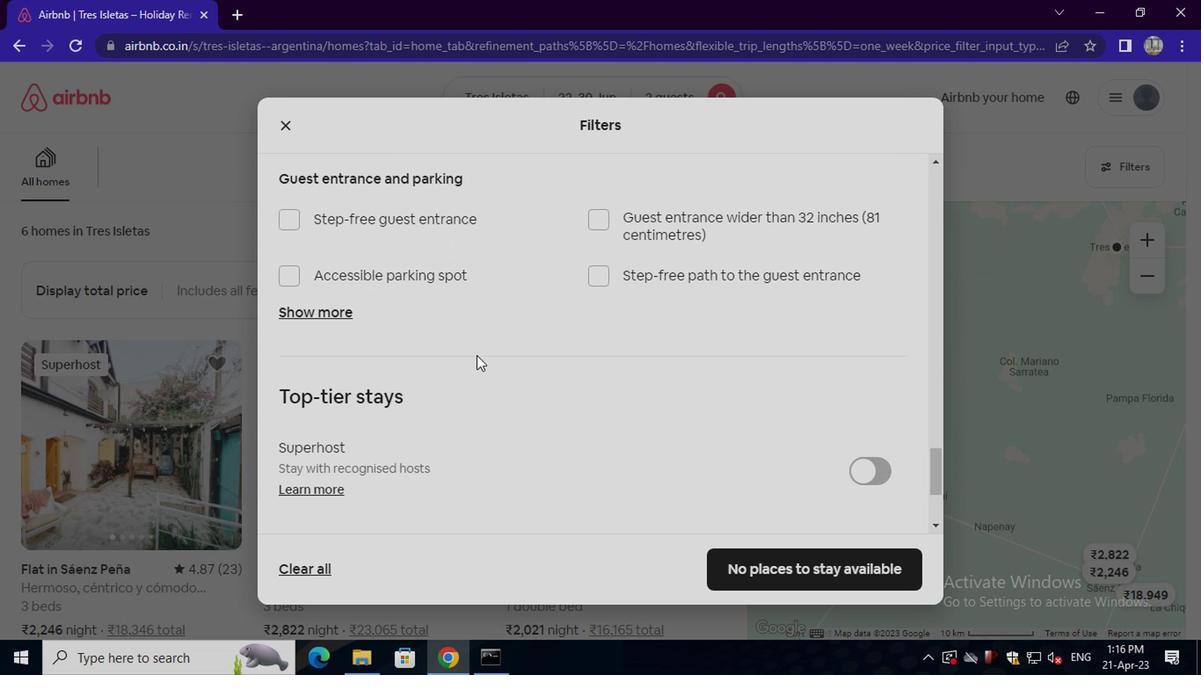 
Action: Mouse moved to (322, 468)
Screenshot: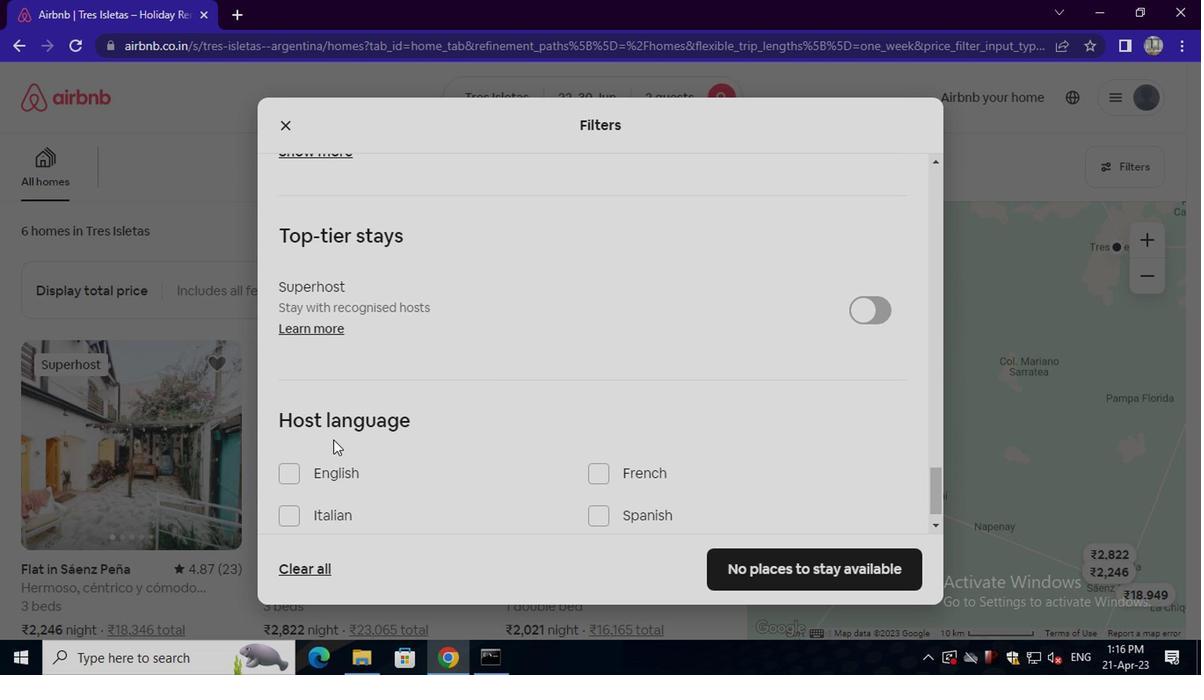 
Action: Mouse pressed left at (322, 468)
Screenshot: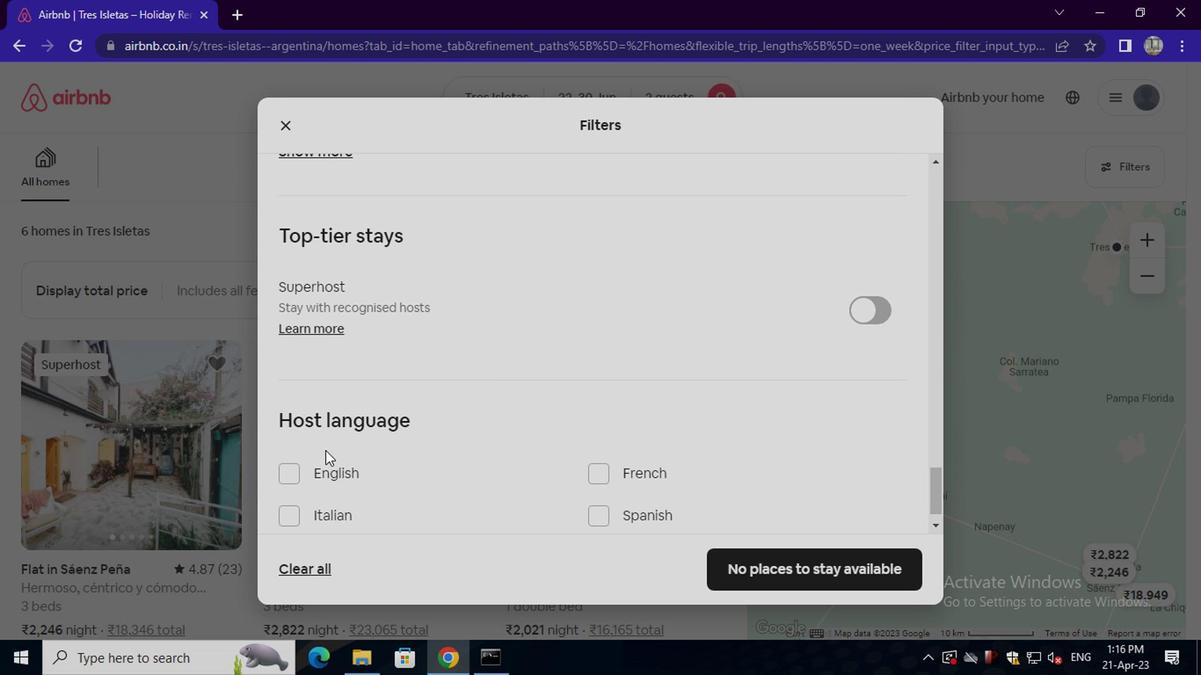 
Action: Mouse moved to (760, 561)
Screenshot: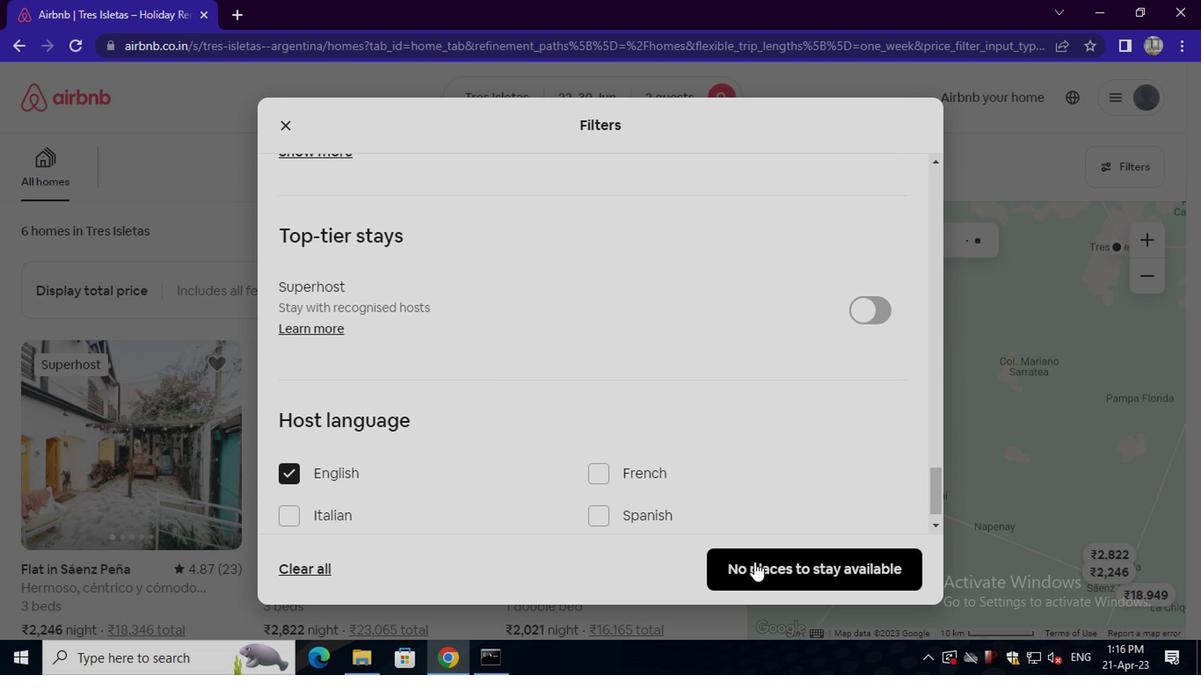 
Action: Mouse pressed left at (760, 561)
Screenshot: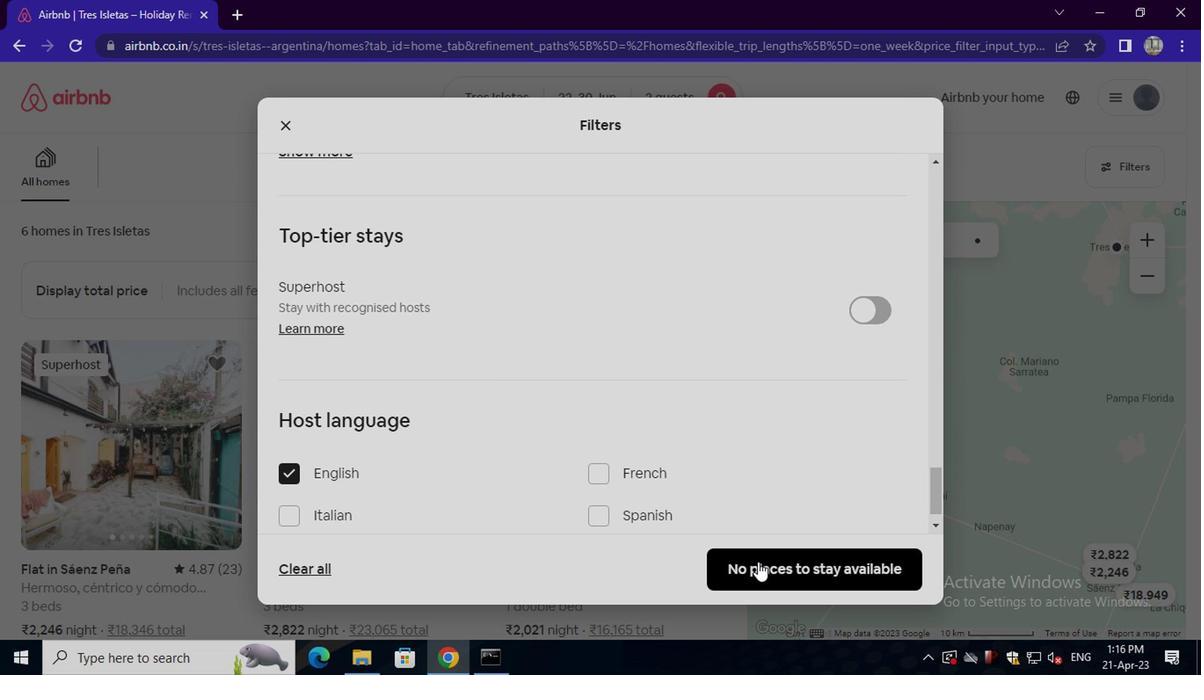 
Action: Mouse moved to (760, 561)
Screenshot: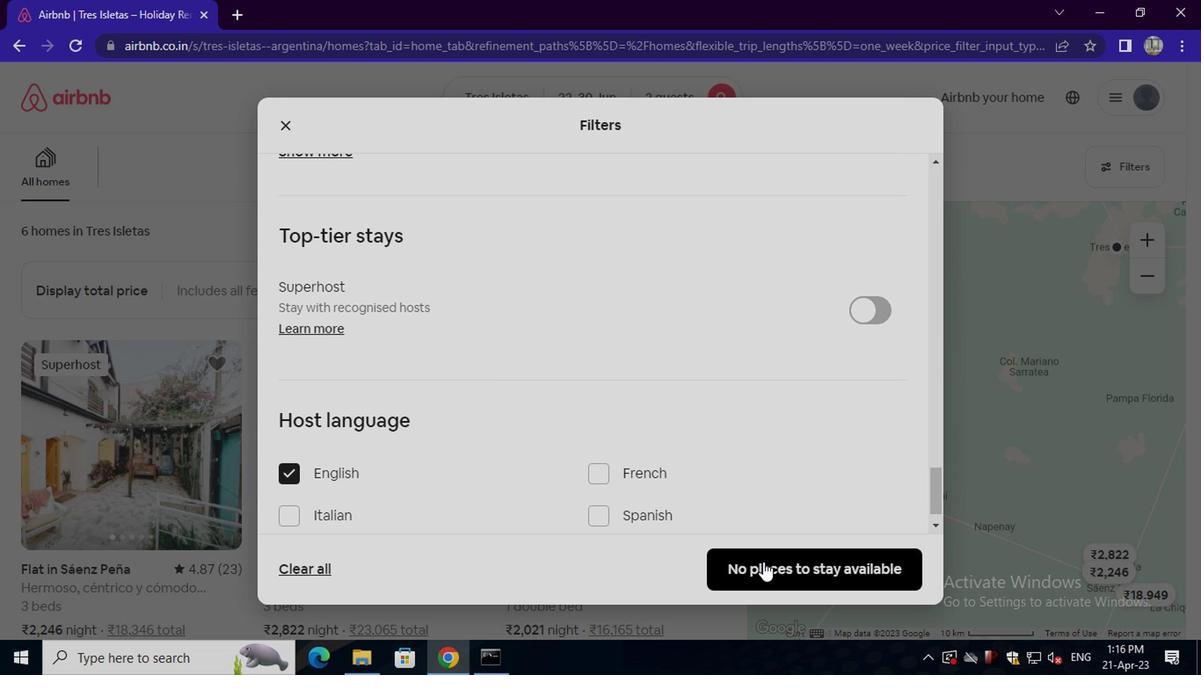 
